 Task: Find connections with filter location Maurepas with filter topic #socialmediawith filter profile language Spanish with filter current company HGS - Hinduja Global Solutions with filter school The NorthCap University with filter industry Facilities Services with filter service category Team Building with filter keywords title CEO
Action: Mouse moved to (577, 104)
Screenshot: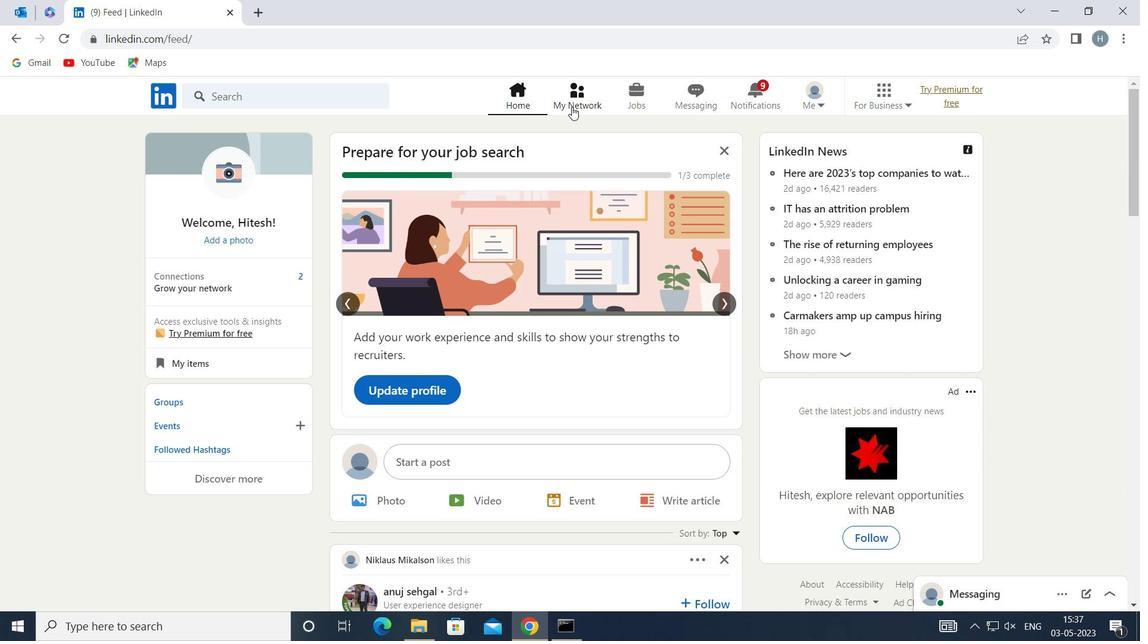 
Action: Mouse pressed left at (577, 104)
Screenshot: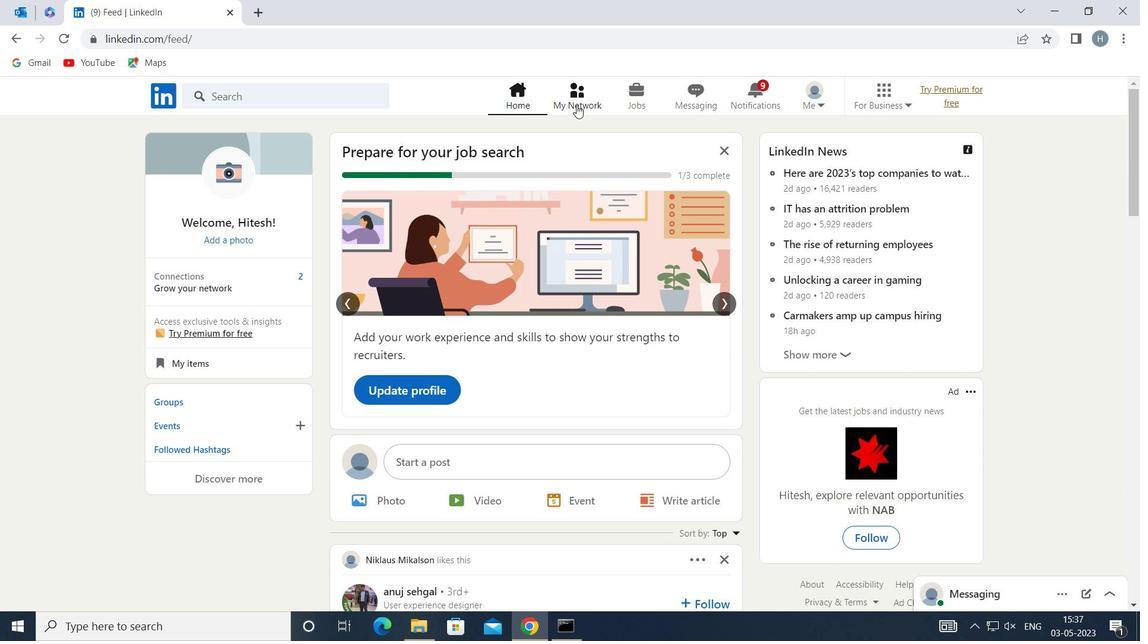 
Action: Mouse moved to (339, 178)
Screenshot: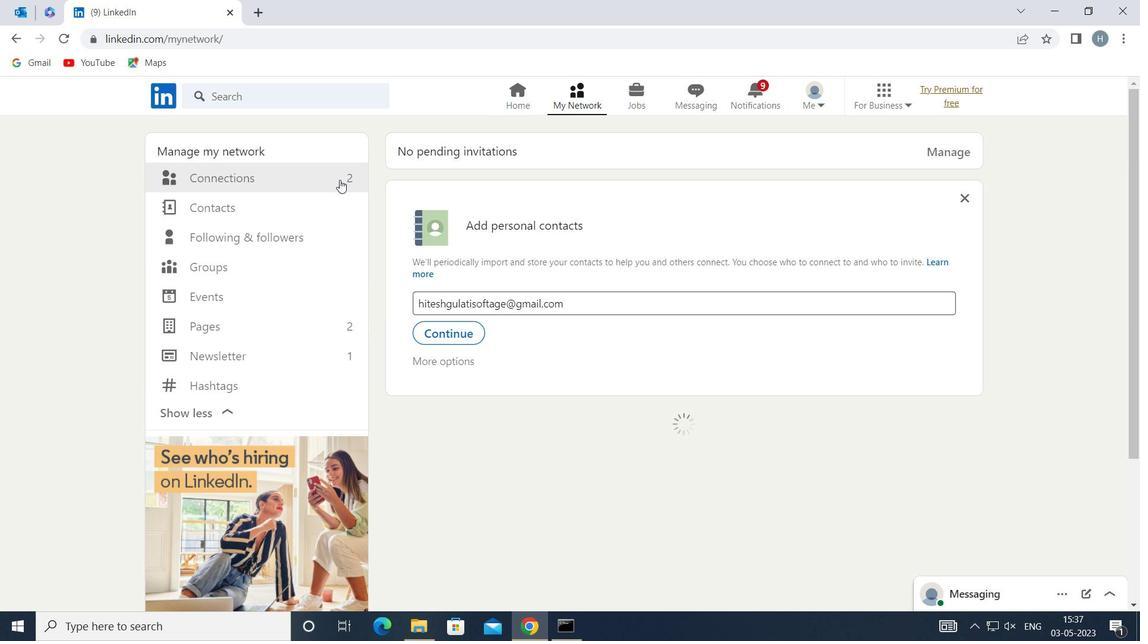 
Action: Mouse pressed left at (339, 178)
Screenshot: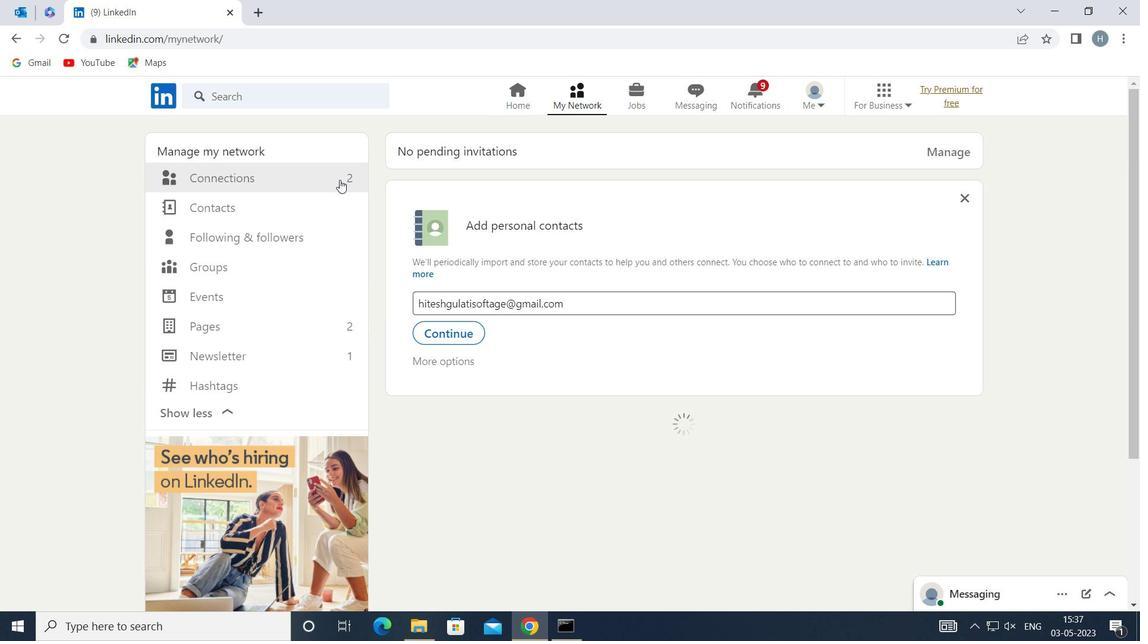
Action: Mouse moved to (691, 180)
Screenshot: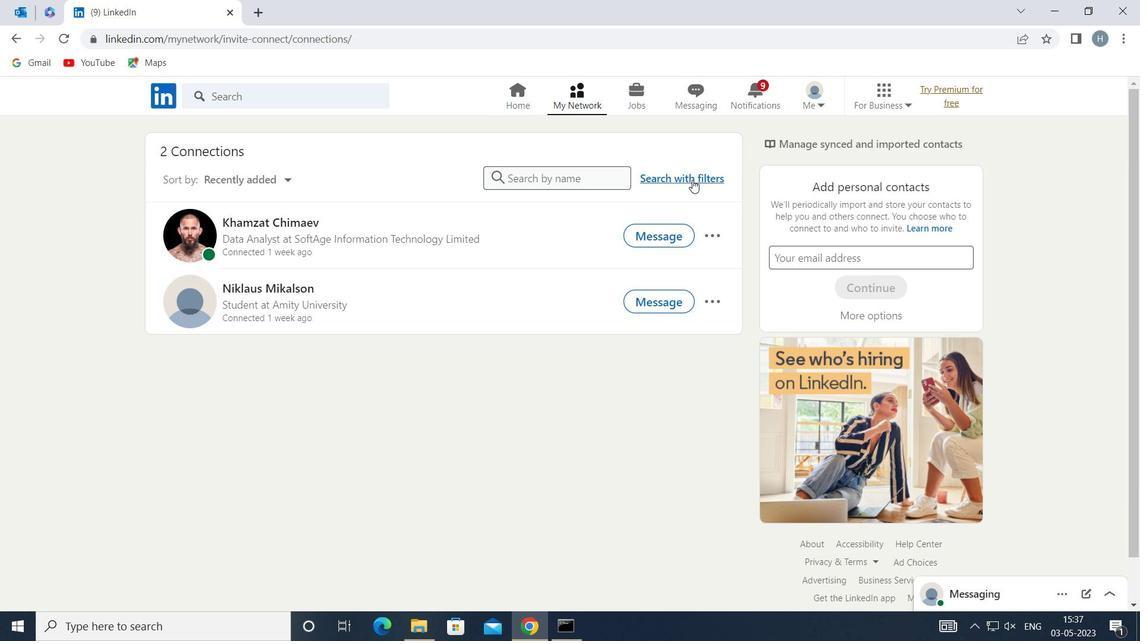 
Action: Mouse pressed left at (691, 180)
Screenshot: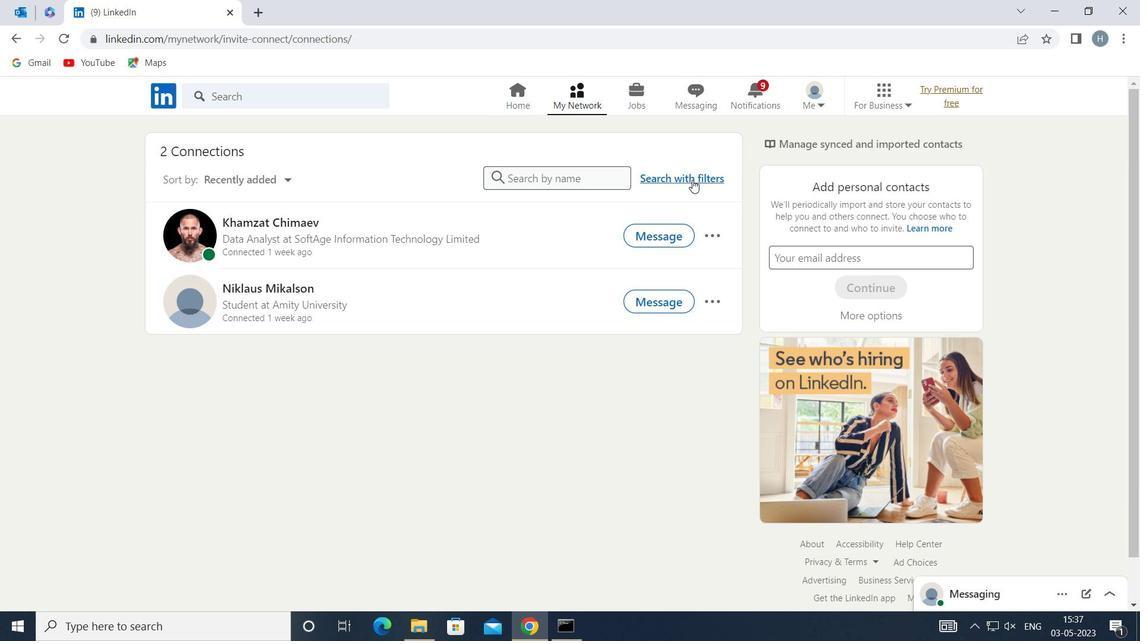 
Action: Mouse moved to (617, 139)
Screenshot: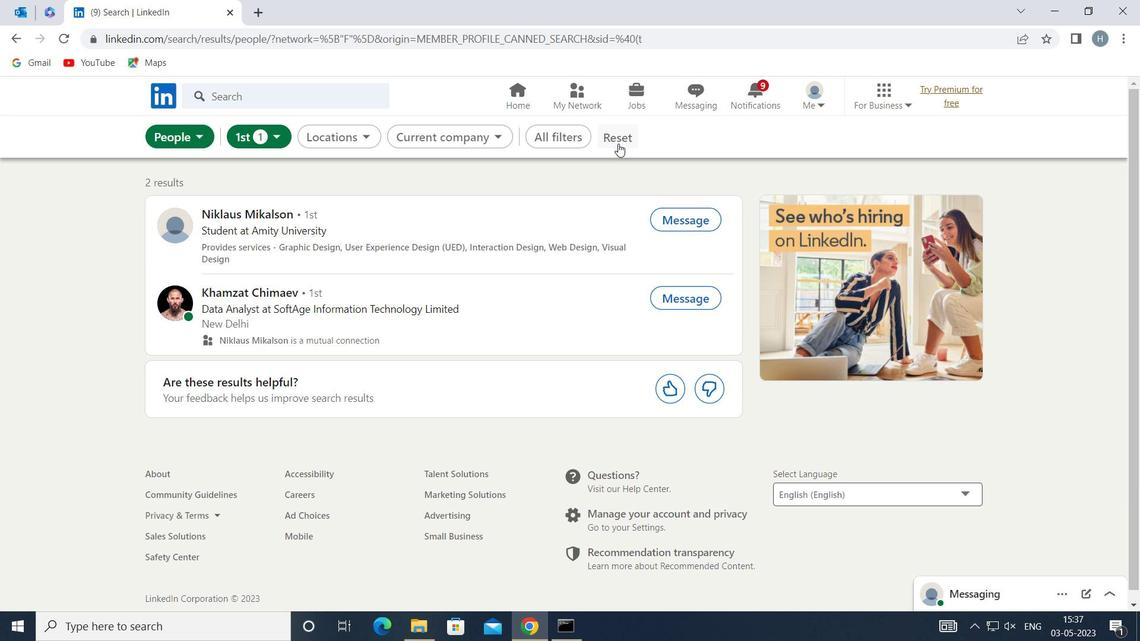
Action: Mouse pressed left at (617, 139)
Screenshot: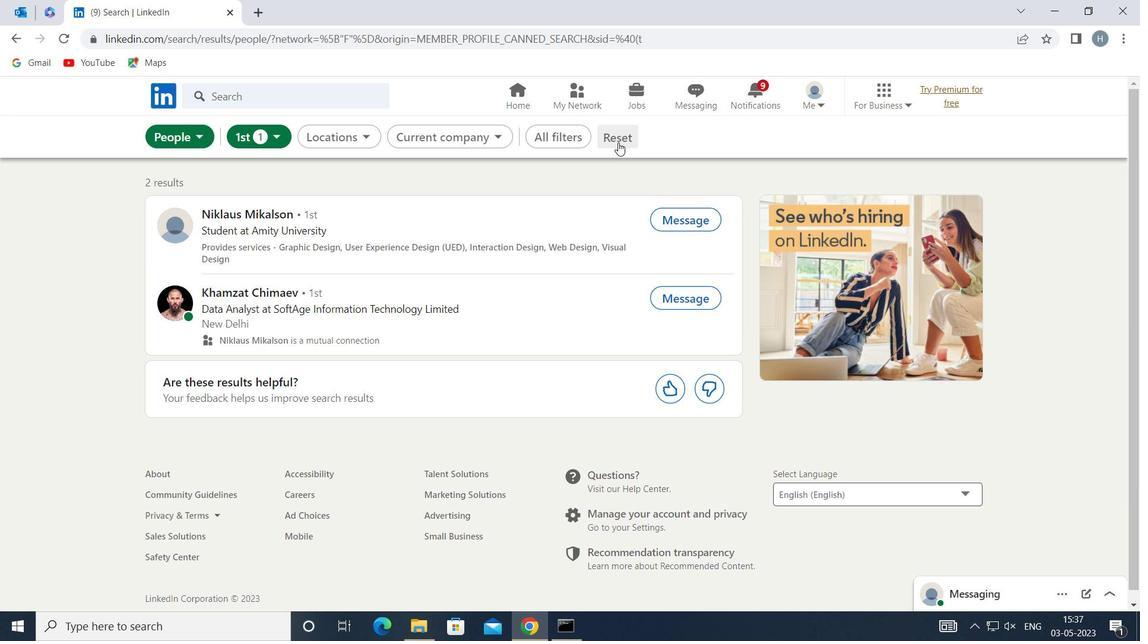 
Action: Mouse moved to (588, 138)
Screenshot: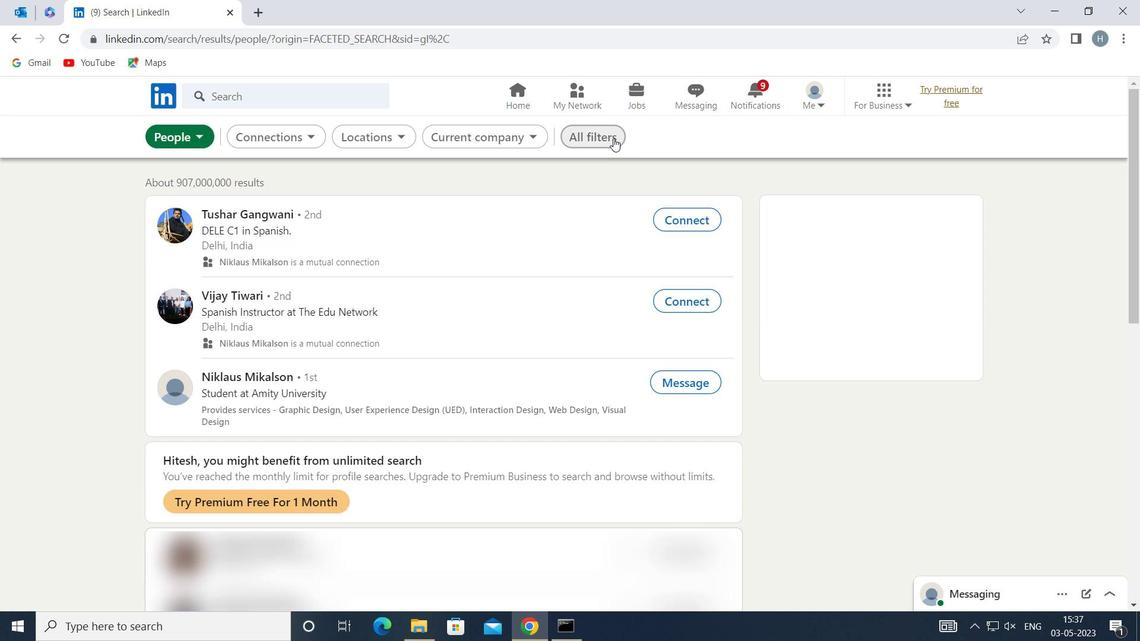 
Action: Mouse pressed left at (588, 138)
Screenshot: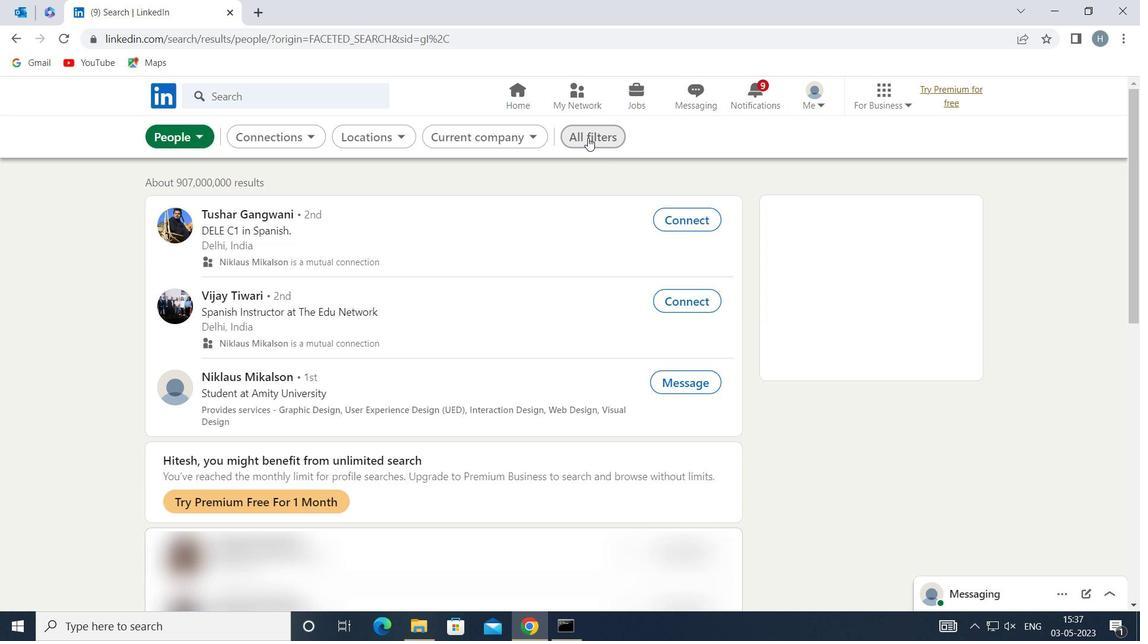 
Action: Mouse moved to (807, 317)
Screenshot: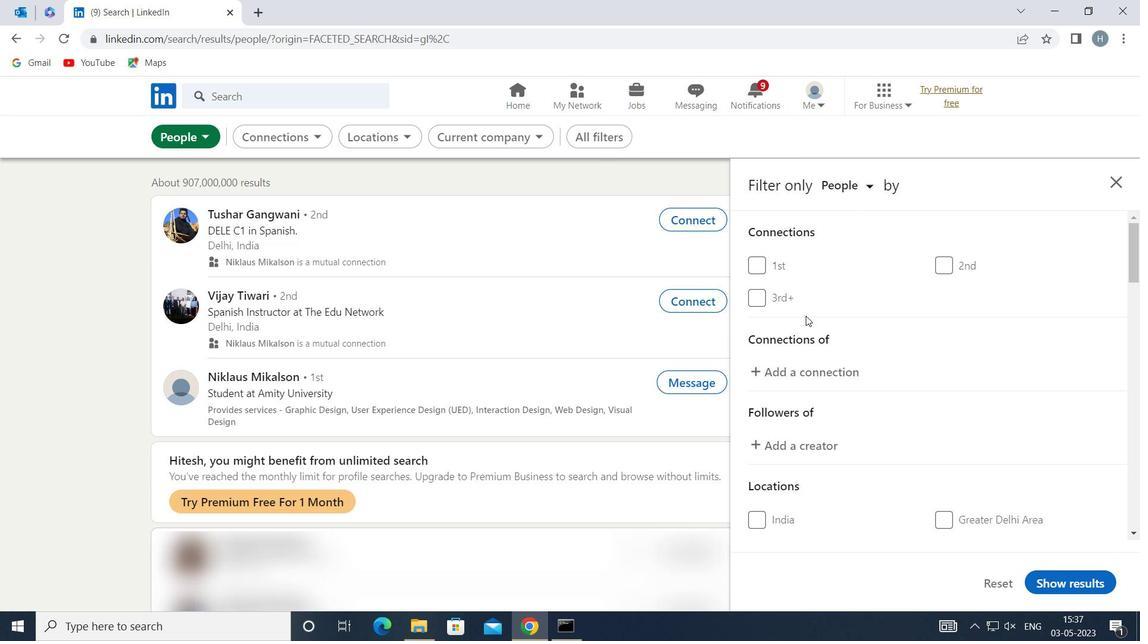
Action: Mouse scrolled (807, 317) with delta (0, 0)
Screenshot: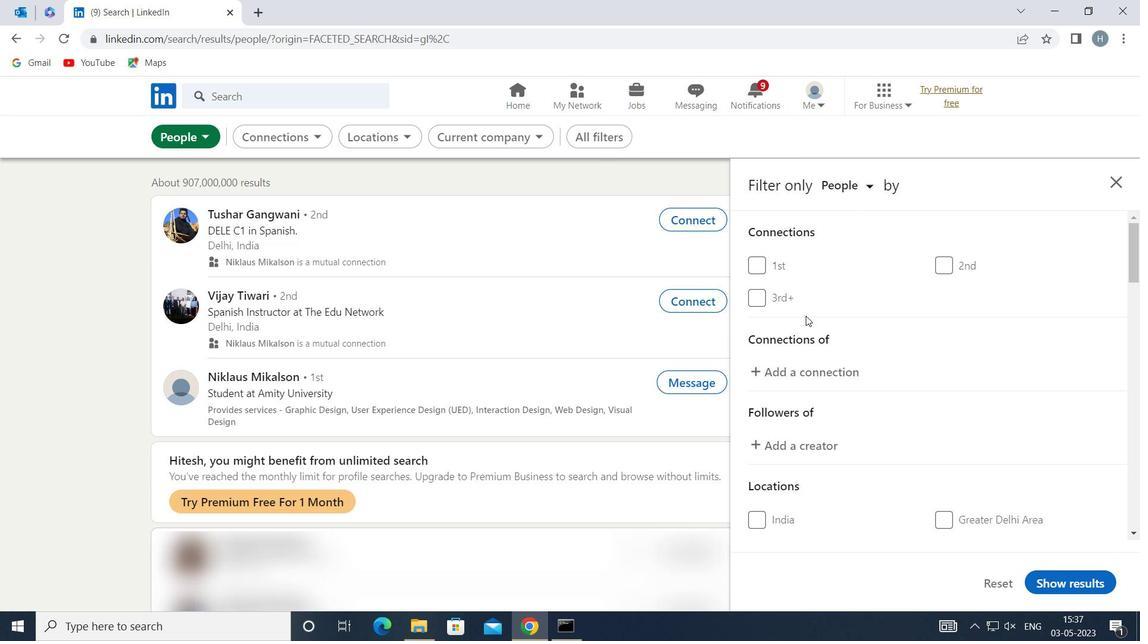 
Action: Mouse moved to (809, 321)
Screenshot: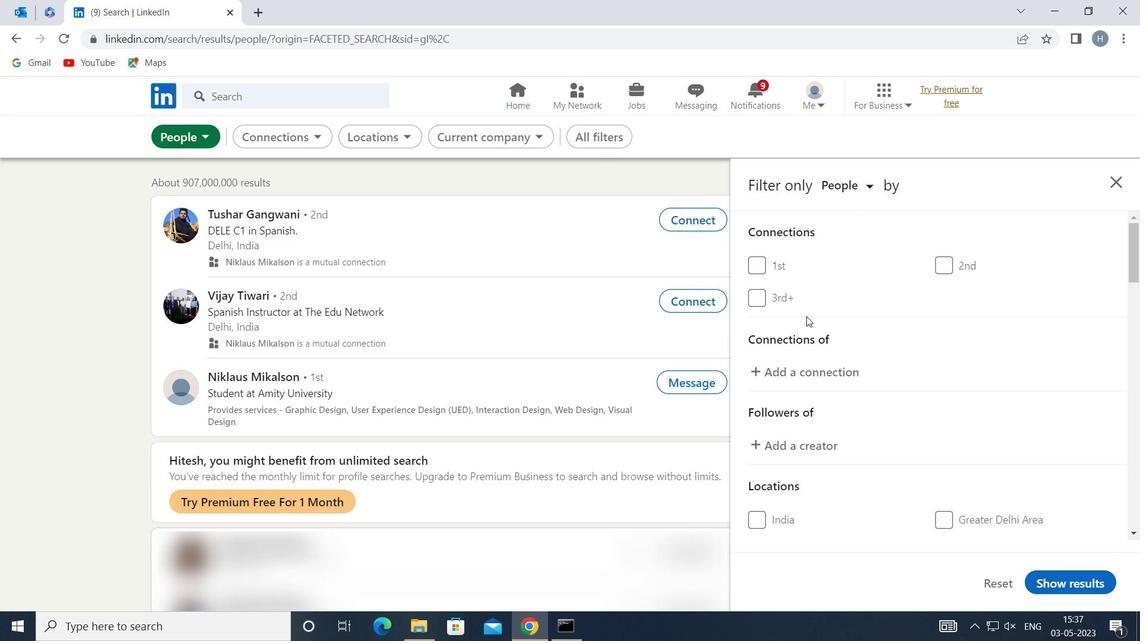 
Action: Mouse scrolled (809, 320) with delta (0, 0)
Screenshot: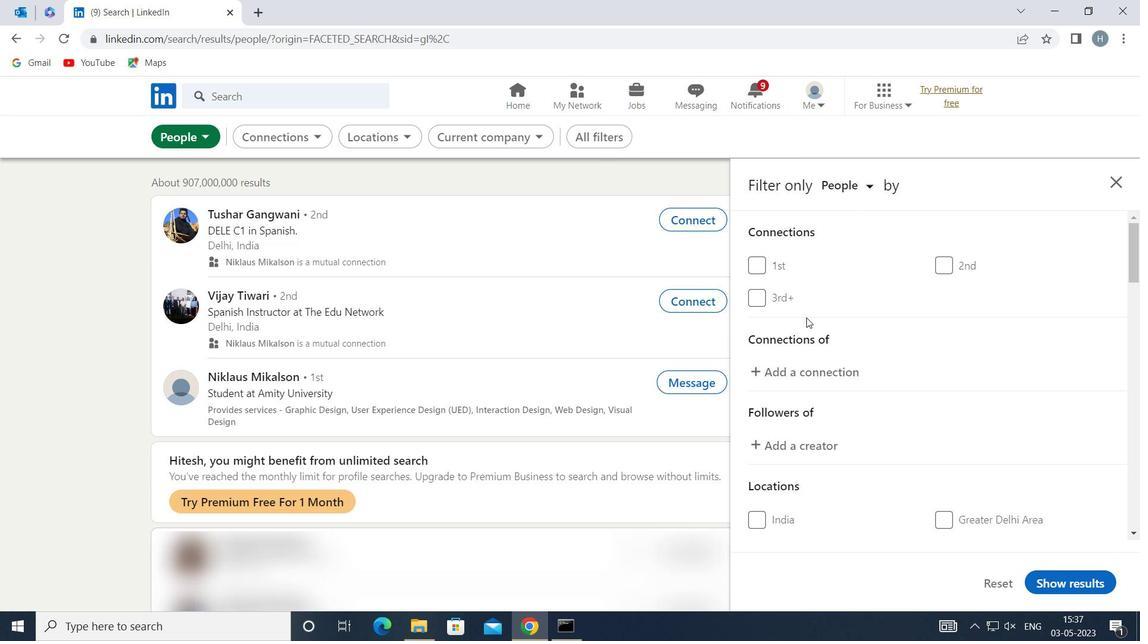 
Action: Mouse moved to (810, 323)
Screenshot: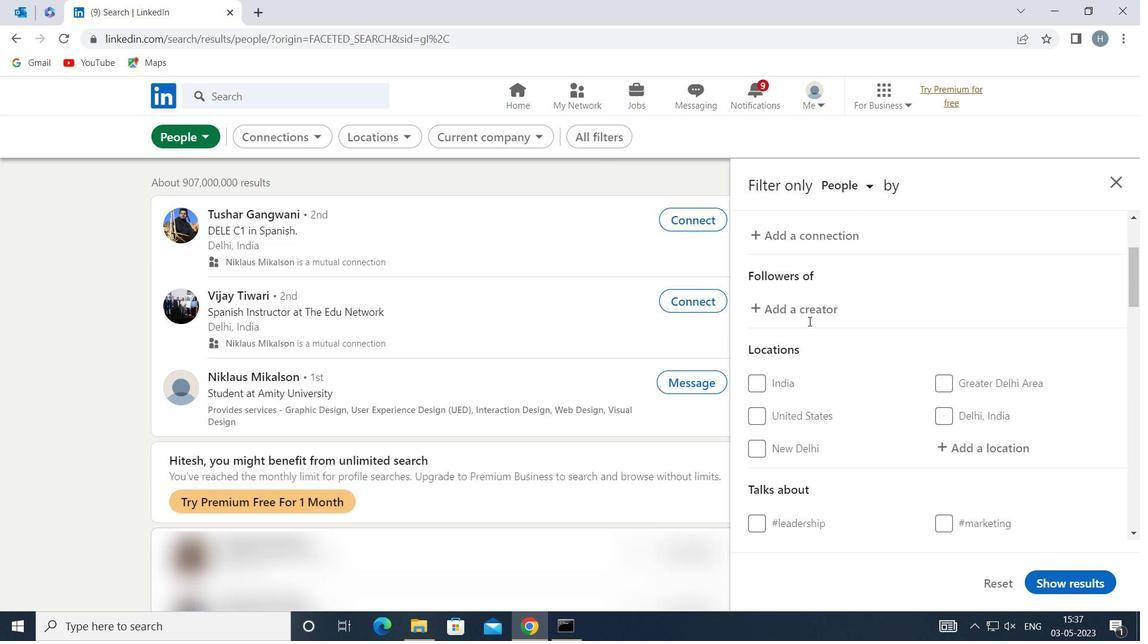 
Action: Mouse scrolled (810, 322) with delta (0, 0)
Screenshot: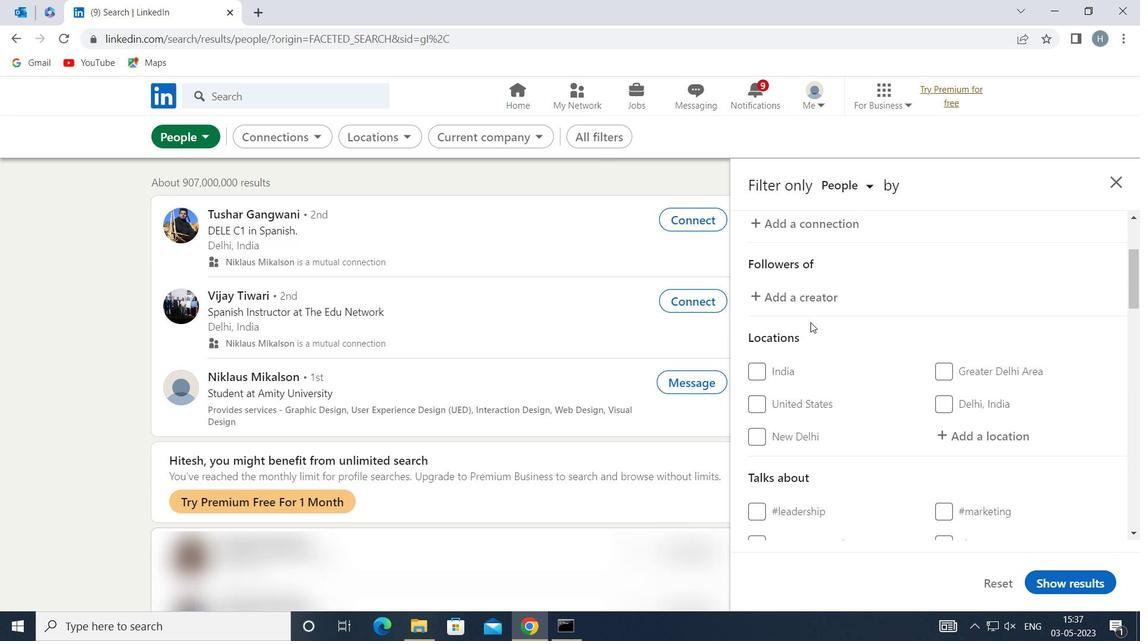 
Action: Mouse moved to (970, 355)
Screenshot: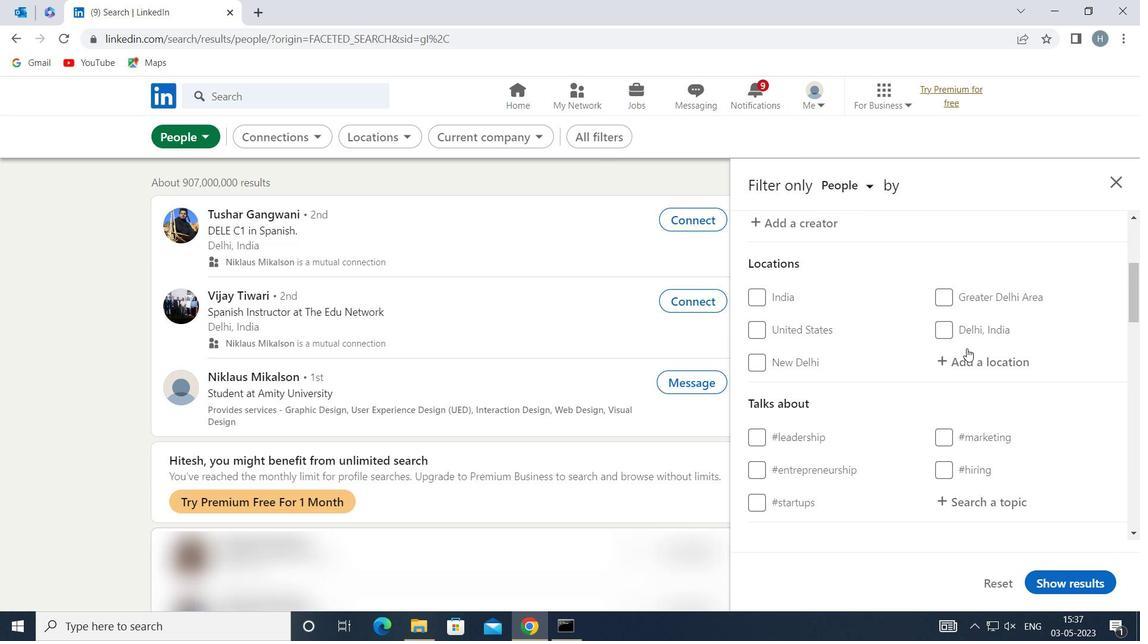 
Action: Mouse pressed left at (970, 355)
Screenshot: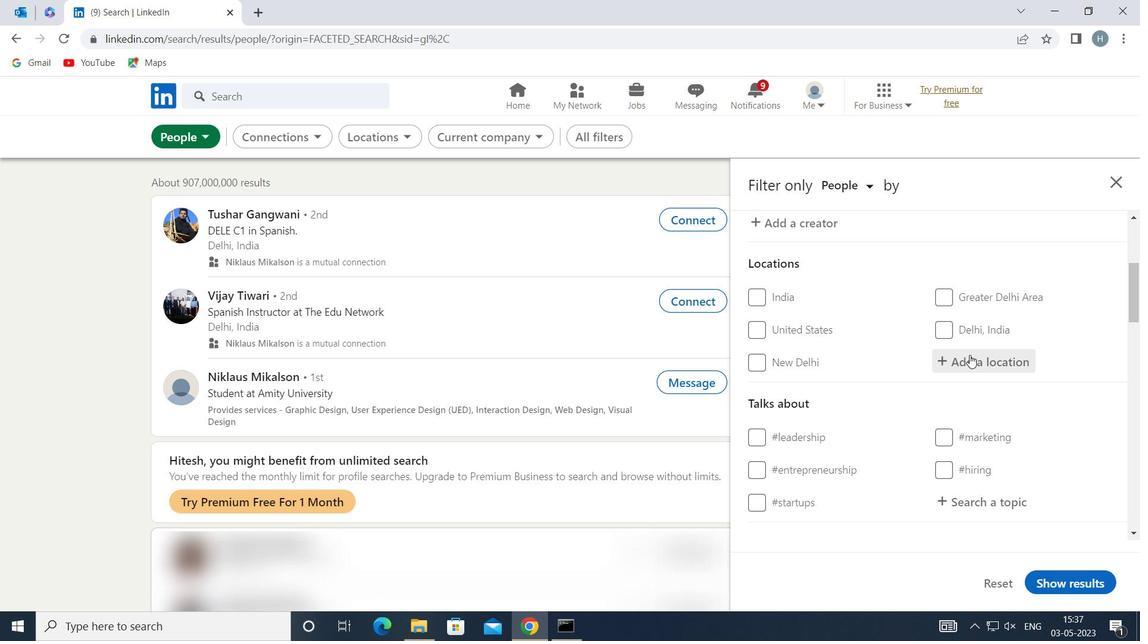 
Action: Mouse moved to (970, 358)
Screenshot: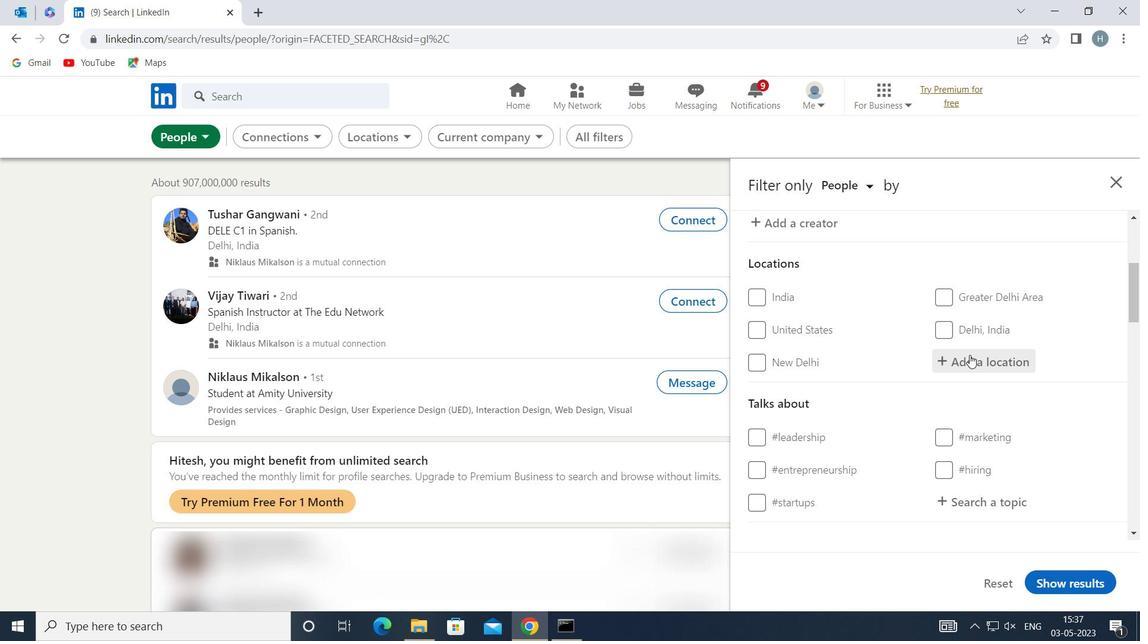 
Action: Key pressed <Key.shift>MAUREPAS
Screenshot: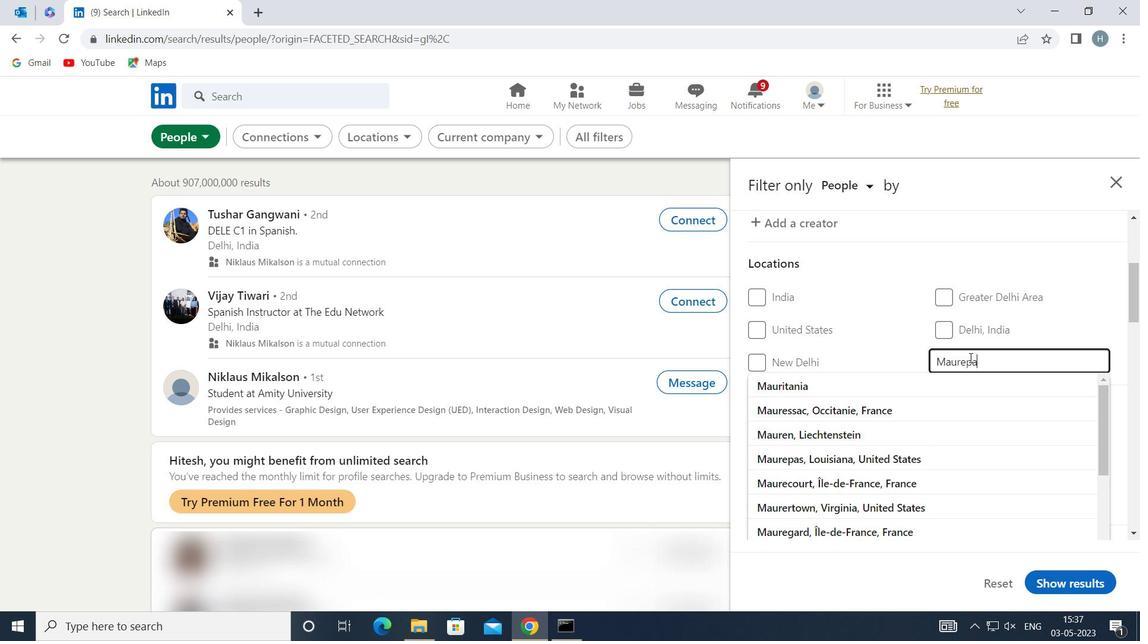 
Action: Mouse moved to (958, 391)
Screenshot: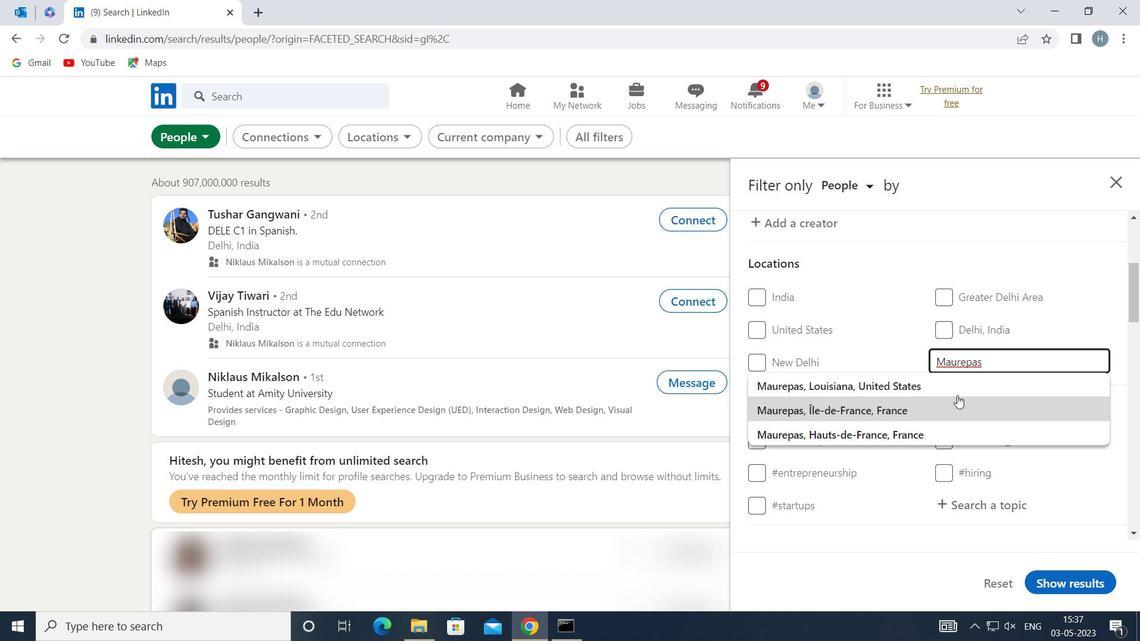 
Action: Mouse pressed left at (958, 391)
Screenshot: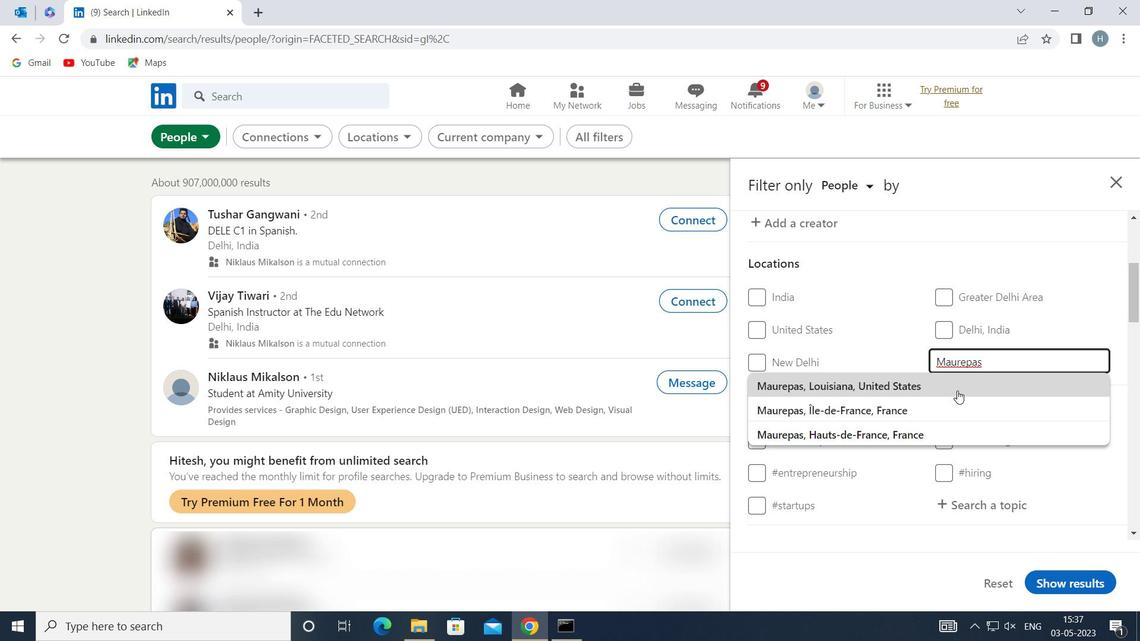 
Action: Mouse moved to (939, 401)
Screenshot: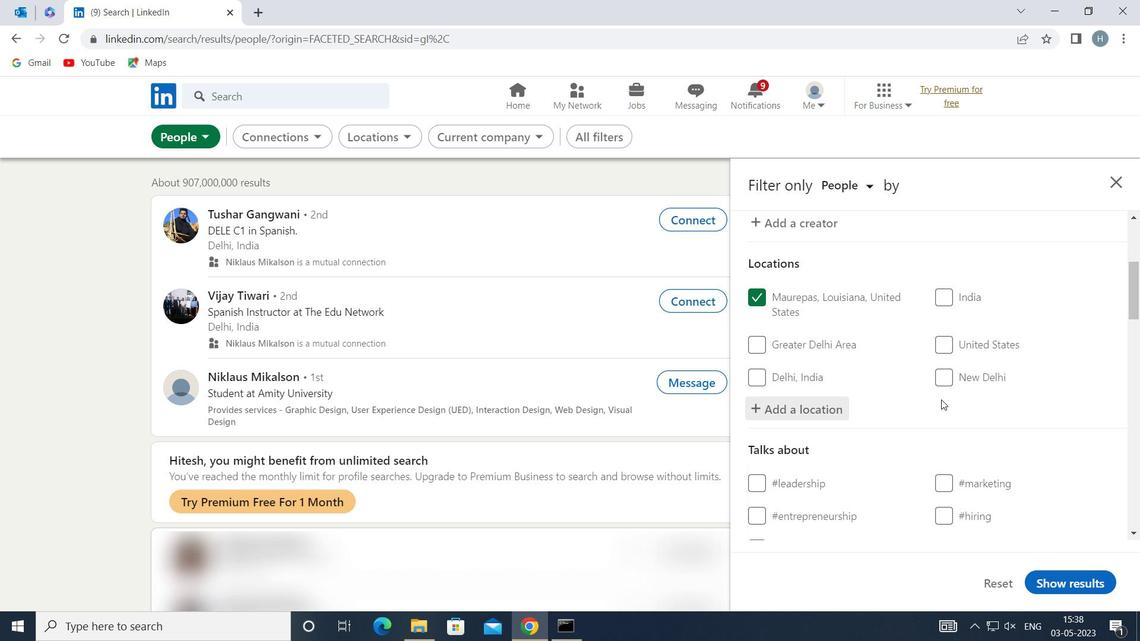 
Action: Mouse scrolled (939, 400) with delta (0, 0)
Screenshot: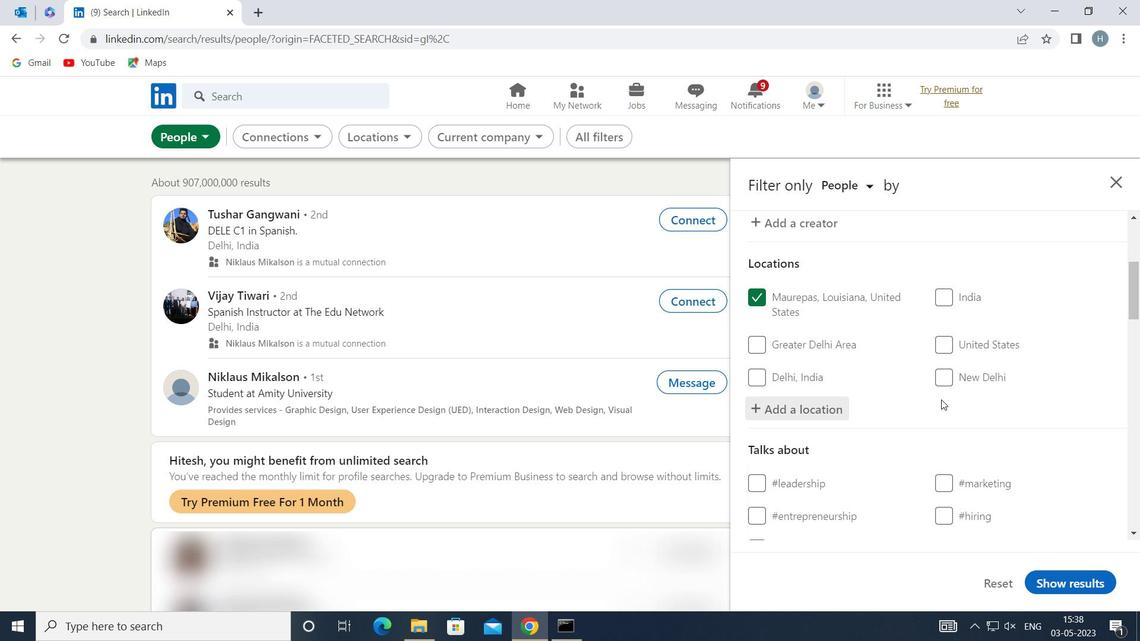 
Action: Mouse moved to (939, 402)
Screenshot: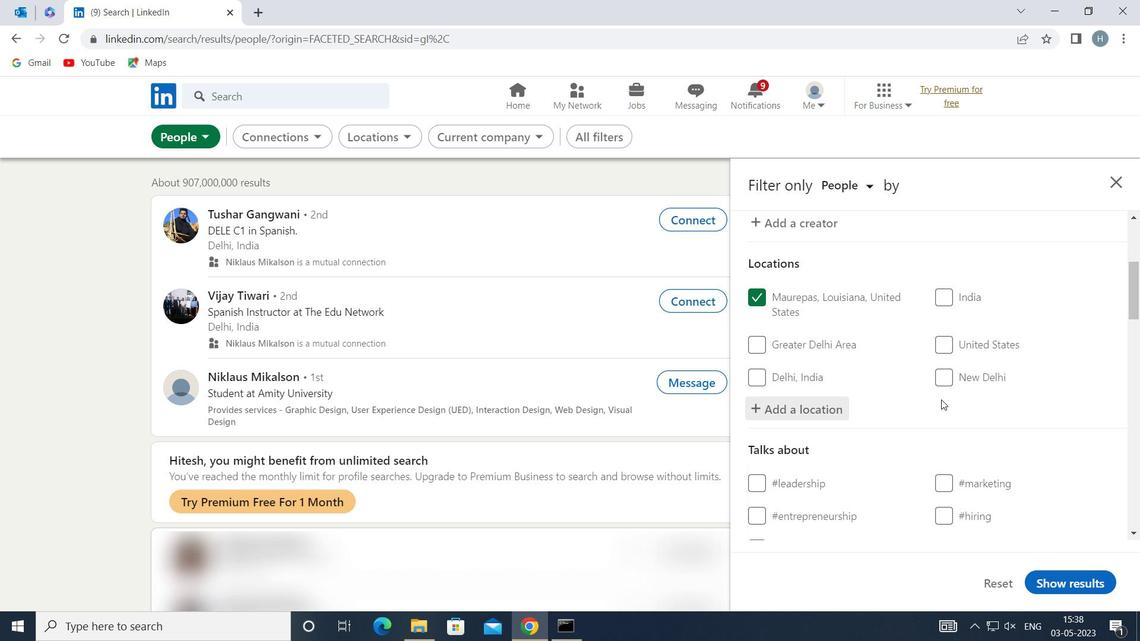 
Action: Mouse scrolled (939, 401) with delta (0, 0)
Screenshot: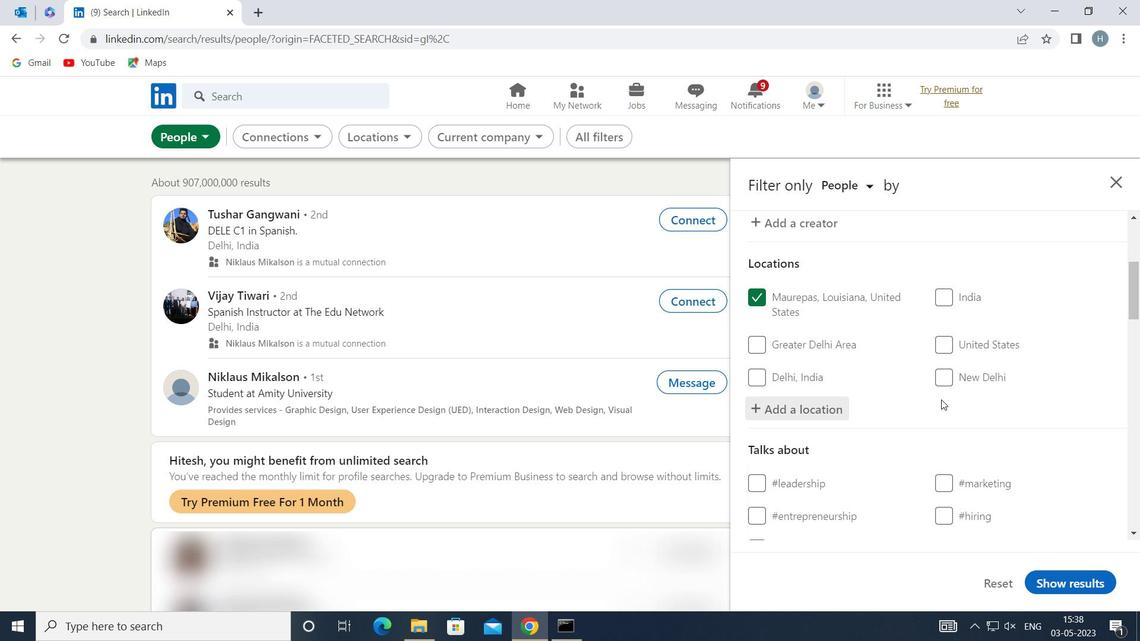 
Action: Mouse moved to (953, 402)
Screenshot: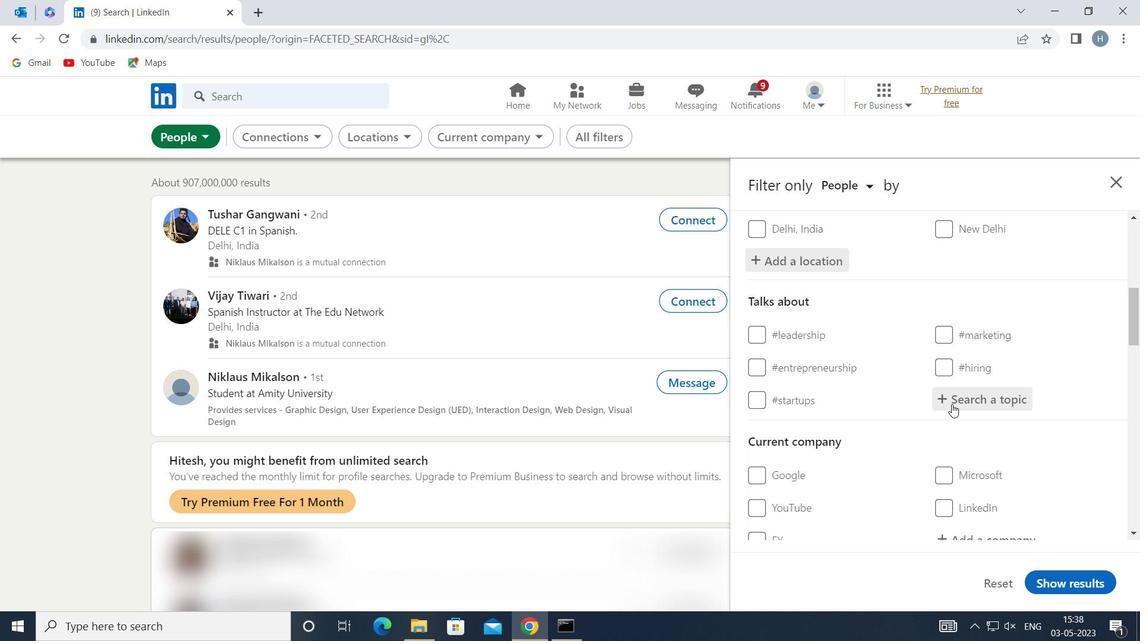 
Action: Mouse pressed left at (953, 402)
Screenshot: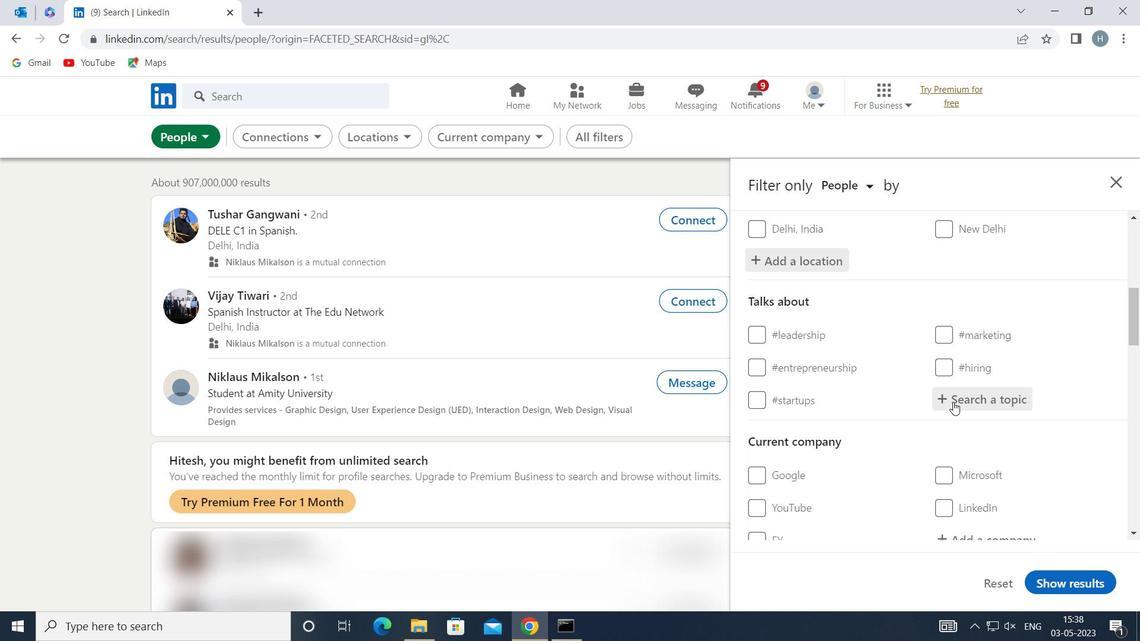 
Action: Key pressed SOCIALMEDIA
Screenshot: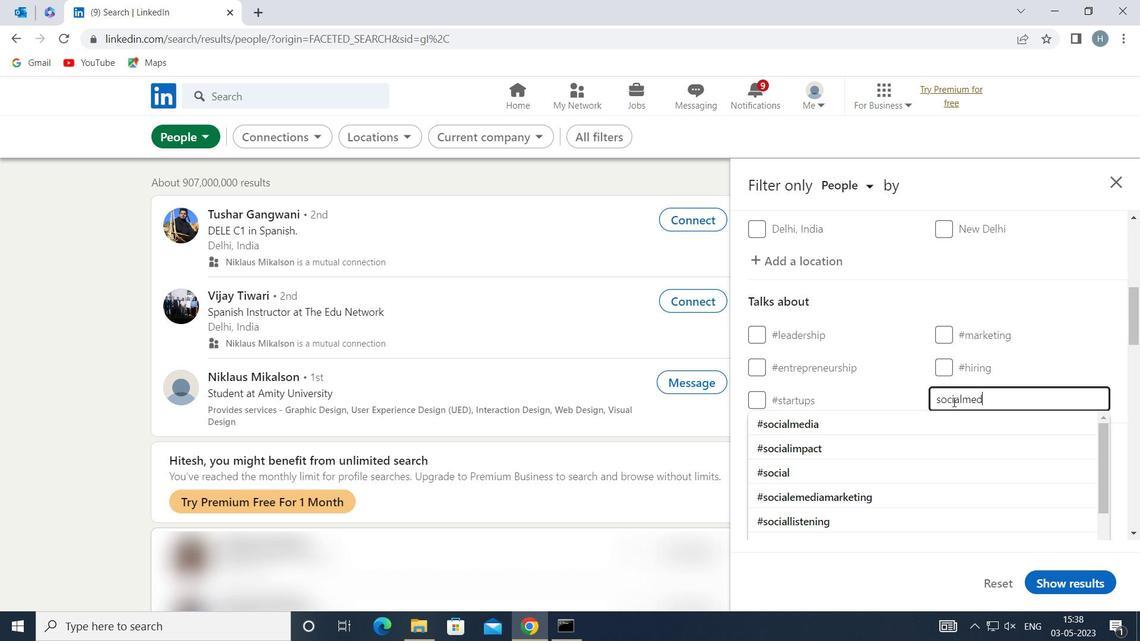 
Action: Mouse moved to (933, 428)
Screenshot: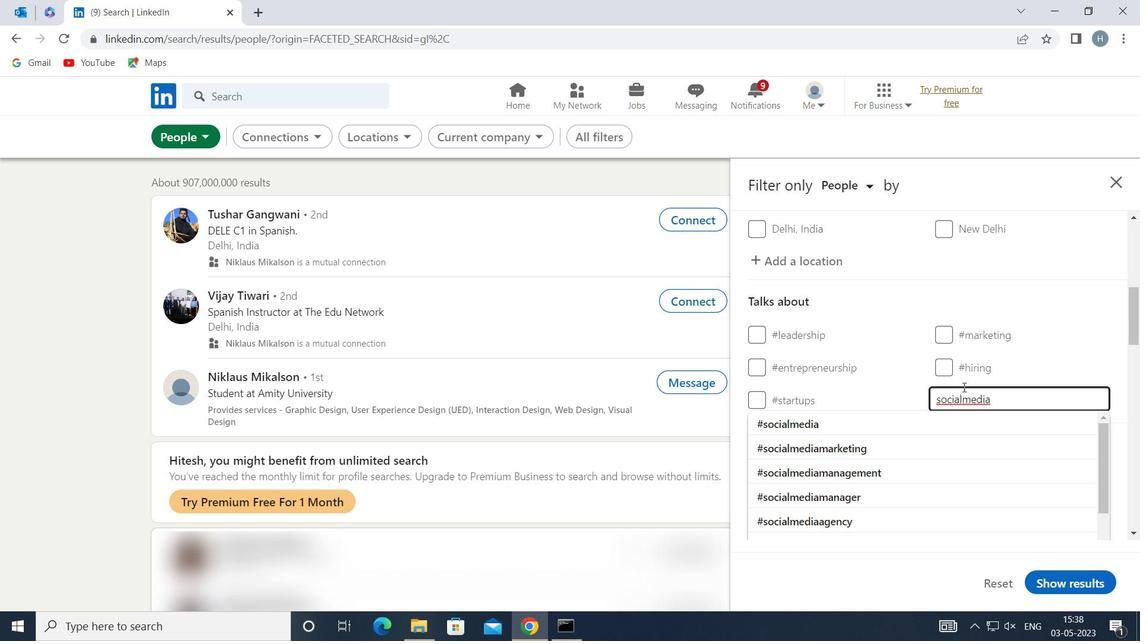 
Action: Mouse pressed left at (933, 428)
Screenshot: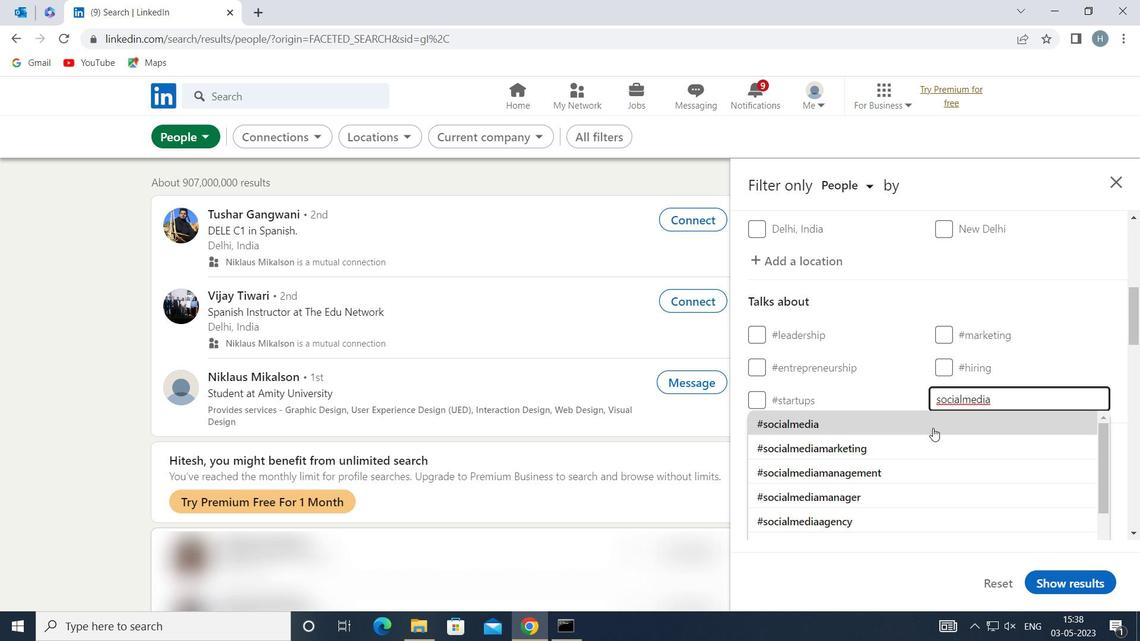 
Action: Mouse moved to (907, 427)
Screenshot: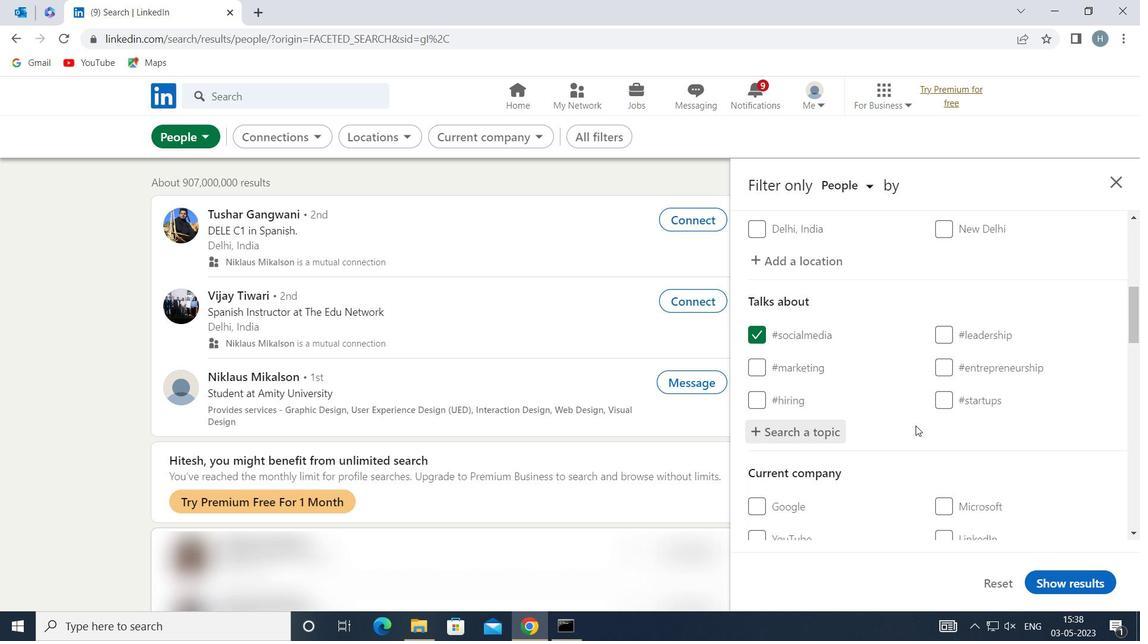 
Action: Mouse scrolled (907, 426) with delta (0, 0)
Screenshot: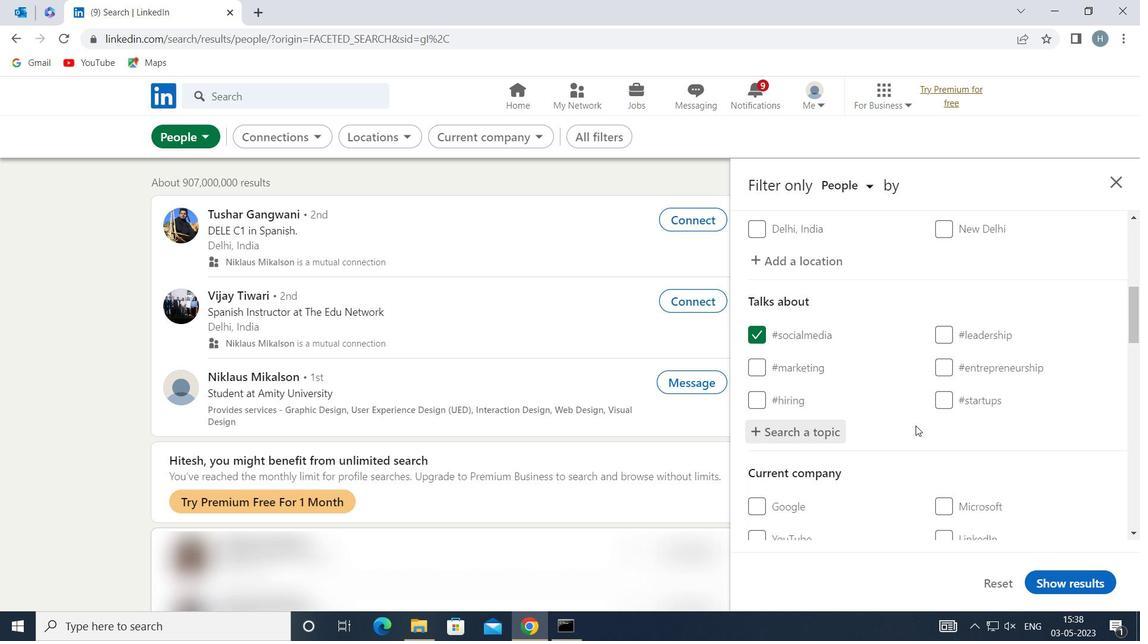 
Action: Mouse scrolled (907, 426) with delta (0, 0)
Screenshot: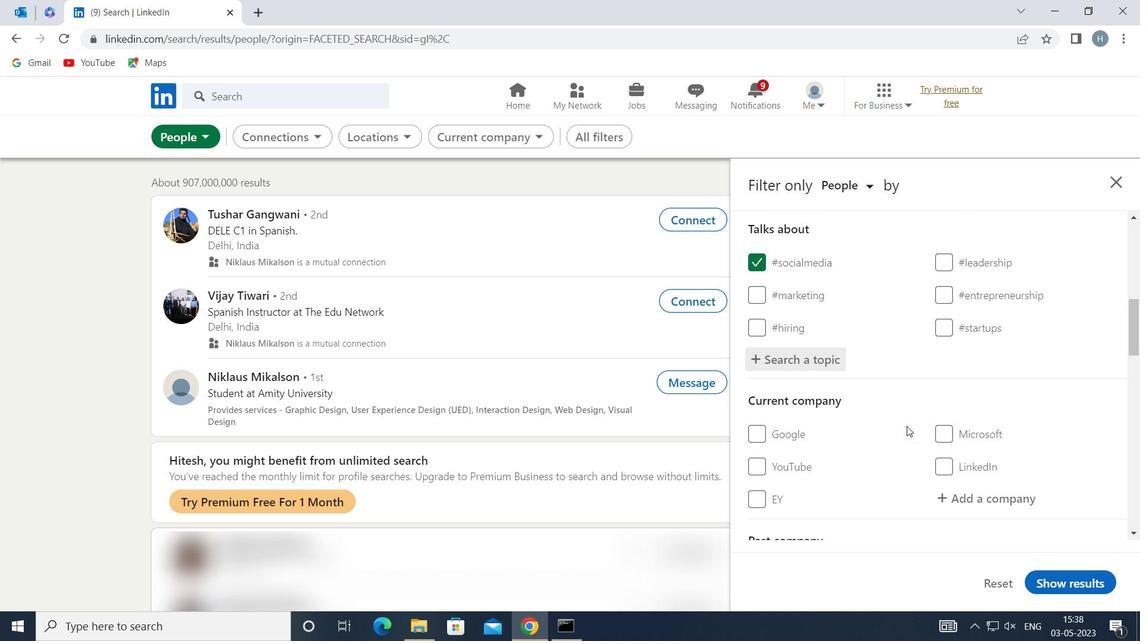 
Action: Mouse scrolled (907, 426) with delta (0, 0)
Screenshot: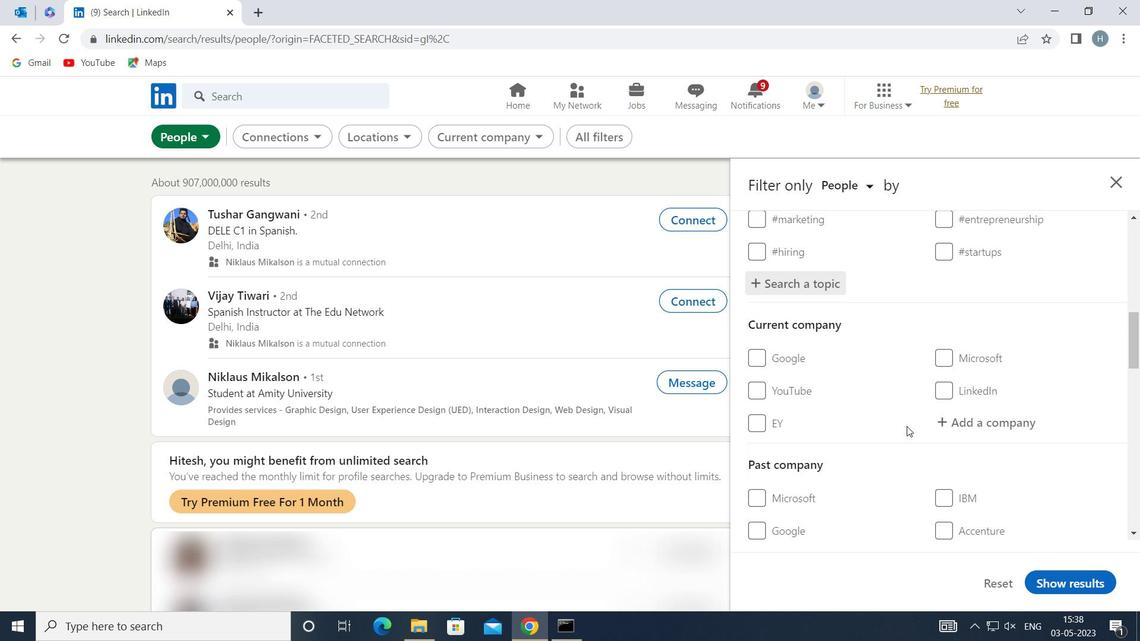 
Action: Mouse moved to (905, 426)
Screenshot: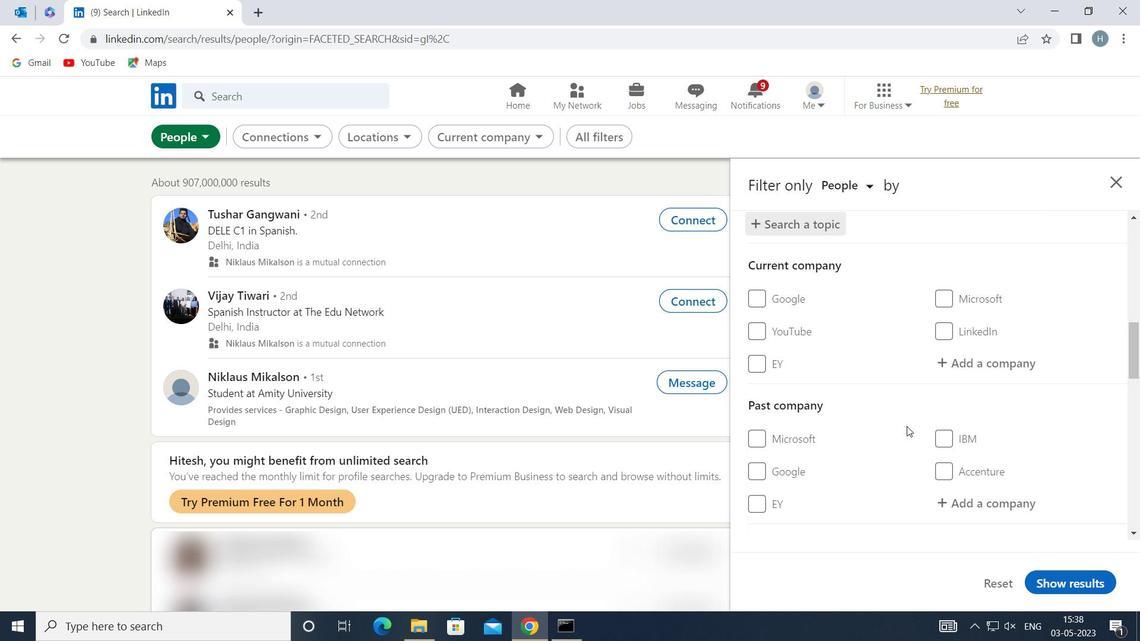 
Action: Mouse scrolled (905, 425) with delta (0, 0)
Screenshot: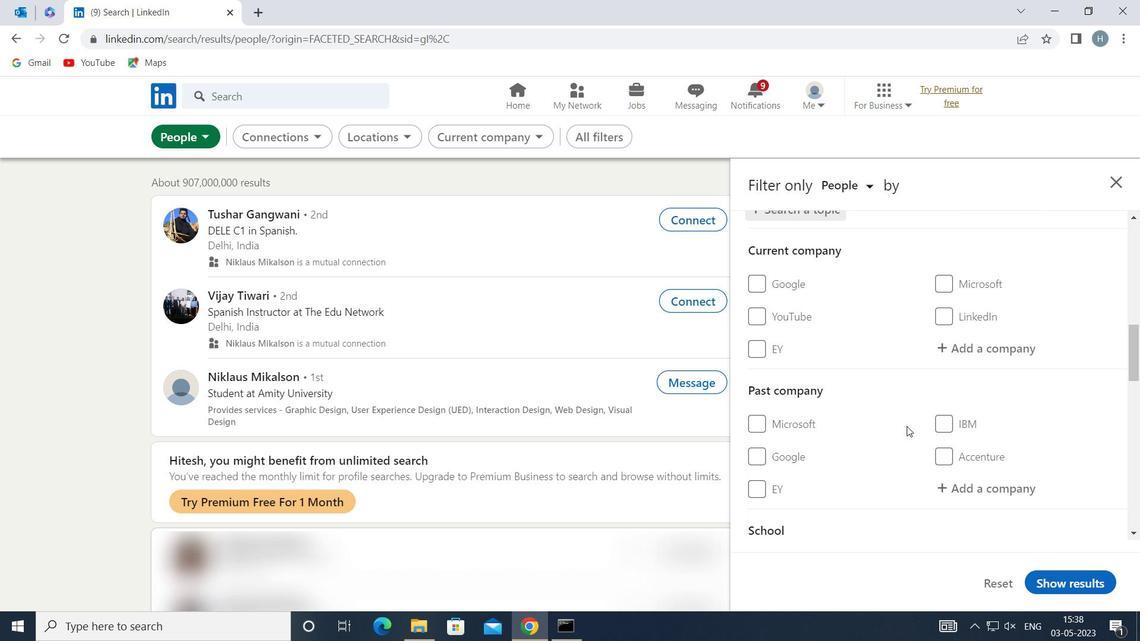 
Action: Mouse scrolled (905, 425) with delta (0, 0)
Screenshot: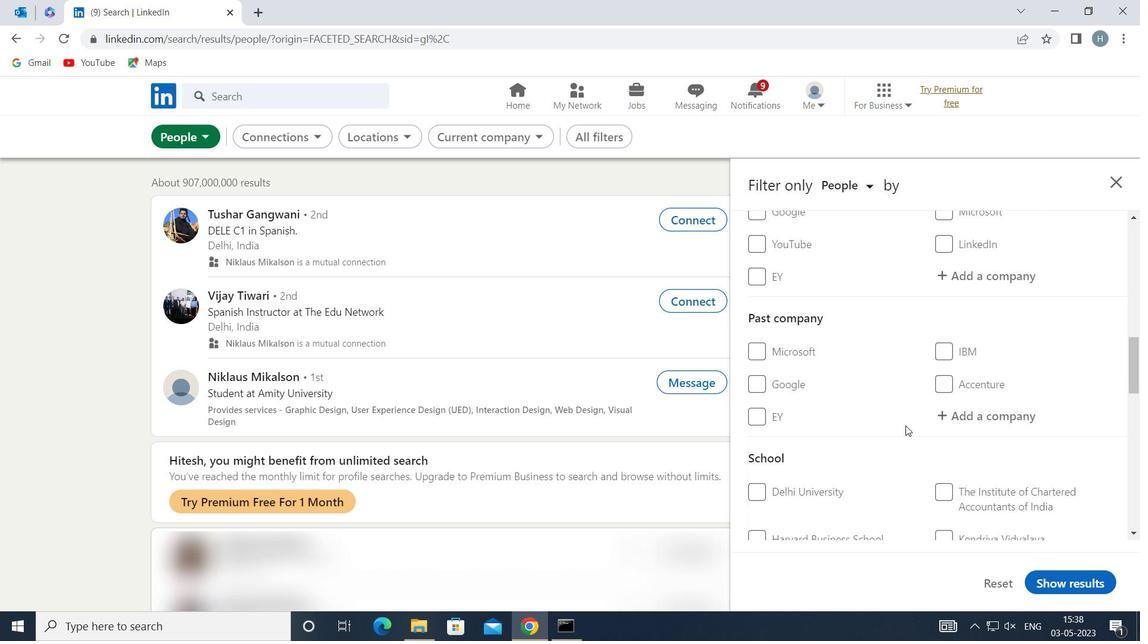 
Action: Mouse scrolled (905, 425) with delta (0, 0)
Screenshot: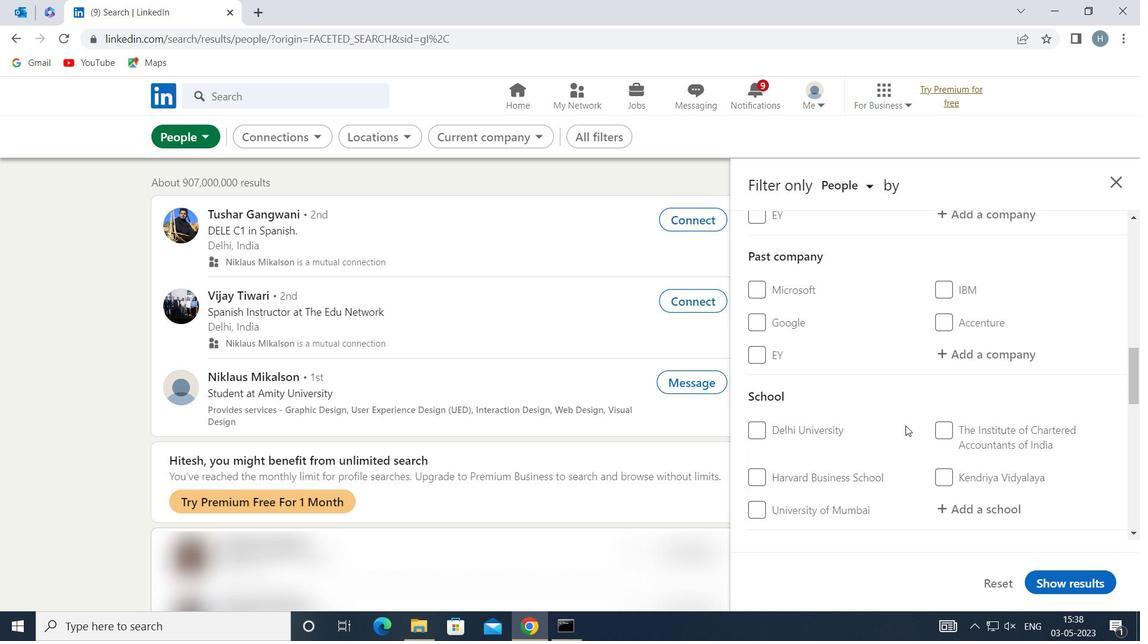 
Action: Mouse scrolled (905, 425) with delta (0, 0)
Screenshot: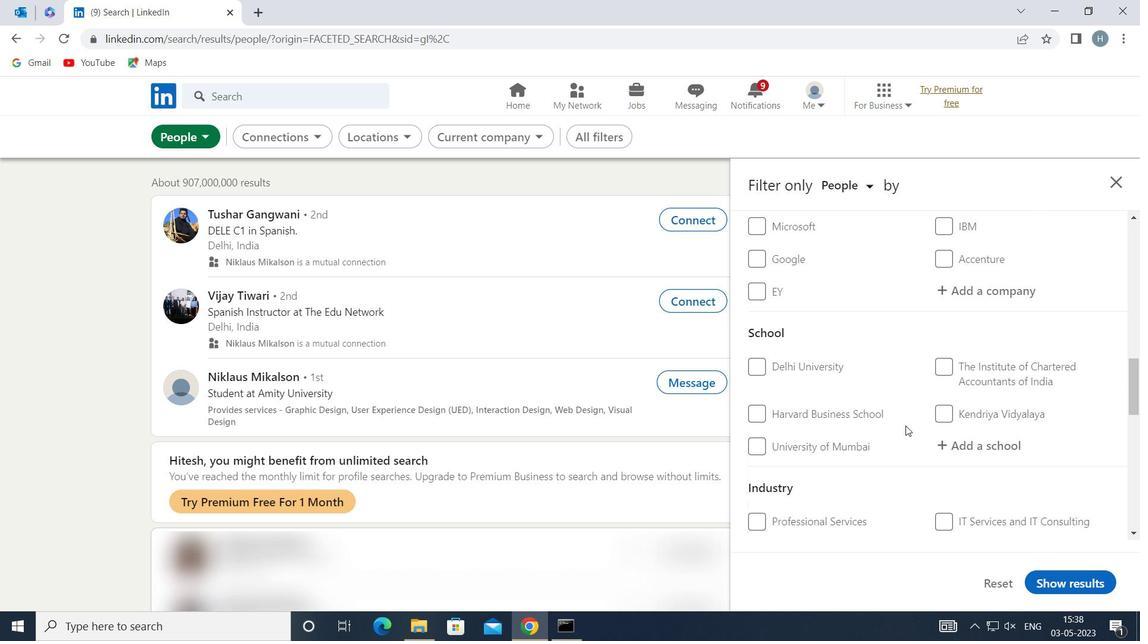 
Action: Mouse scrolled (905, 425) with delta (0, 0)
Screenshot: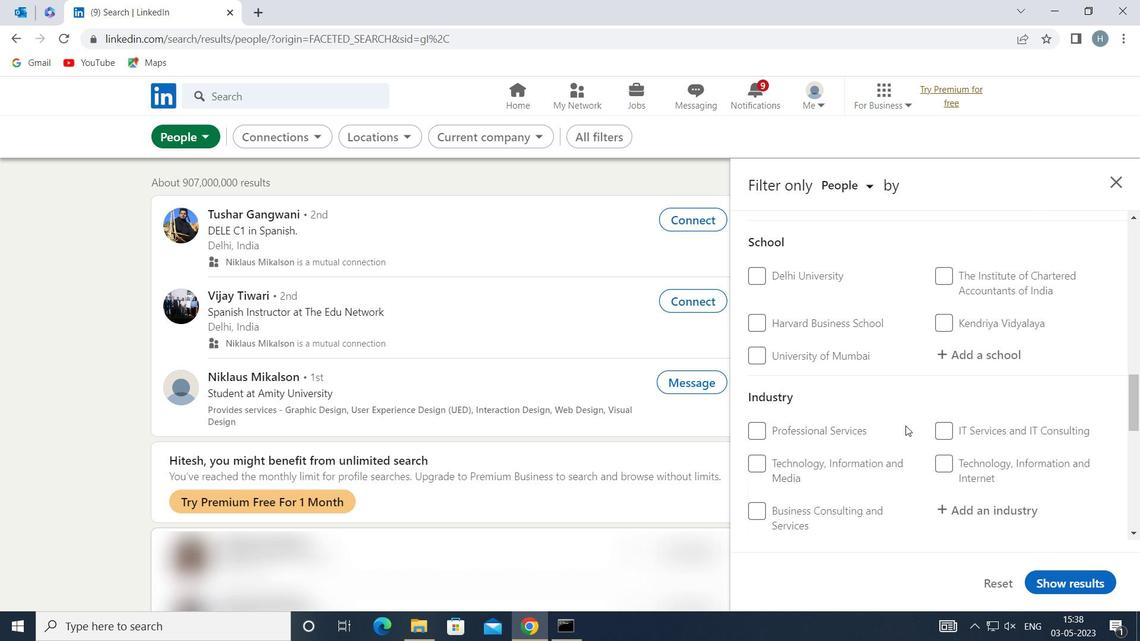 
Action: Mouse scrolled (905, 425) with delta (0, 0)
Screenshot: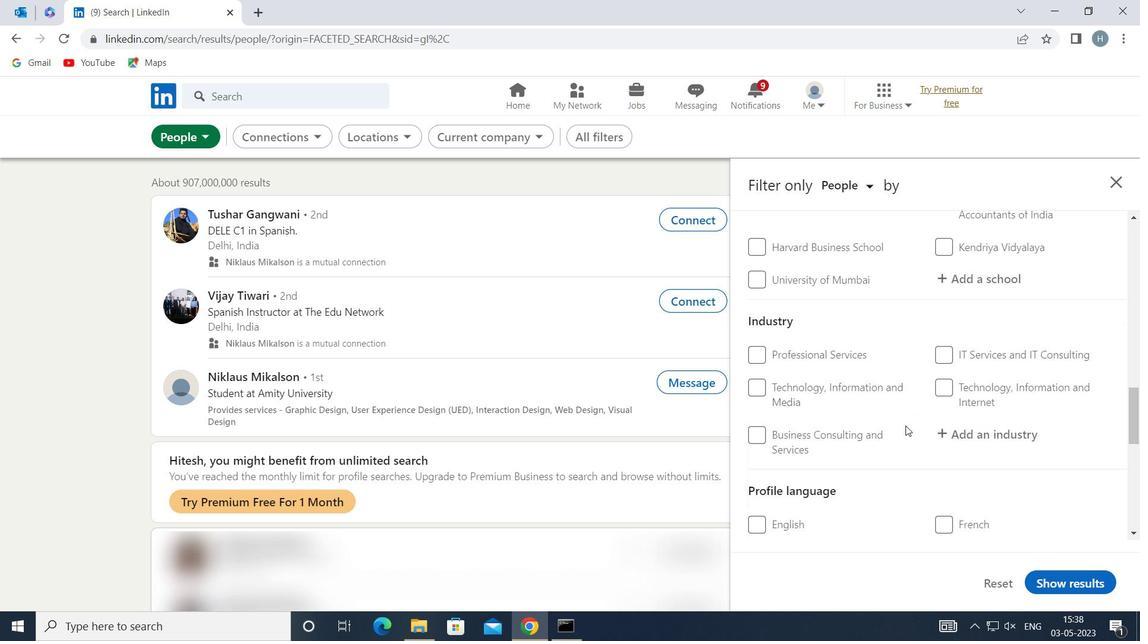 
Action: Mouse moved to (781, 479)
Screenshot: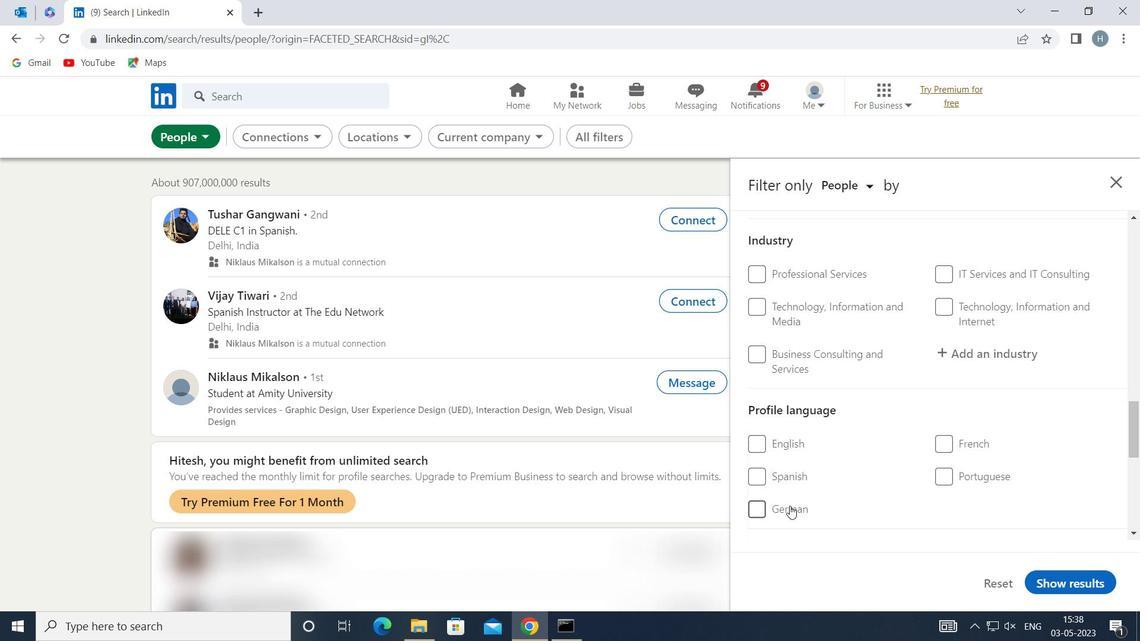 
Action: Mouse pressed left at (781, 479)
Screenshot: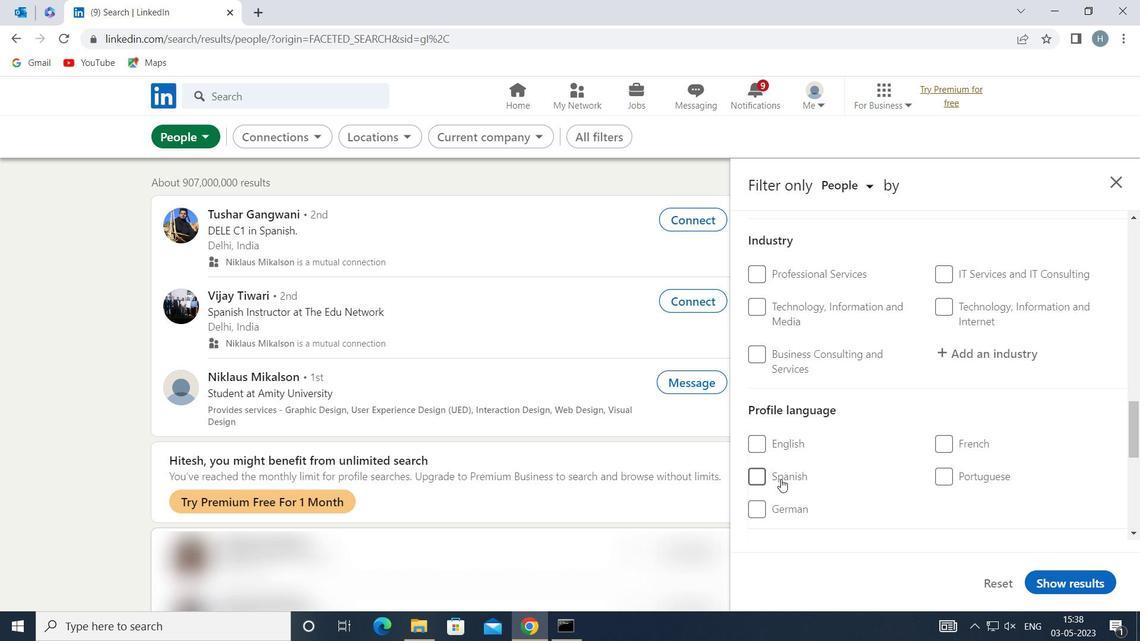 
Action: Mouse moved to (853, 465)
Screenshot: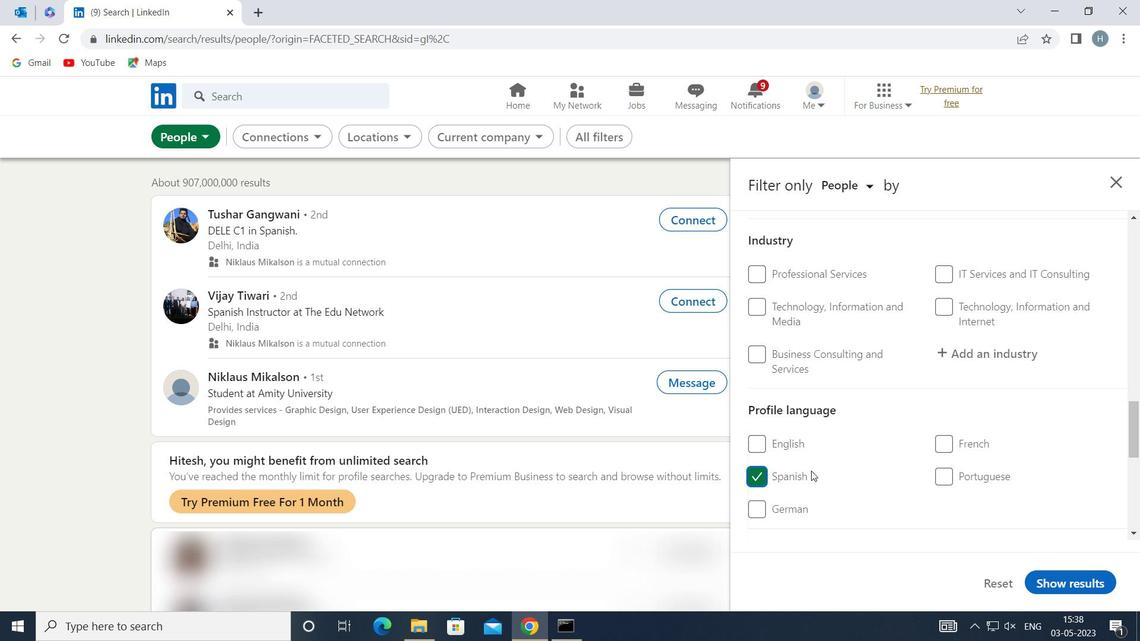 
Action: Mouse scrolled (853, 466) with delta (0, 0)
Screenshot: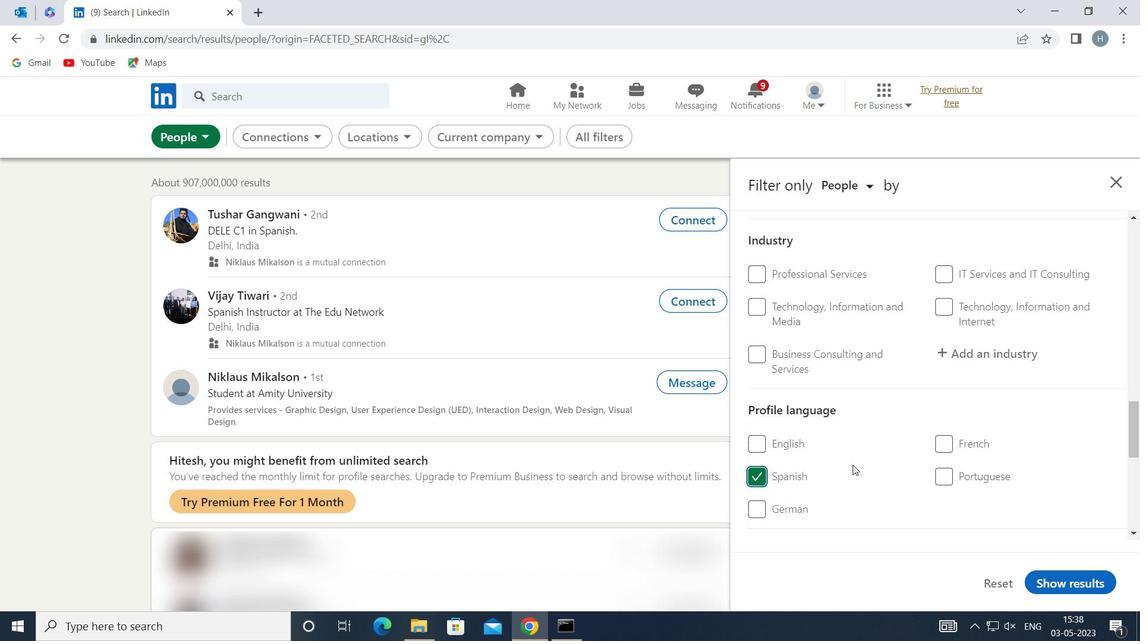 
Action: Mouse scrolled (853, 466) with delta (0, 0)
Screenshot: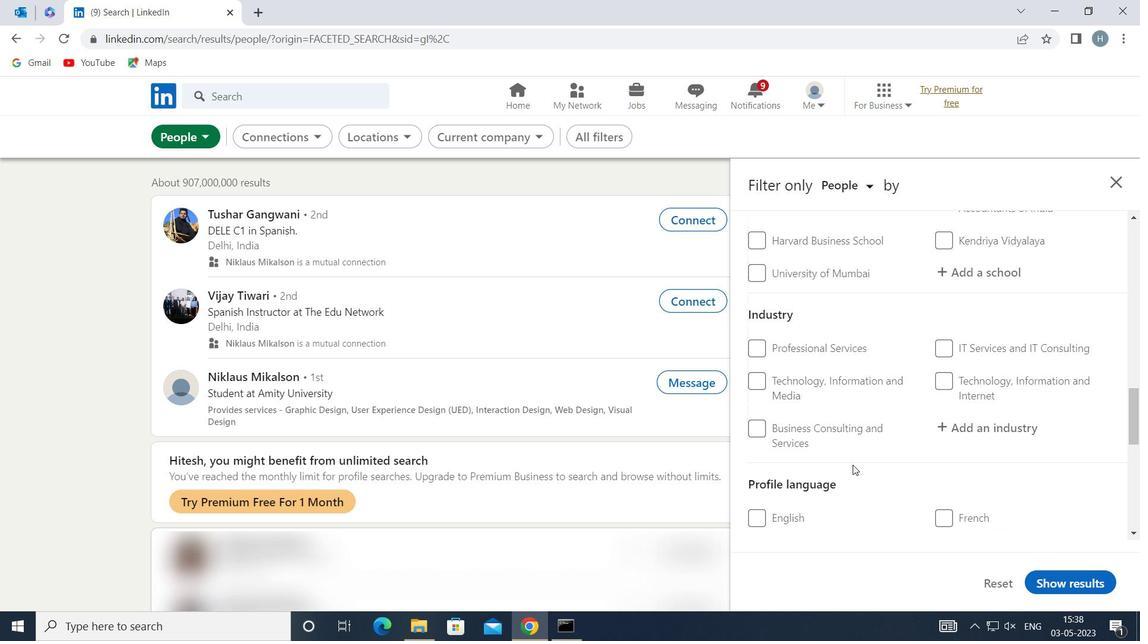 
Action: Mouse scrolled (853, 466) with delta (0, 0)
Screenshot: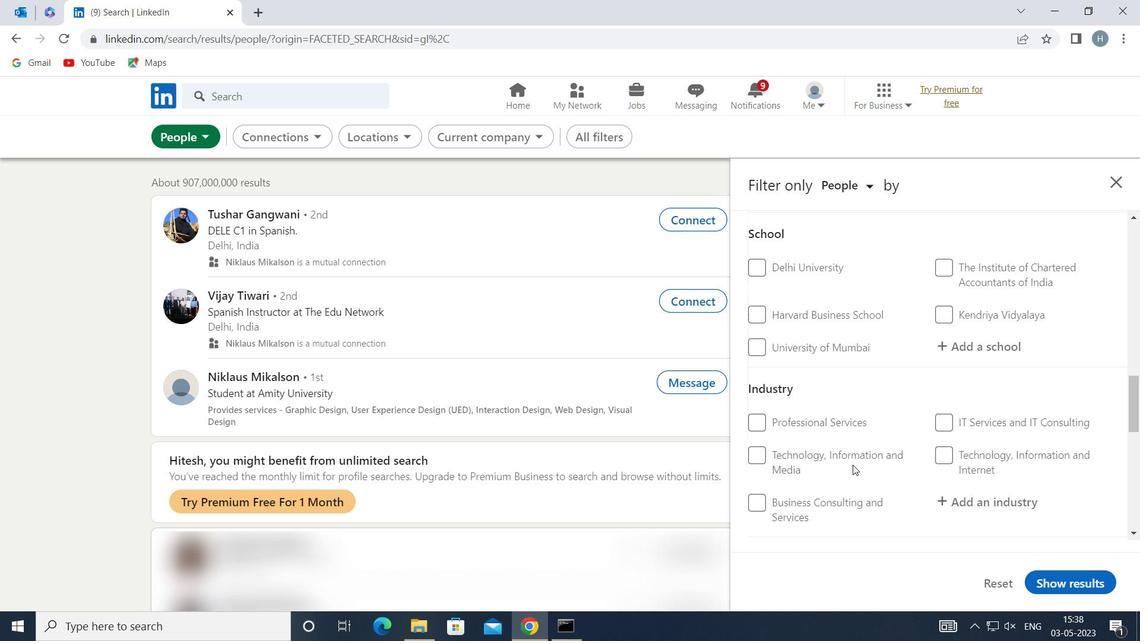 
Action: Mouse scrolled (853, 466) with delta (0, 0)
Screenshot: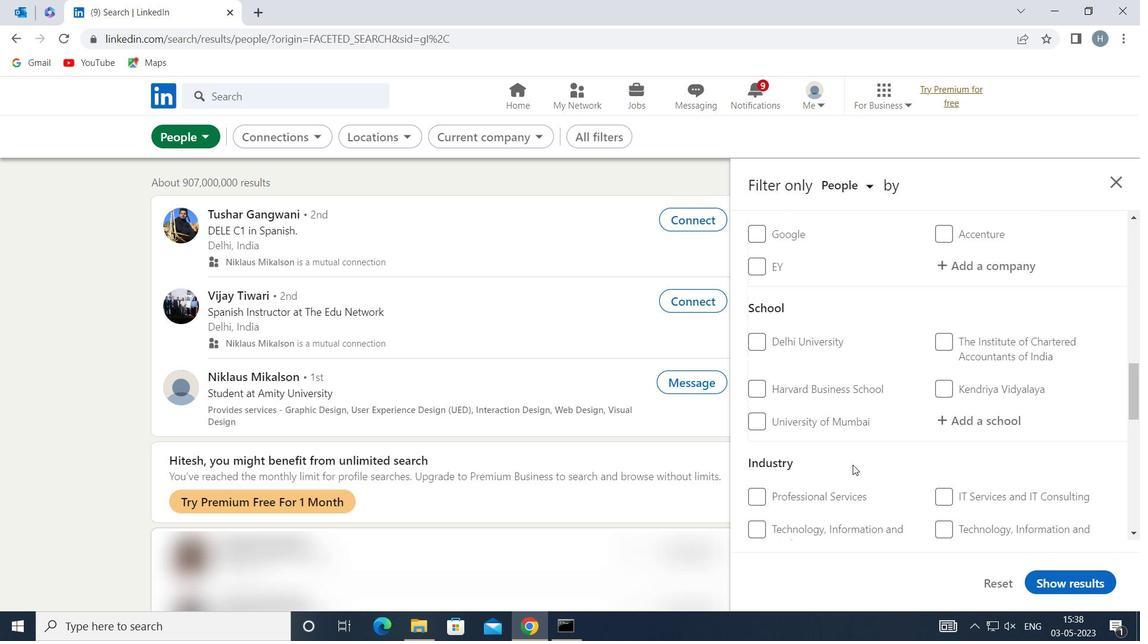 
Action: Mouse scrolled (853, 466) with delta (0, 0)
Screenshot: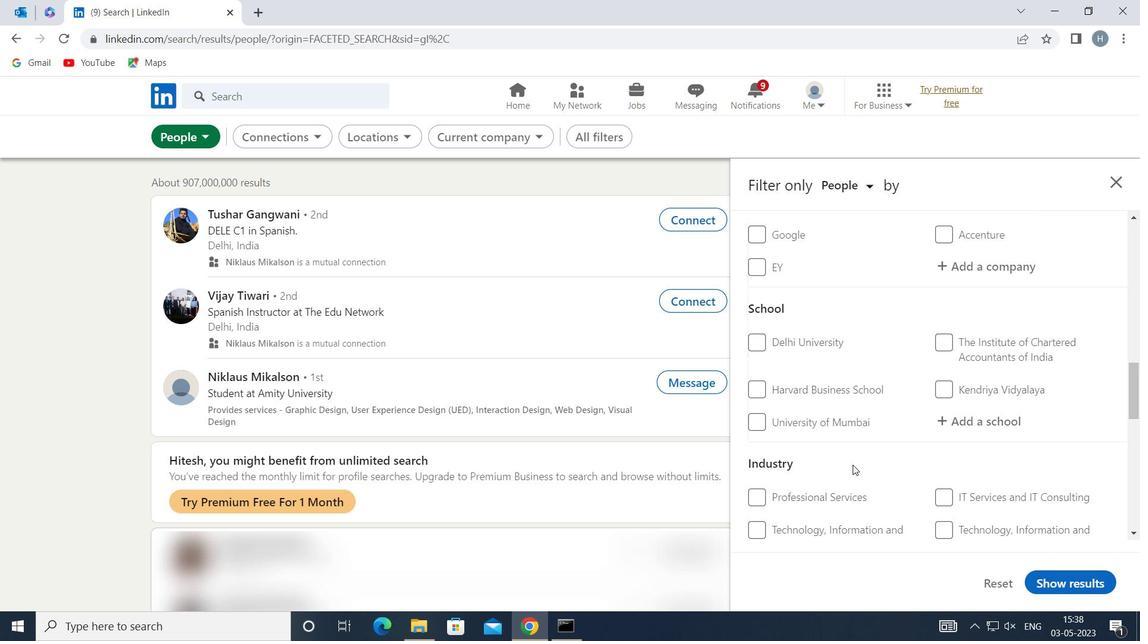 
Action: Mouse scrolled (853, 466) with delta (0, 0)
Screenshot: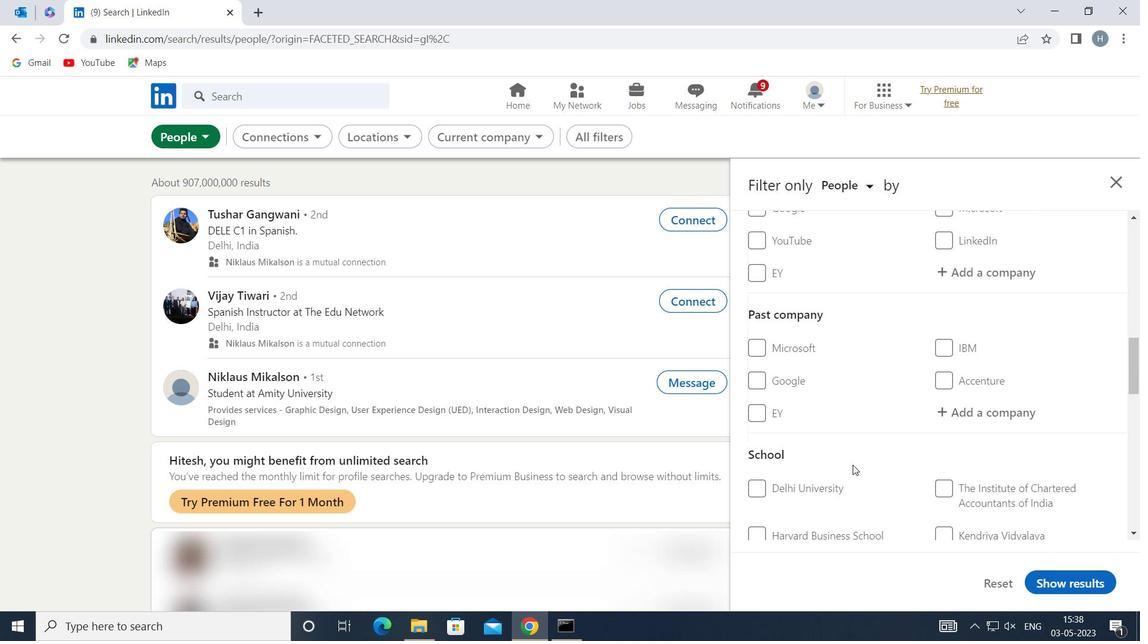 
Action: Mouse scrolled (853, 466) with delta (0, 0)
Screenshot: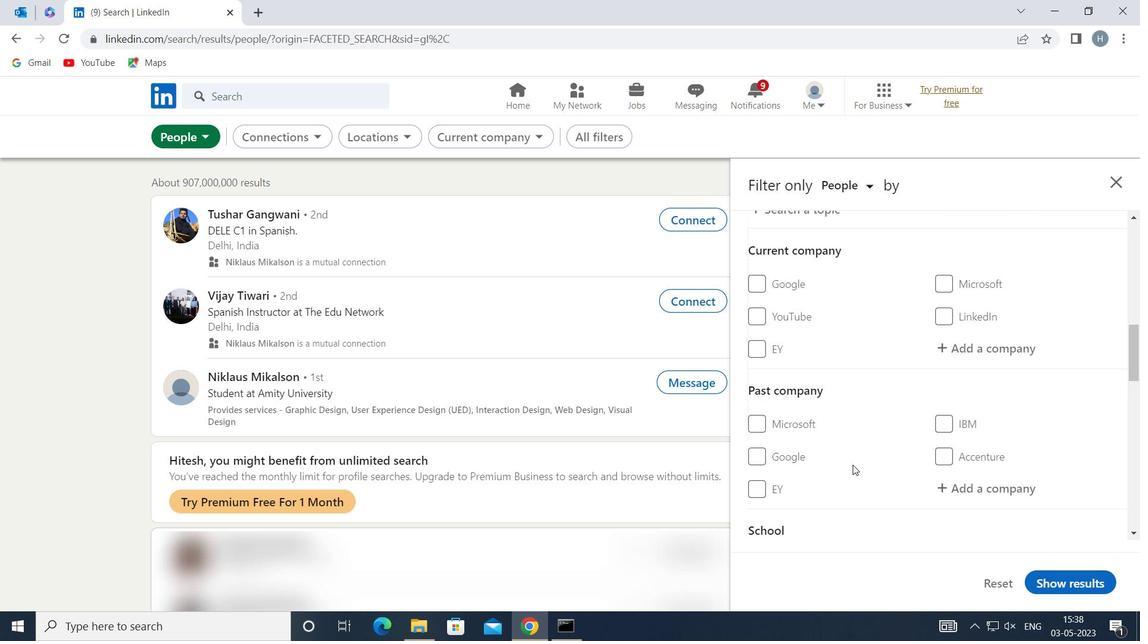
Action: Mouse moved to (977, 424)
Screenshot: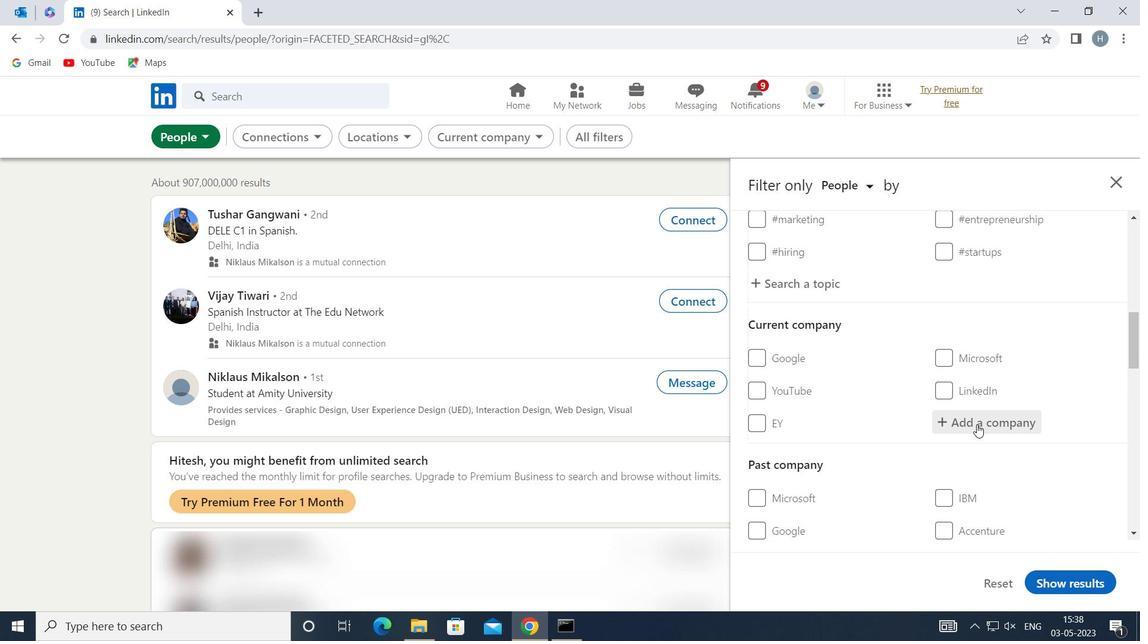 
Action: Mouse pressed left at (977, 424)
Screenshot: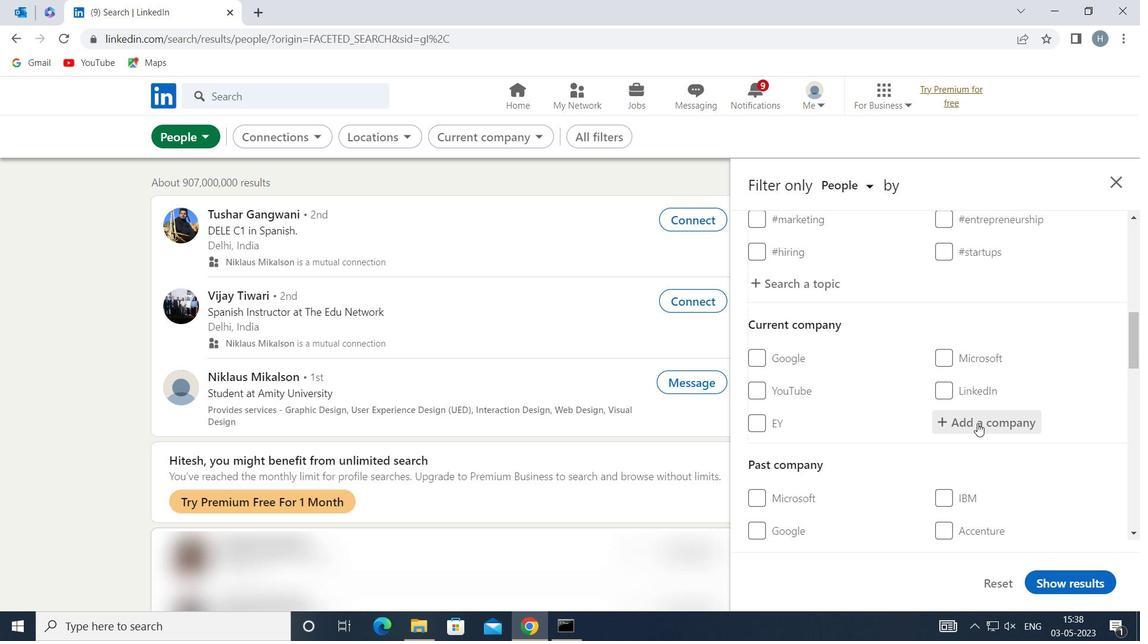 
Action: Key pressed <Key.shift>HGS<Key.space><Key.shift>HINDUJA
Screenshot: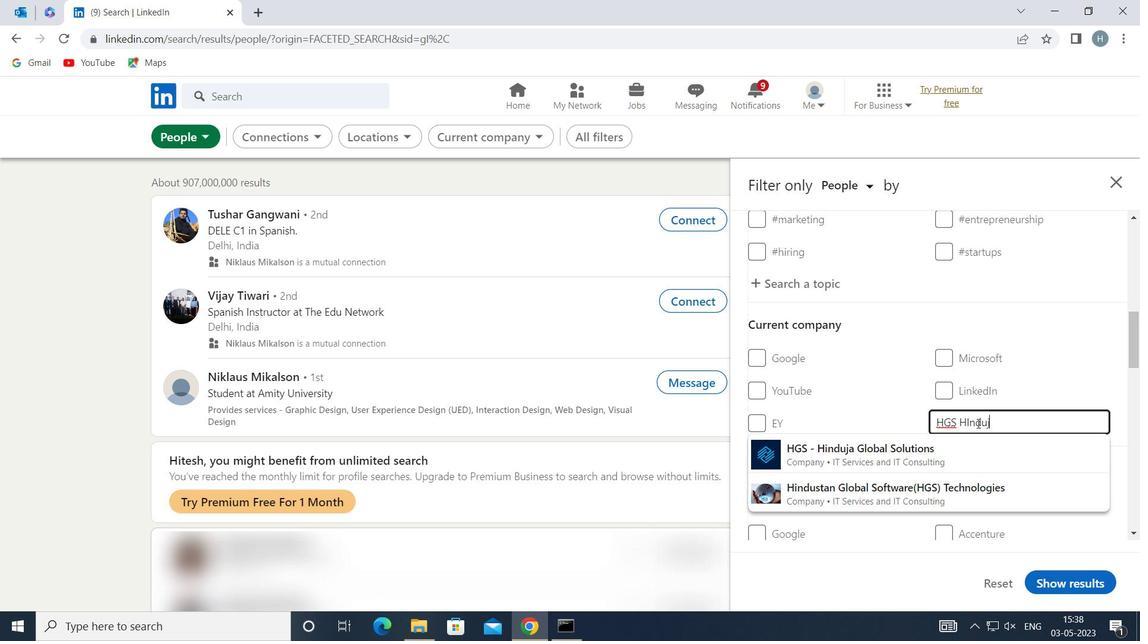 
Action: Mouse moved to (951, 453)
Screenshot: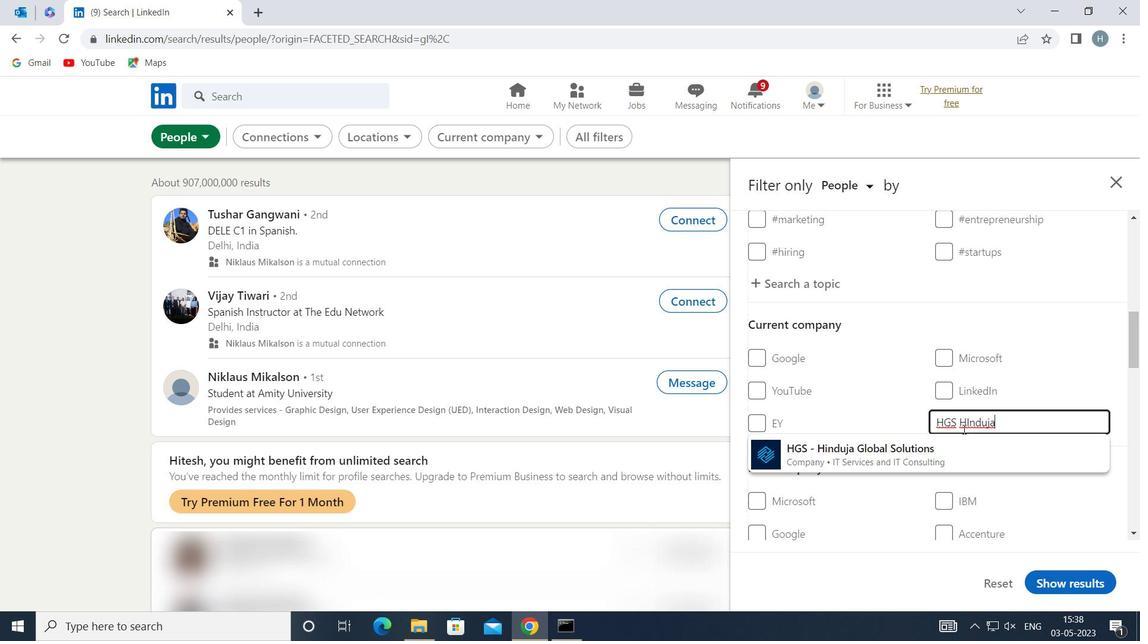 
Action: Mouse pressed left at (951, 453)
Screenshot: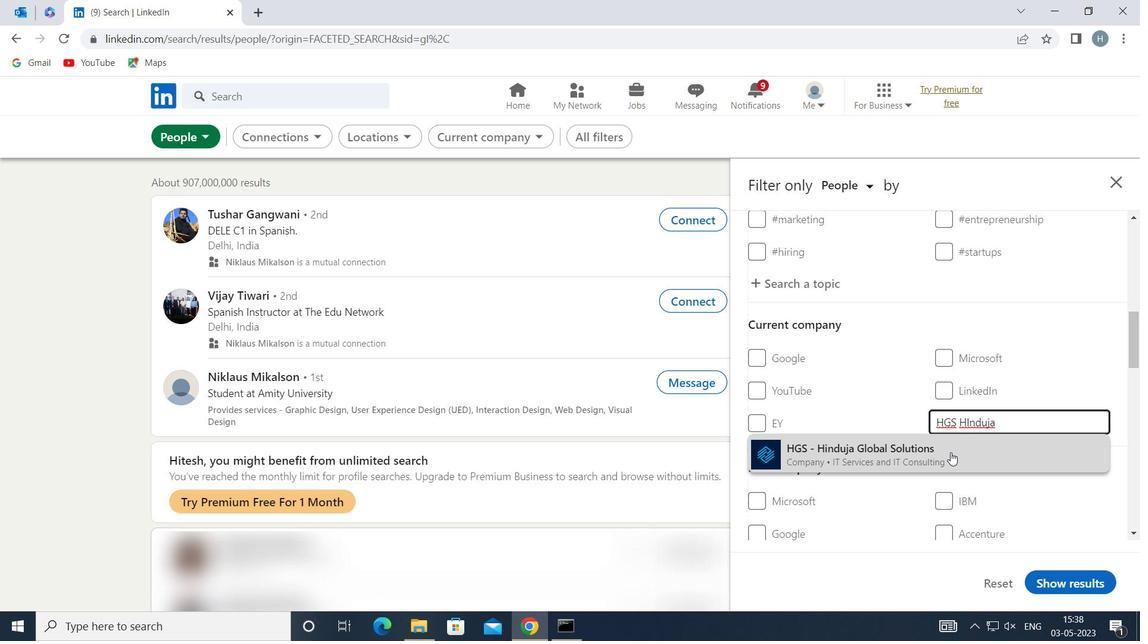 
Action: Mouse moved to (887, 439)
Screenshot: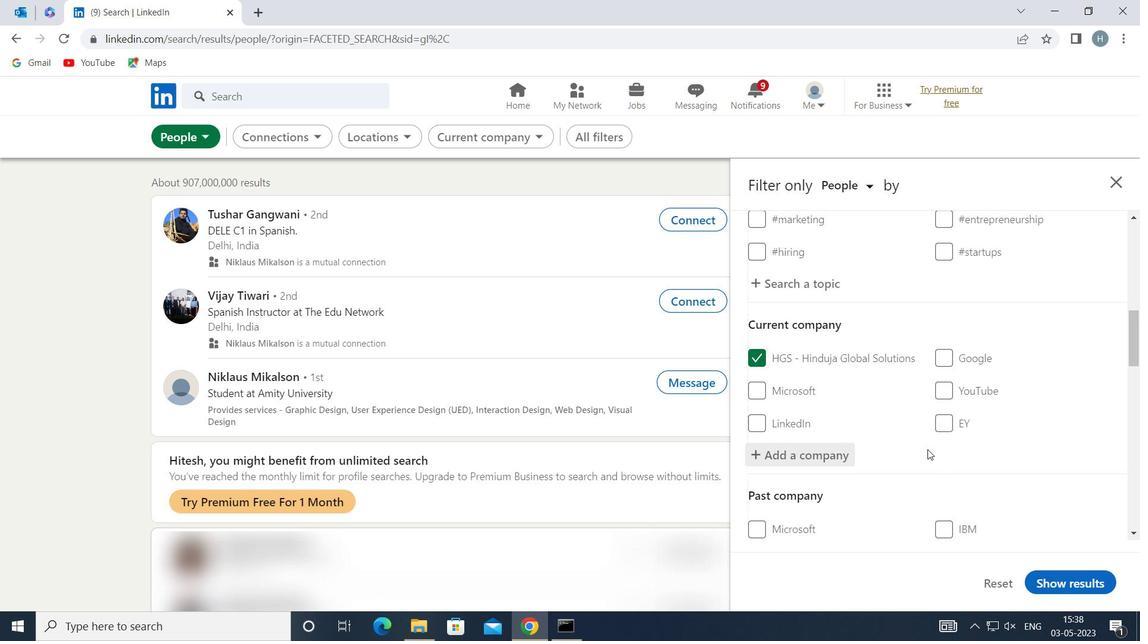 
Action: Mouse scrolled (887, 438) with delta (0, 0)
Screenshot: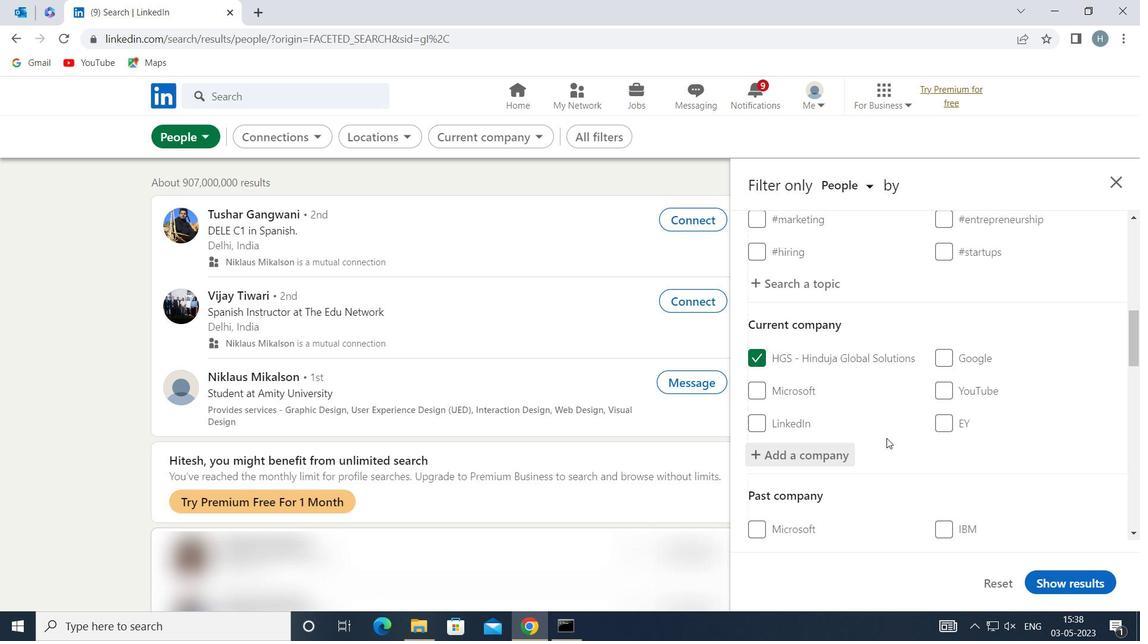 
Action: Mouse scrolled (887, 438) with delta (0, 0)
Screenshot: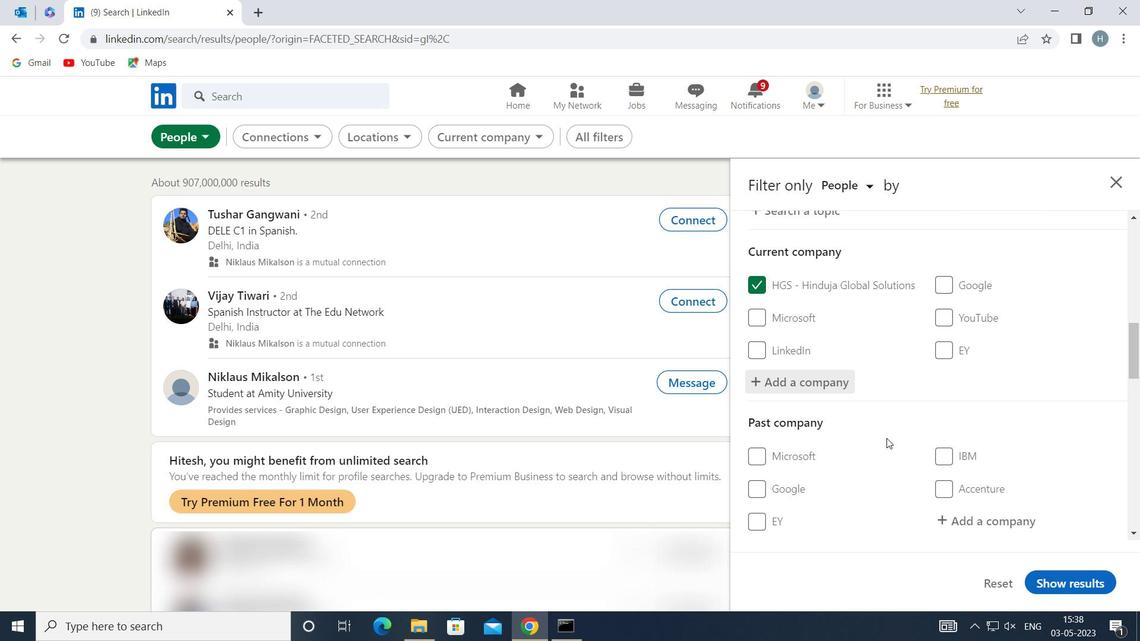 
Action: Mouse scrolled (887, 438) with delta (0, 0)
Screenshot: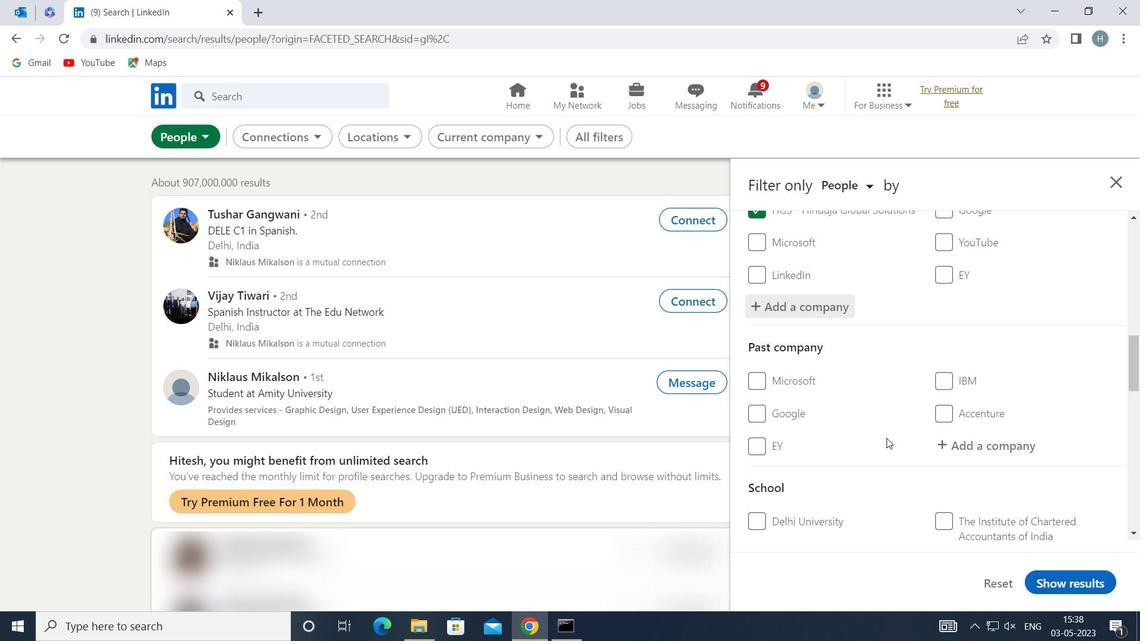
Action: Mouse scrolled (887, 438) with delta (0, 0)
Screenshot: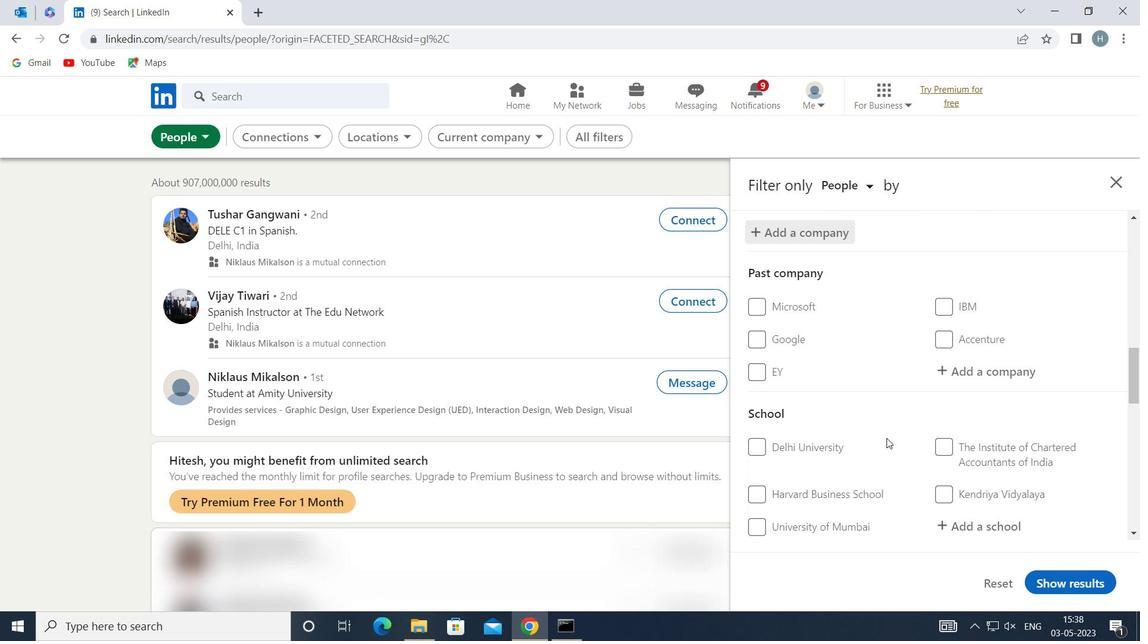 
Action: Mouse moved to (964, 443)
Screenshot: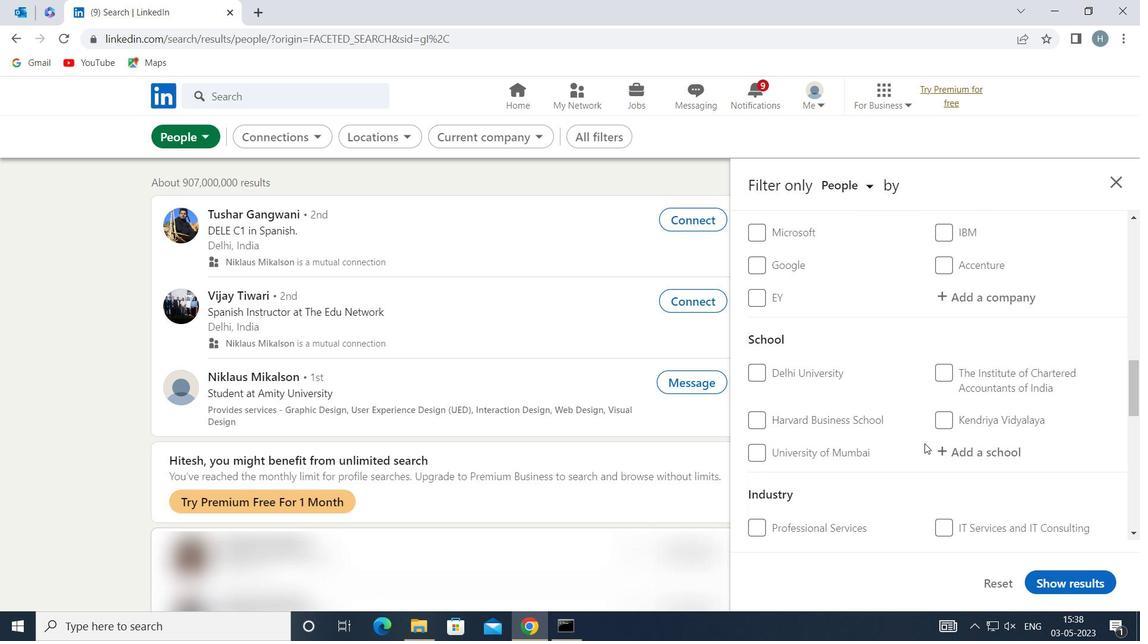 
Action: Mouse pressed left at (964, 443)
Screenshot: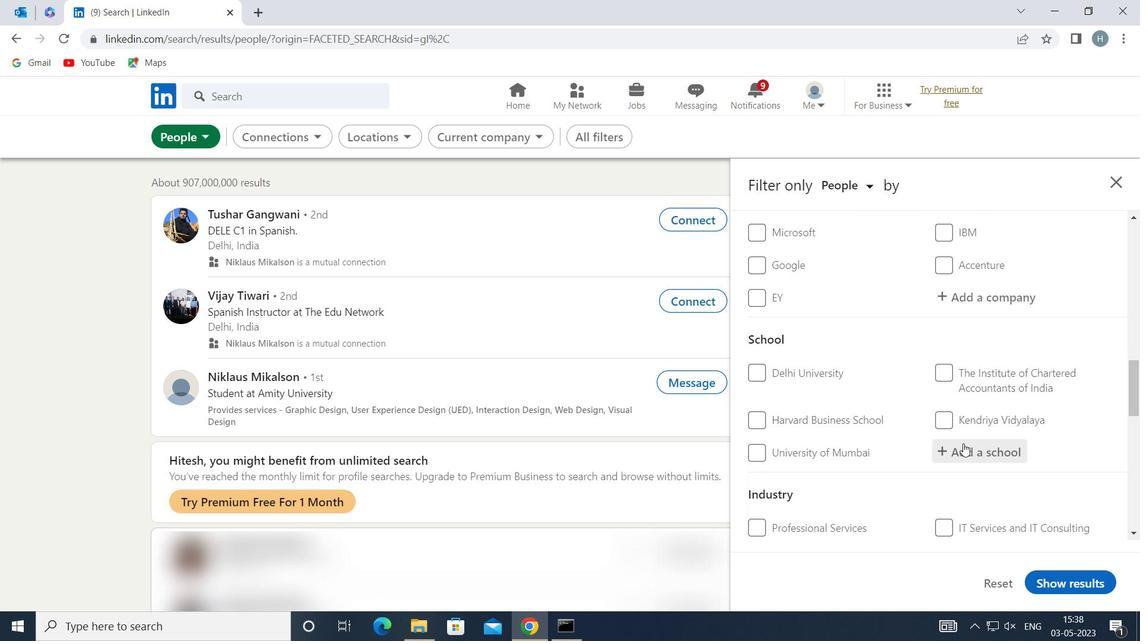 
Action: Key pressed <Key.shift>THE<Key.space><Key.shift>NORTH<Key.shift>CAP<Key.space><Key.shift>UNIVERSITY
Screenshot: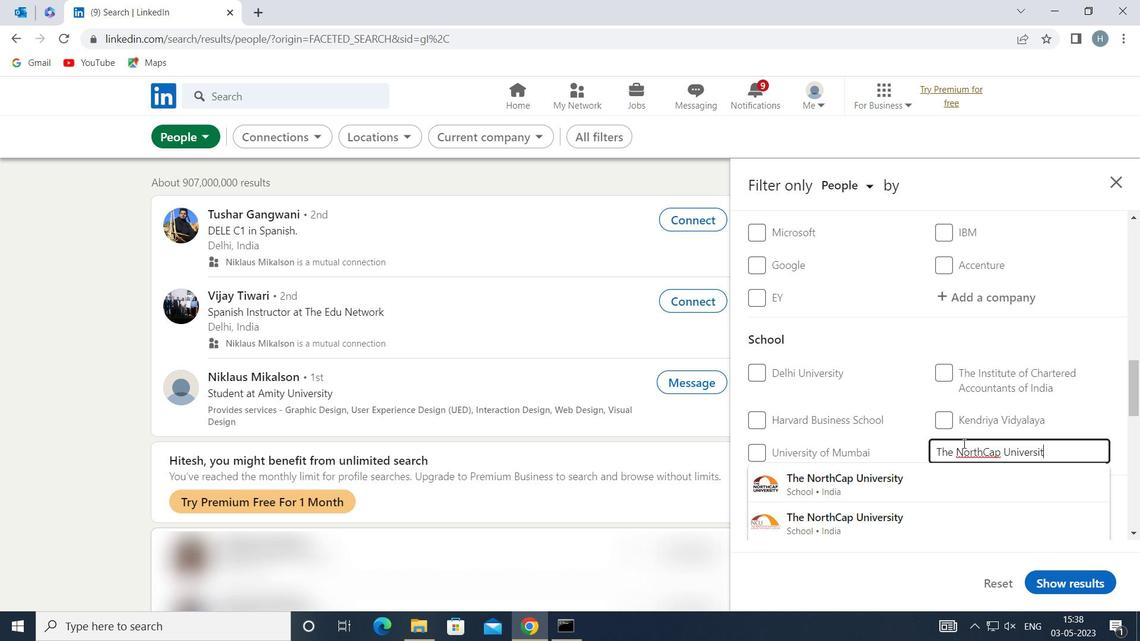 
Action: Mouse moved to (936, 472)
Screenshot: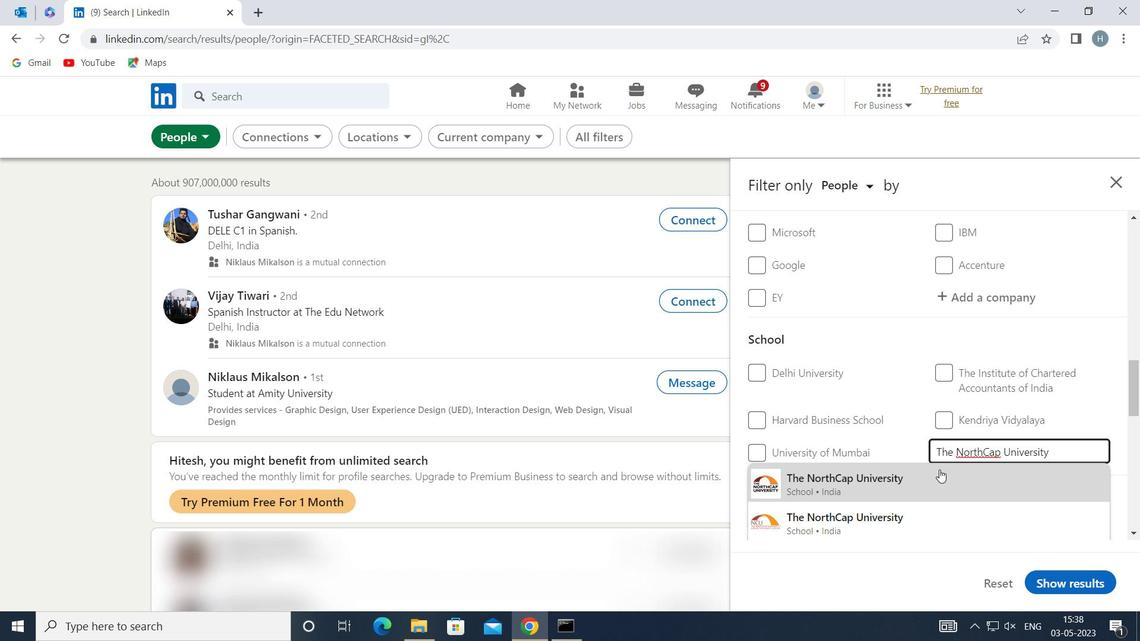 
Action: Mouse pressed left at (936, 472)
Screenshot: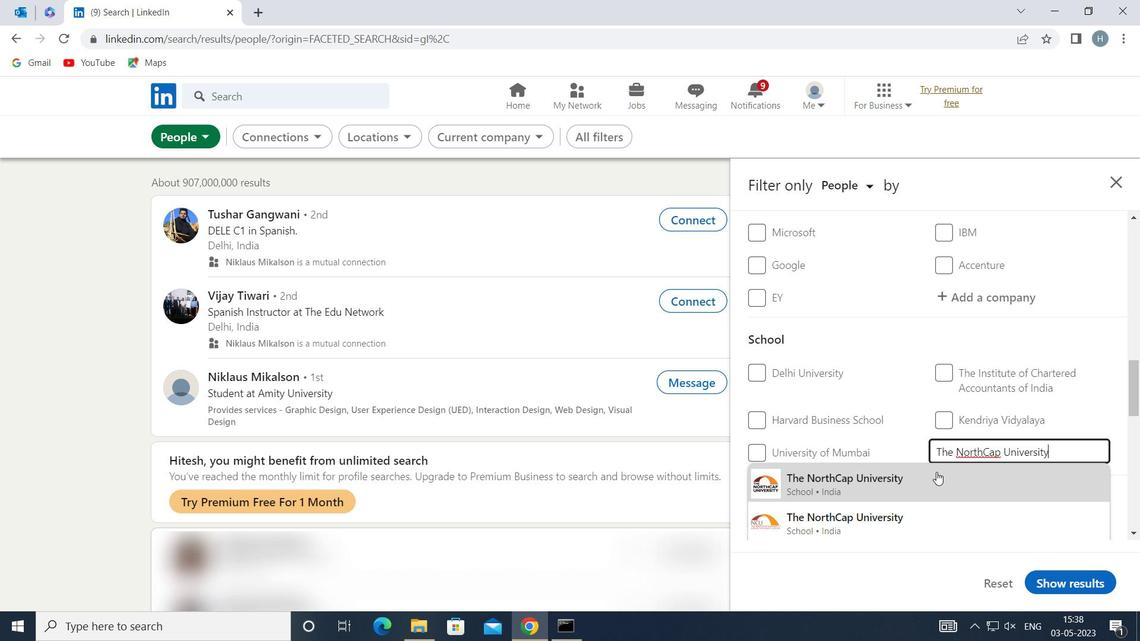 
Action: Mouse moved to (894, 453)
Screenshot: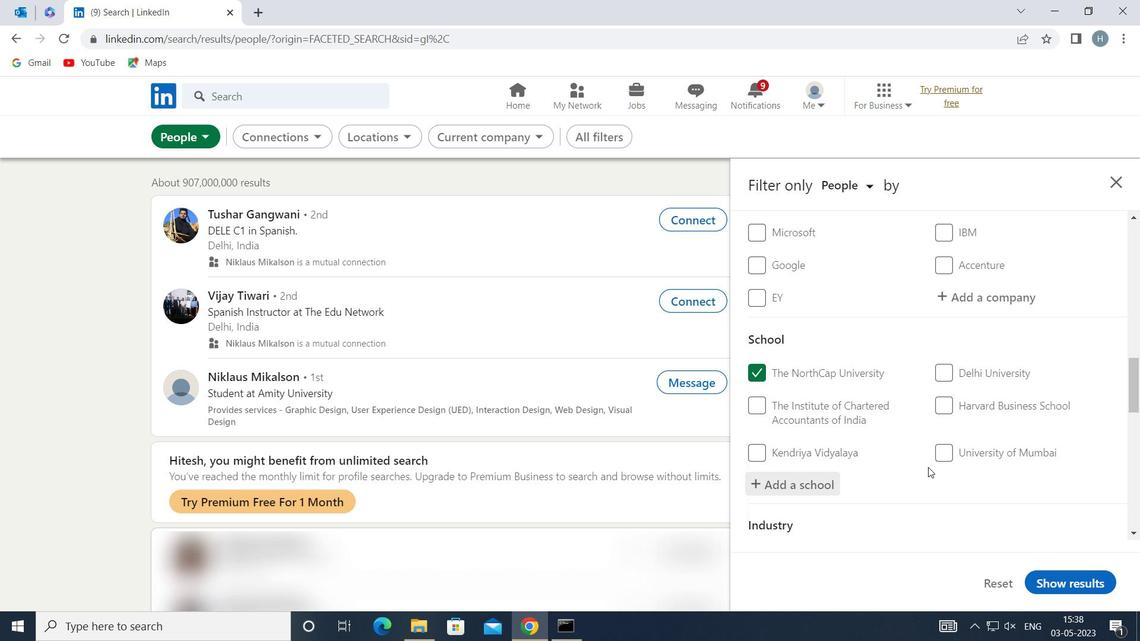 
Action: Mouse scrolled (894, 453) with delta (0, 0)
Screenshot: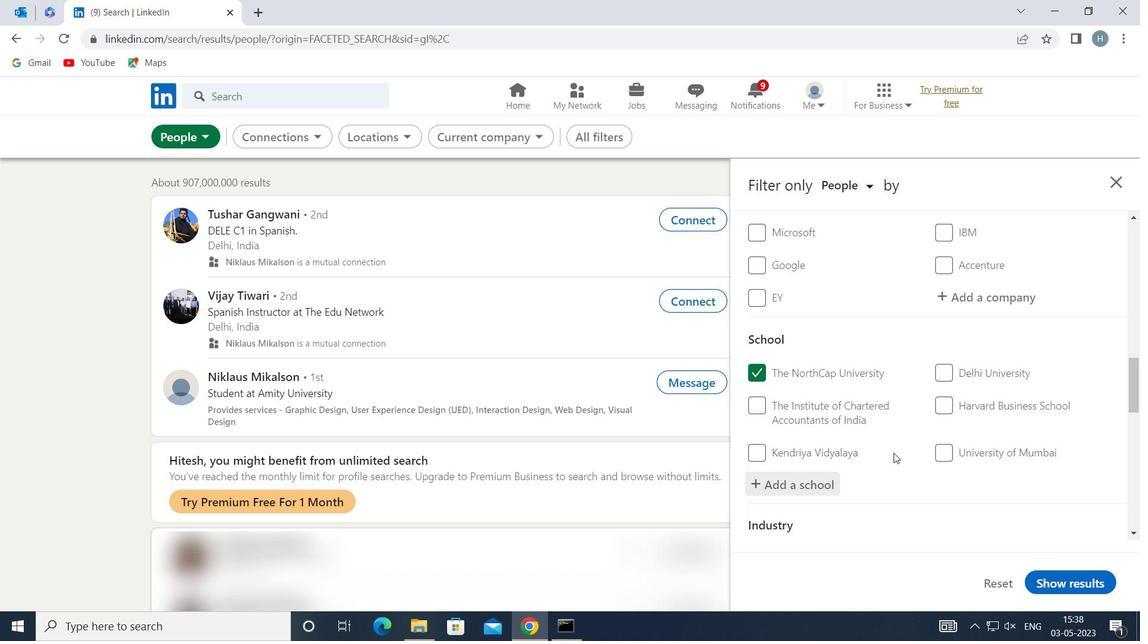 
Action: Mouse scrolled (894, 453) with delta (0, 0)
Screenshot: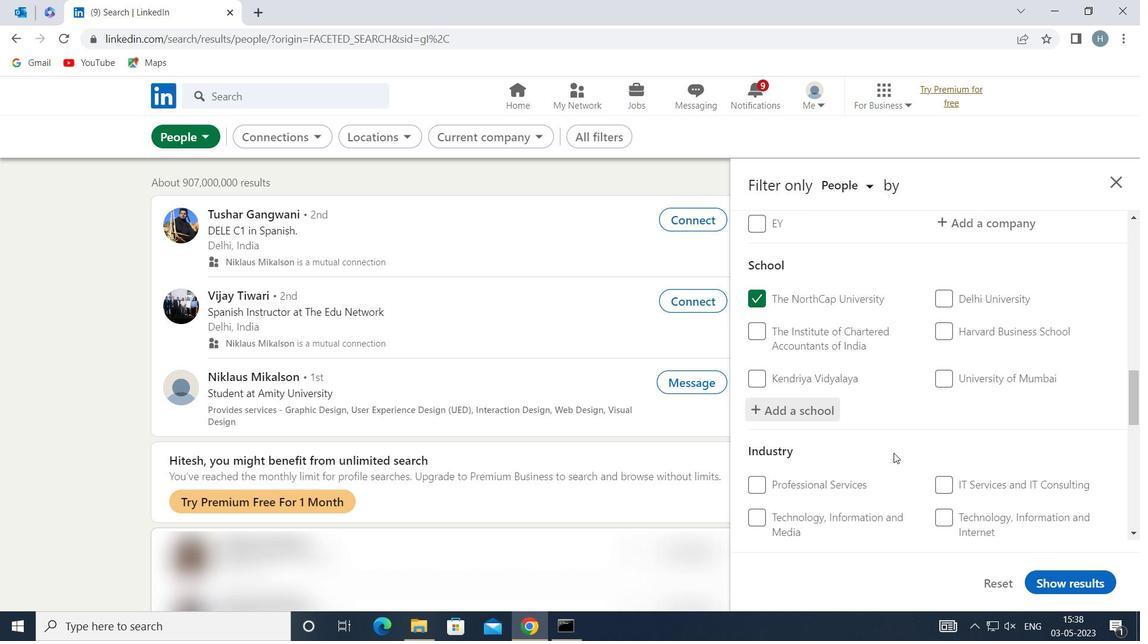 
Action: Mouse moved to (894, 453)
Screenshot: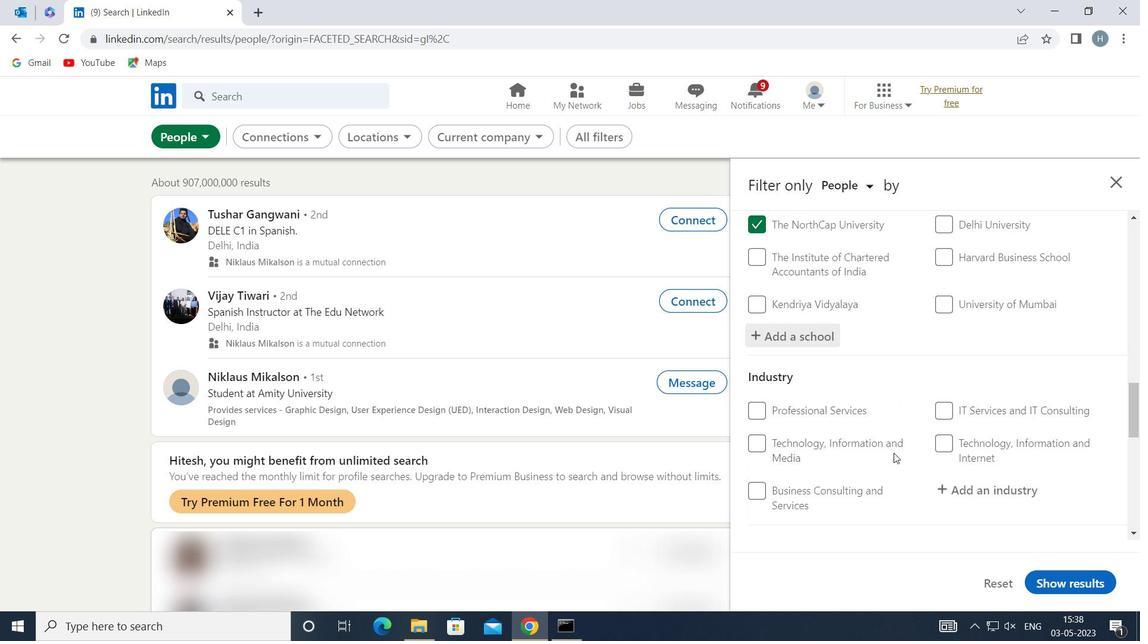 
Action: Mouse scrolled (894, 452) with delta (0, 0)
Screenshot: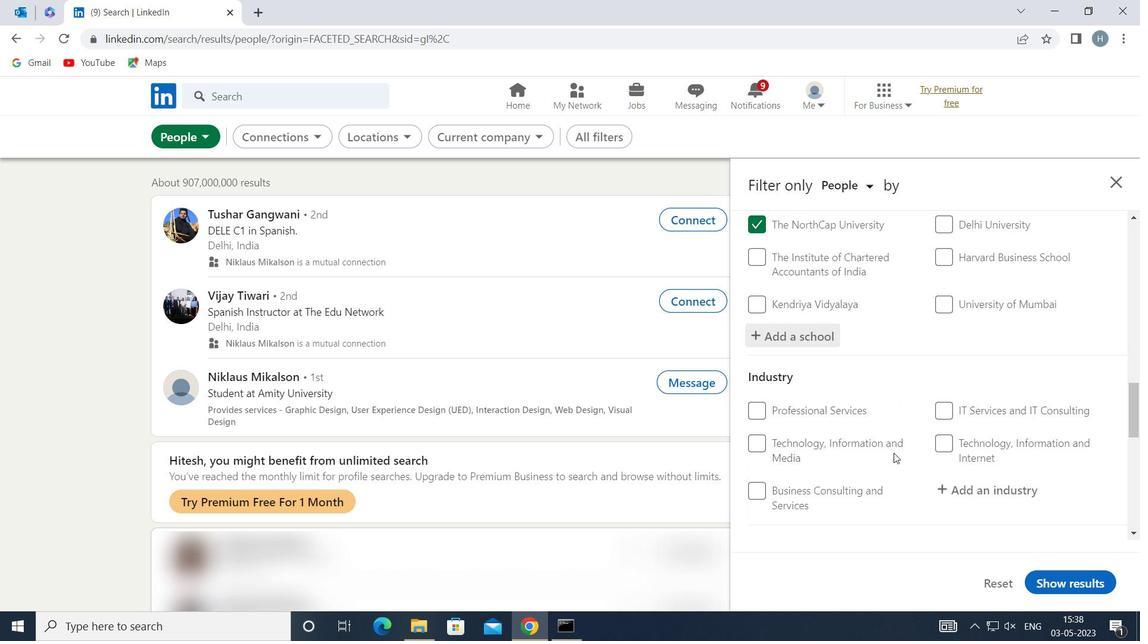 
Action: Mouse moved to (983, 421)
Screenshot: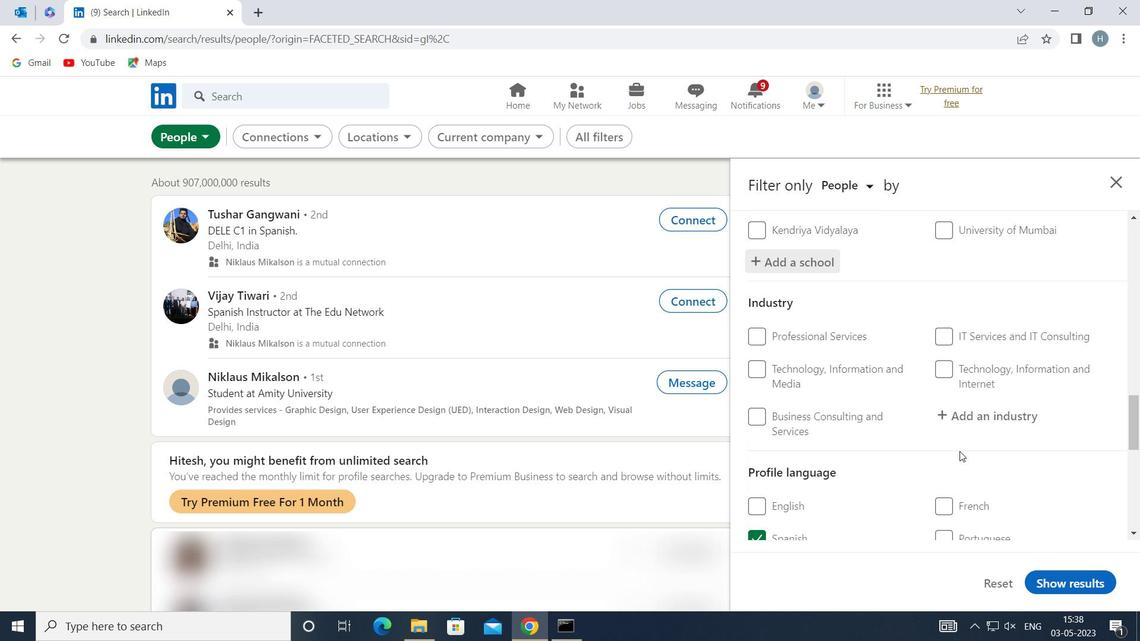 
Action: Mouse pressed left at (983, 421)
Screenshot: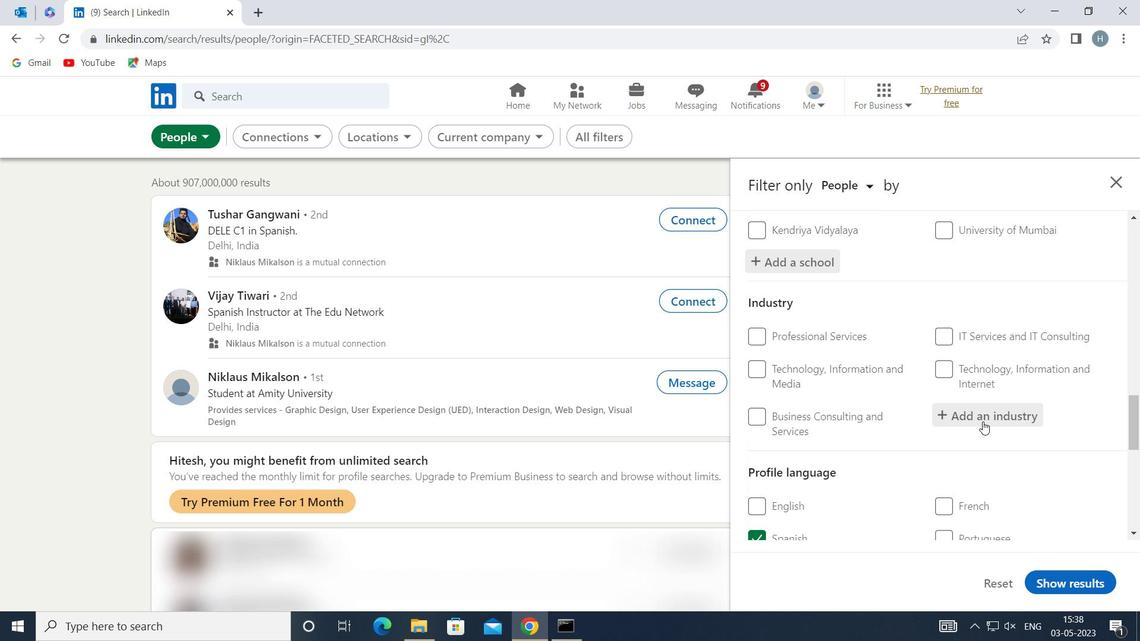 
Action: Mouse moved to (983, 420)
Screenshot: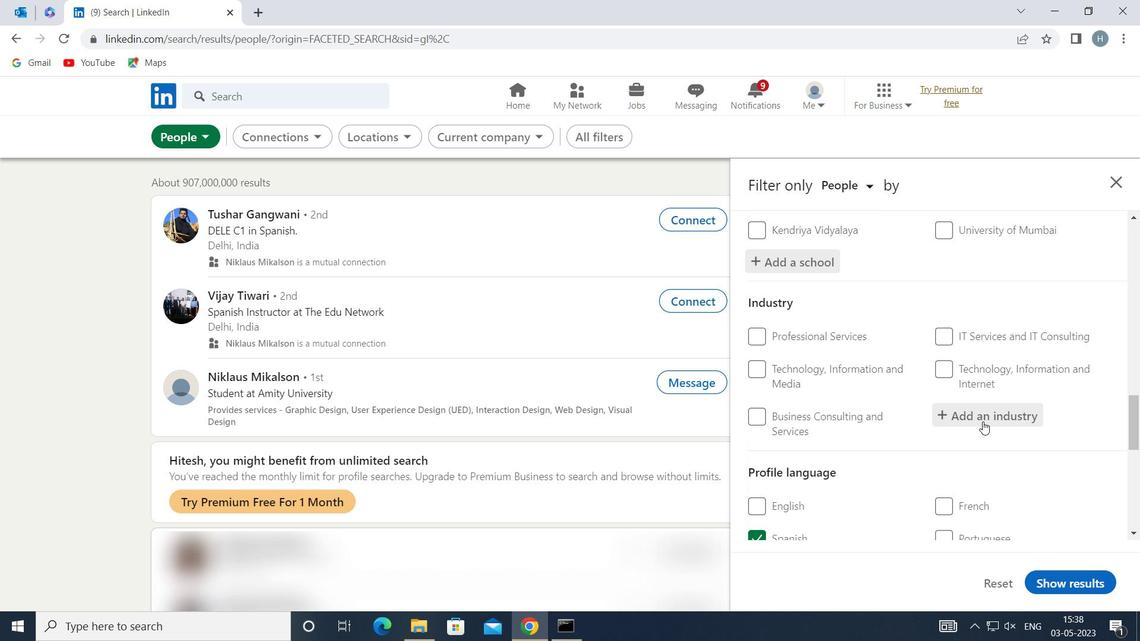 
Action: Key pressed <Key.shift>FACILITU<Key.backspace>IES
Screenshot: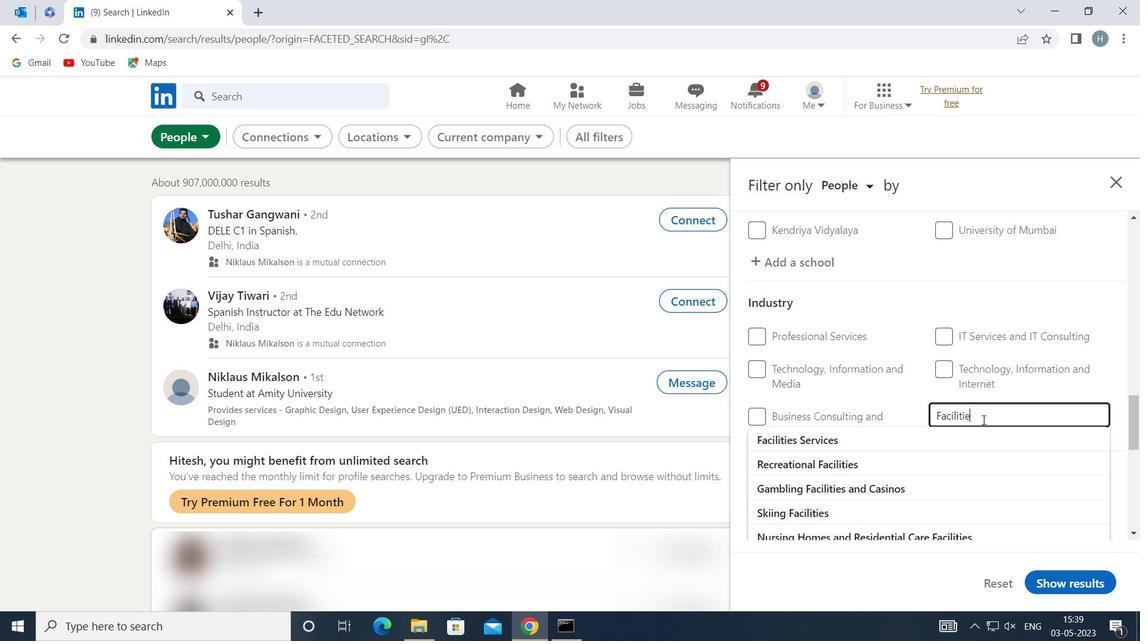 
Action: Mouse moved to (979, 421)
Screenshot: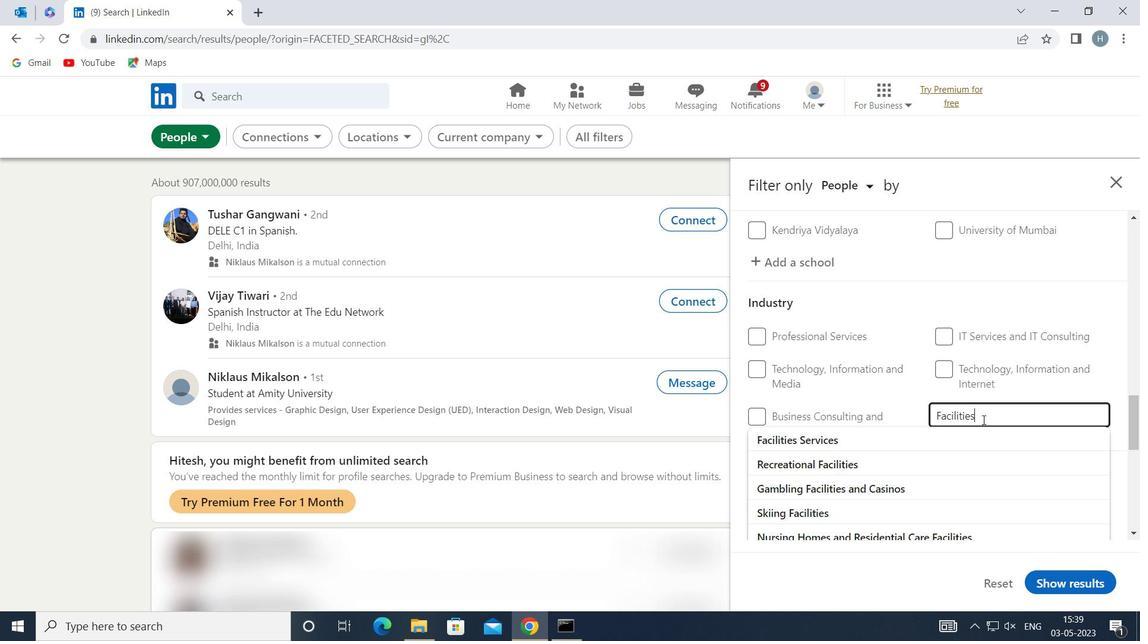 
Action: Key pressed <Key.space><Key.shift>SERVICES
Screenshot: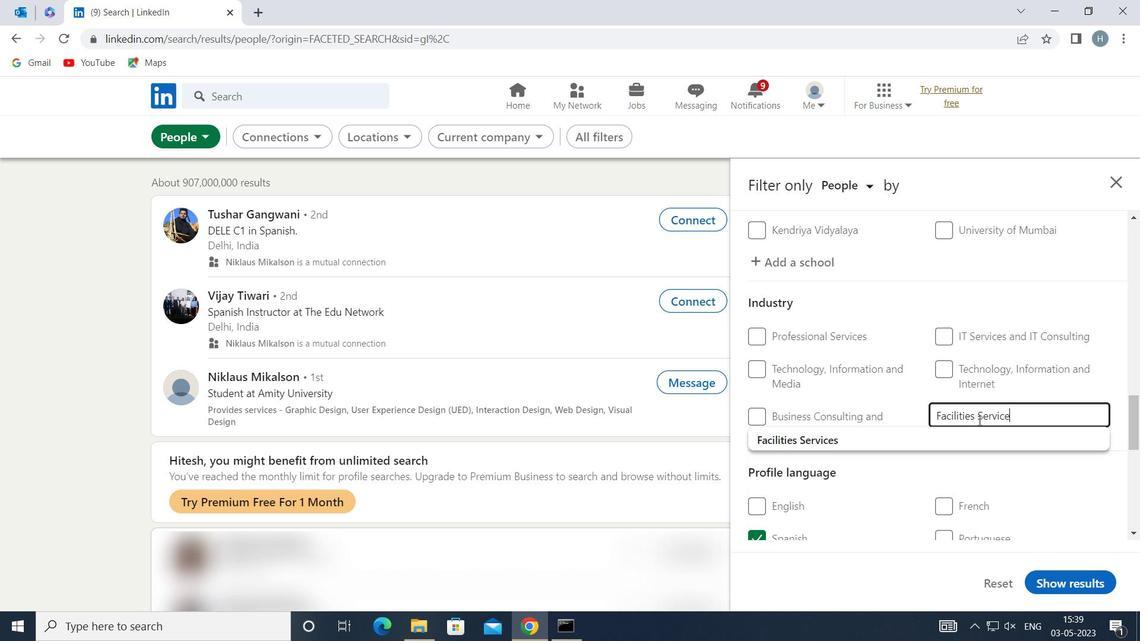 
Action: Mouse moved to (919, 443)
Screenshot: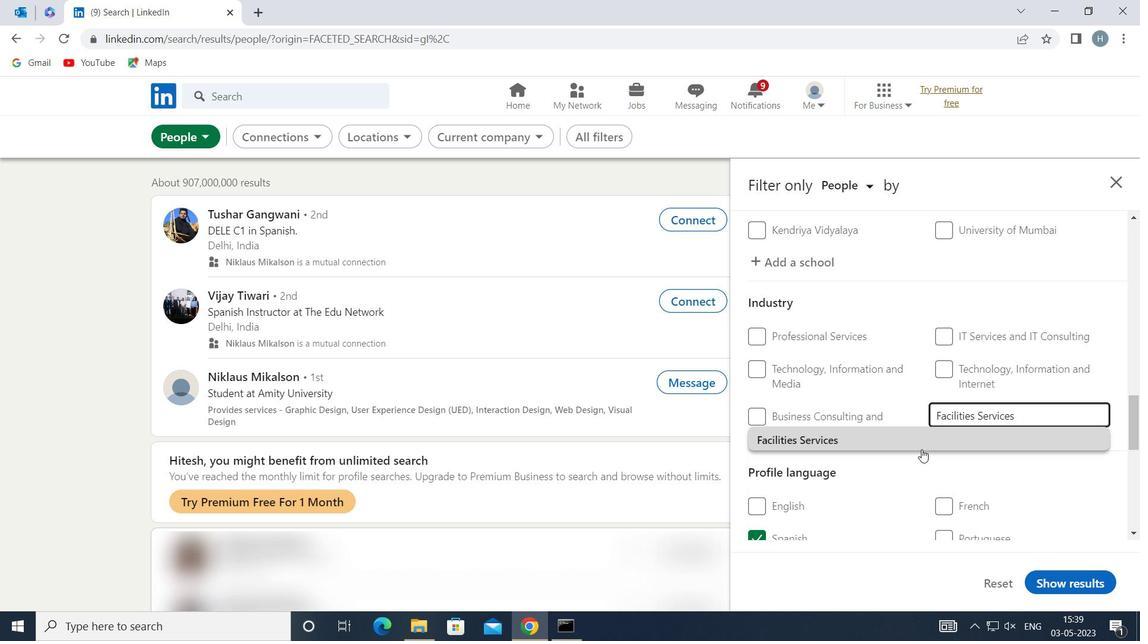 
Action: Mouse pressed left at (919, 443)
Screenshot: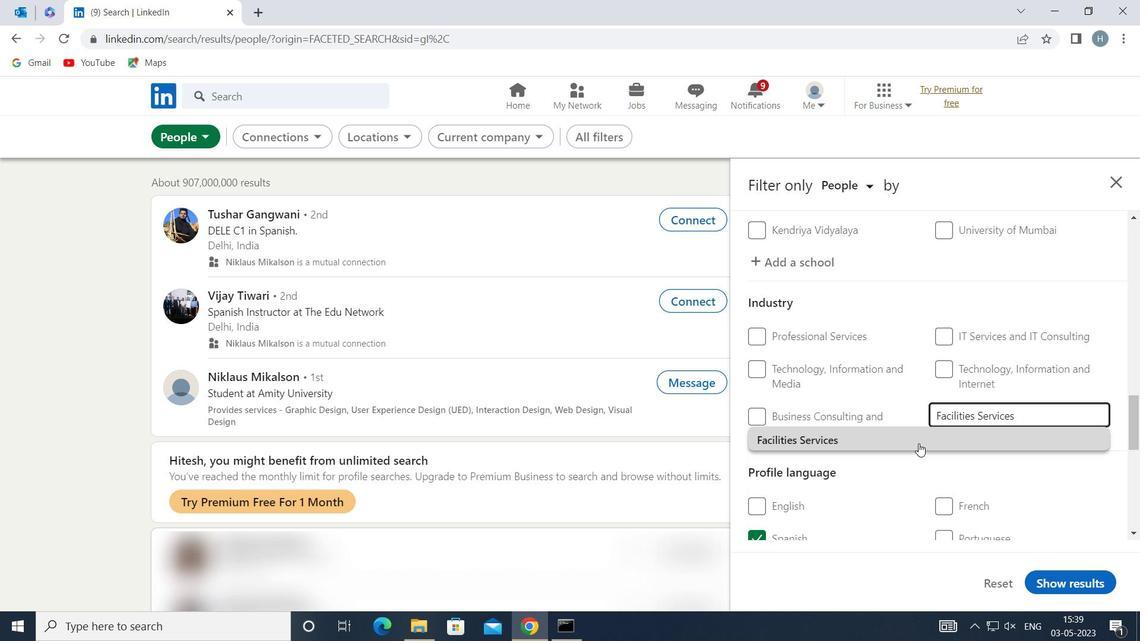
Action: Mouse moved to (886, 436)
Screenshot: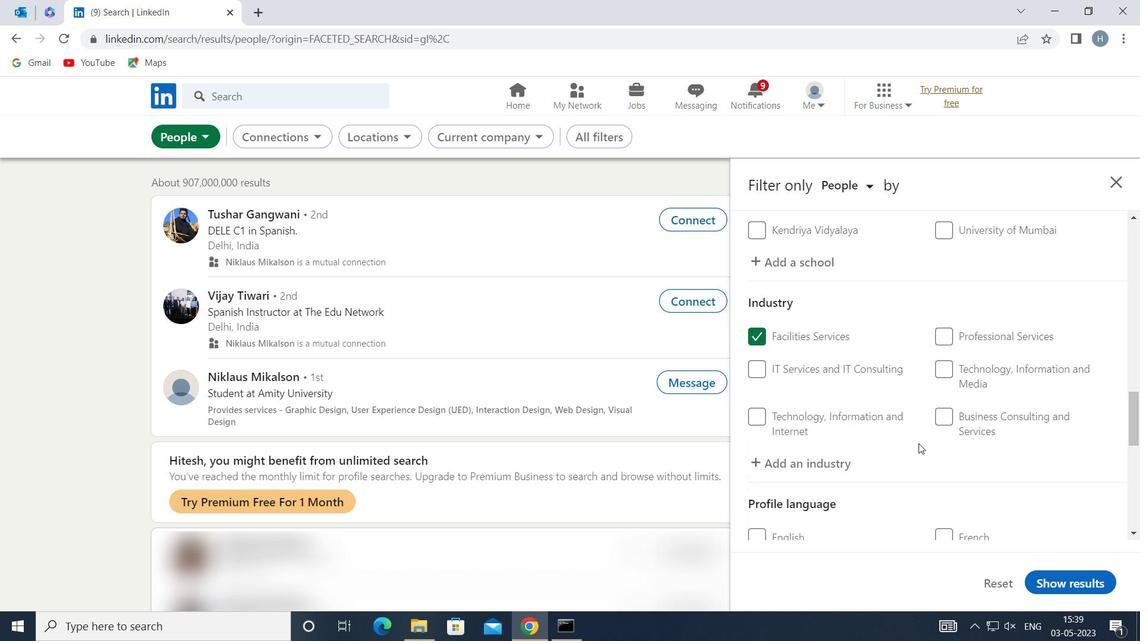 
Action: Mouse scrolled (886, 436) with delta (0, 0)
Screenshot: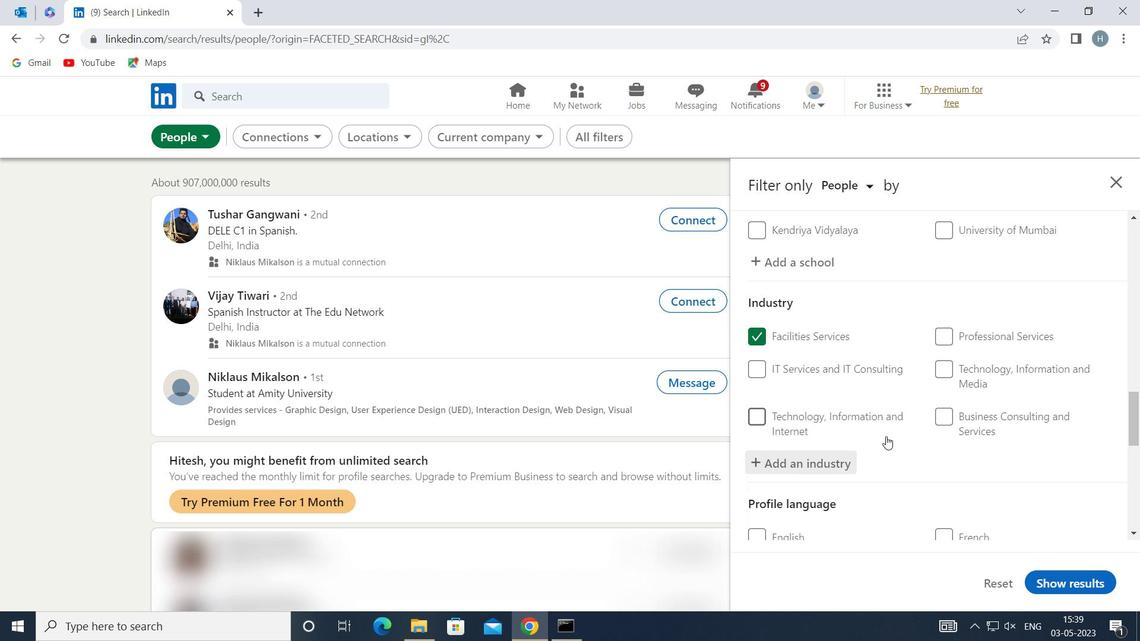 
Action: Mouse scrolled (886, 436) with delta (0, 0)
Screenshot: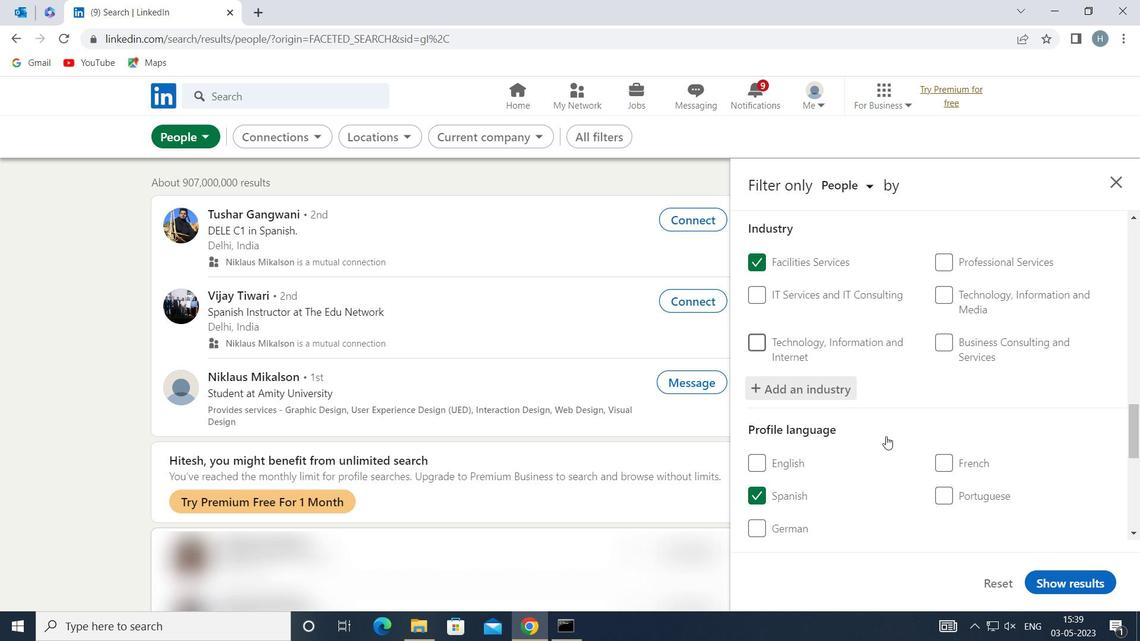 
Action: Mouse scrolled (886, 436) with delta (0, 0)
Screenshot: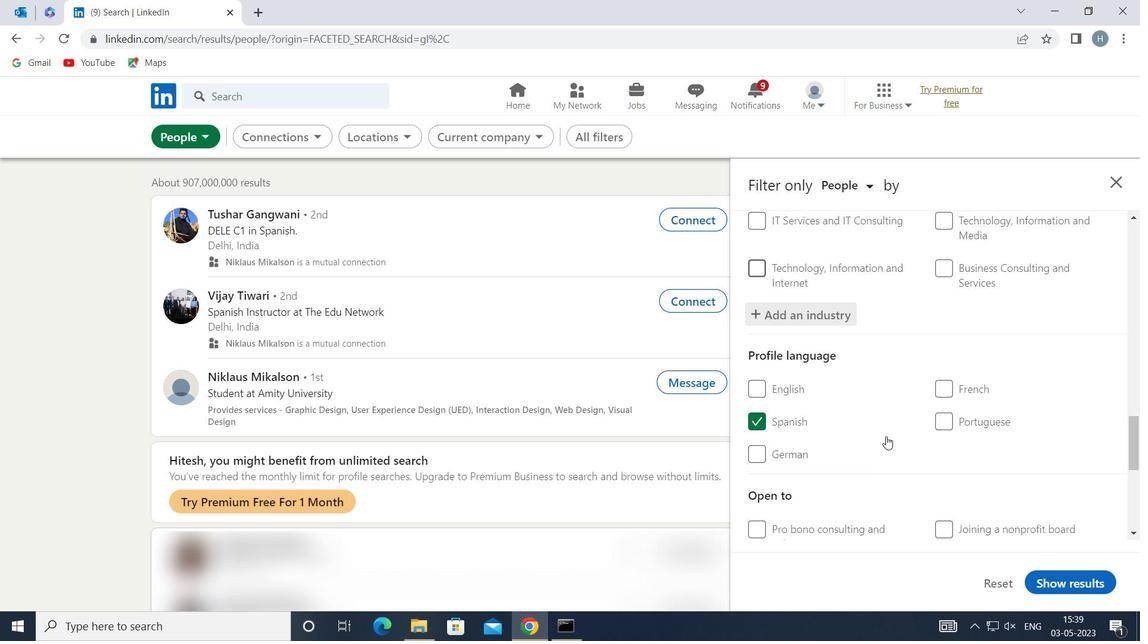 
Action: Mouse scrolled (886, 436) with delta (0, 0)
Screenshot: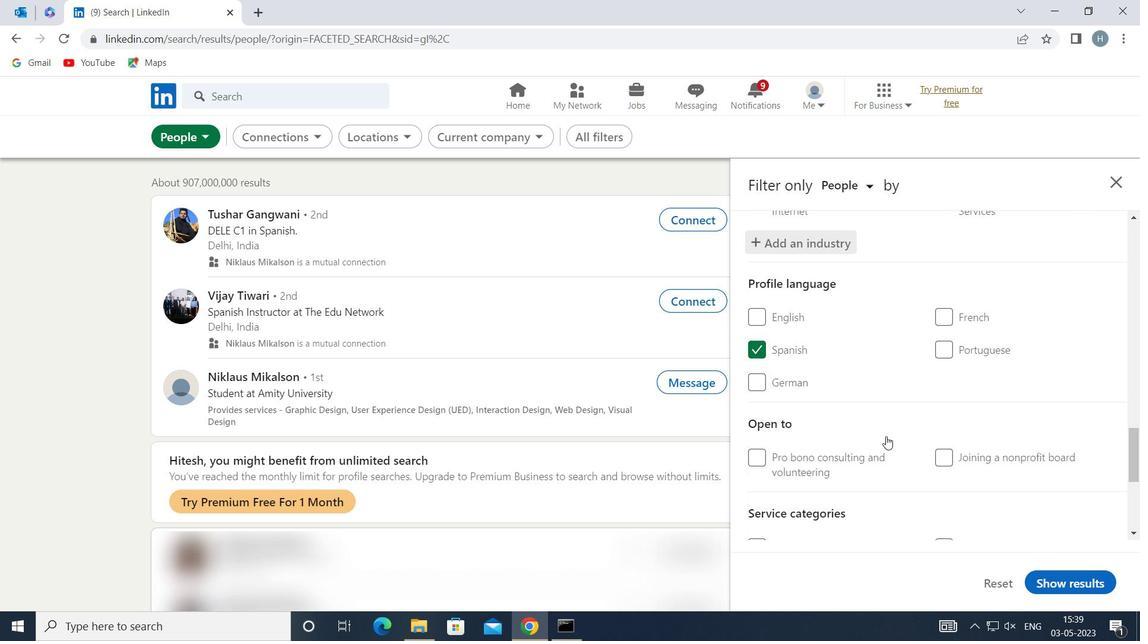 
Action: Mouse scrolled (886, 436) with delta (0, 0)
Screenshot: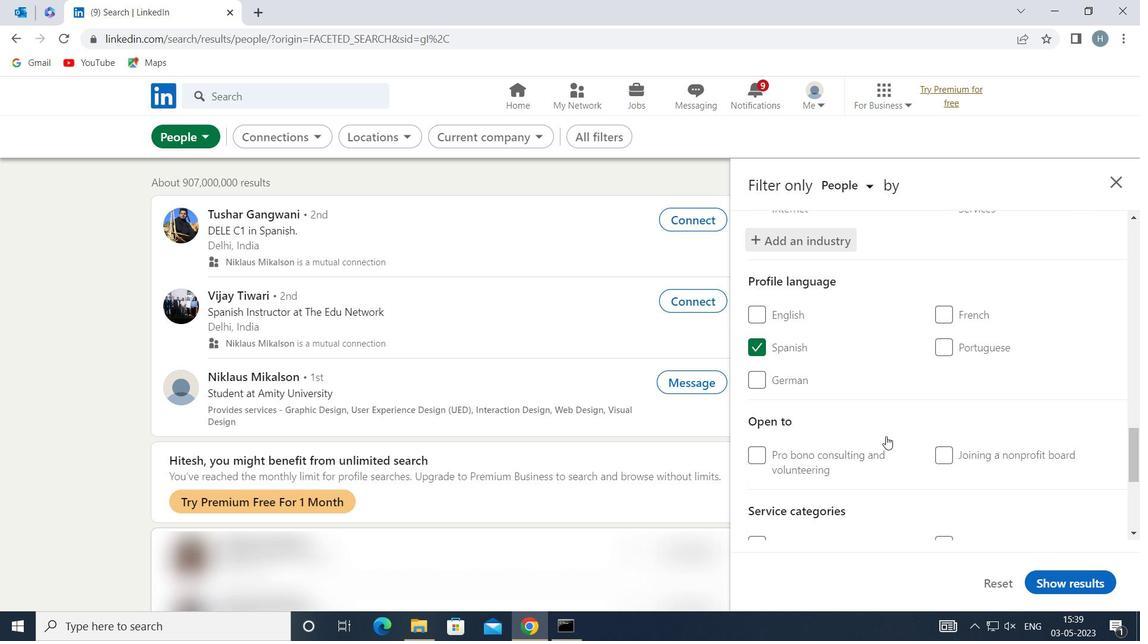 
Action: Mouse scrolled (886, 436) with delta (0, 0)
Screenshot: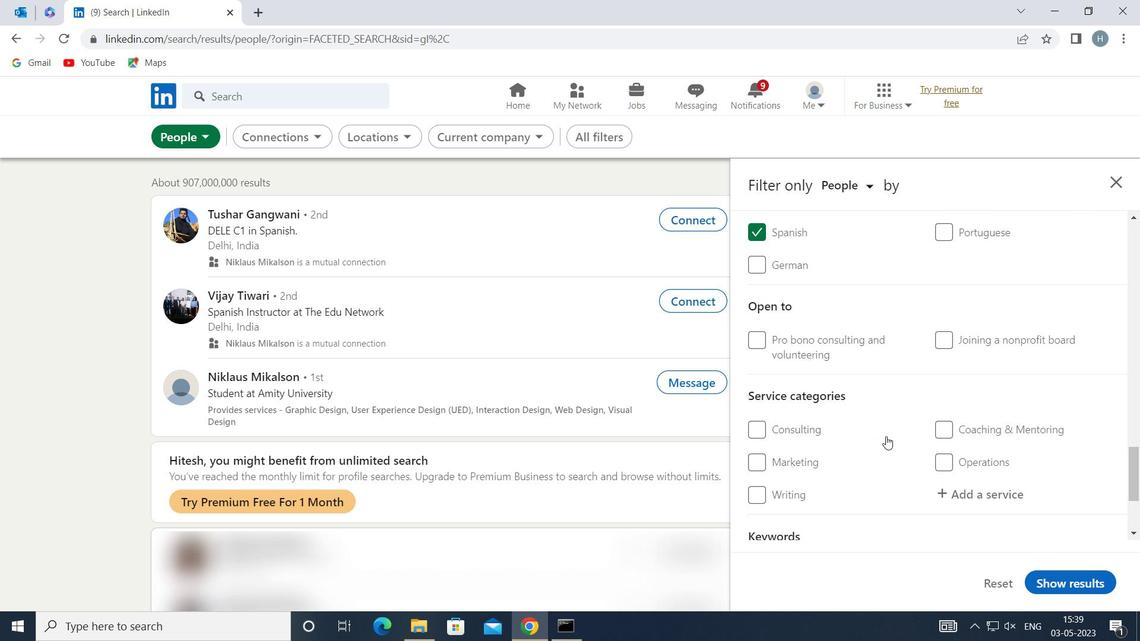 
Action: Mouse moved to (982, 395)
Screenshot: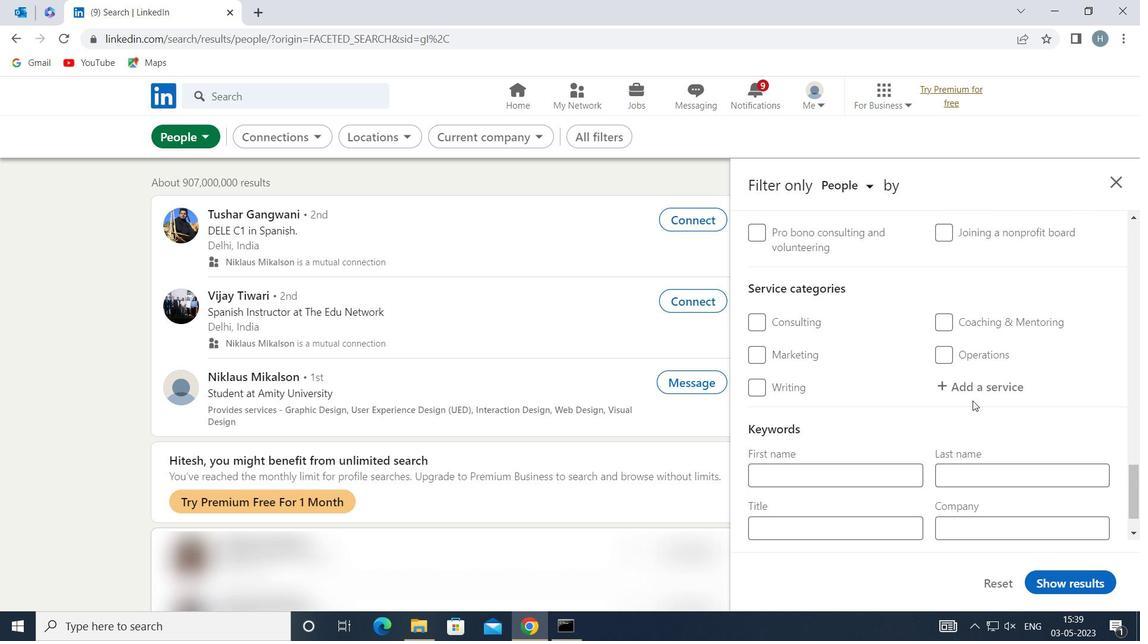 
Action: Mouse pressed left at (982, 395)
Screenshot: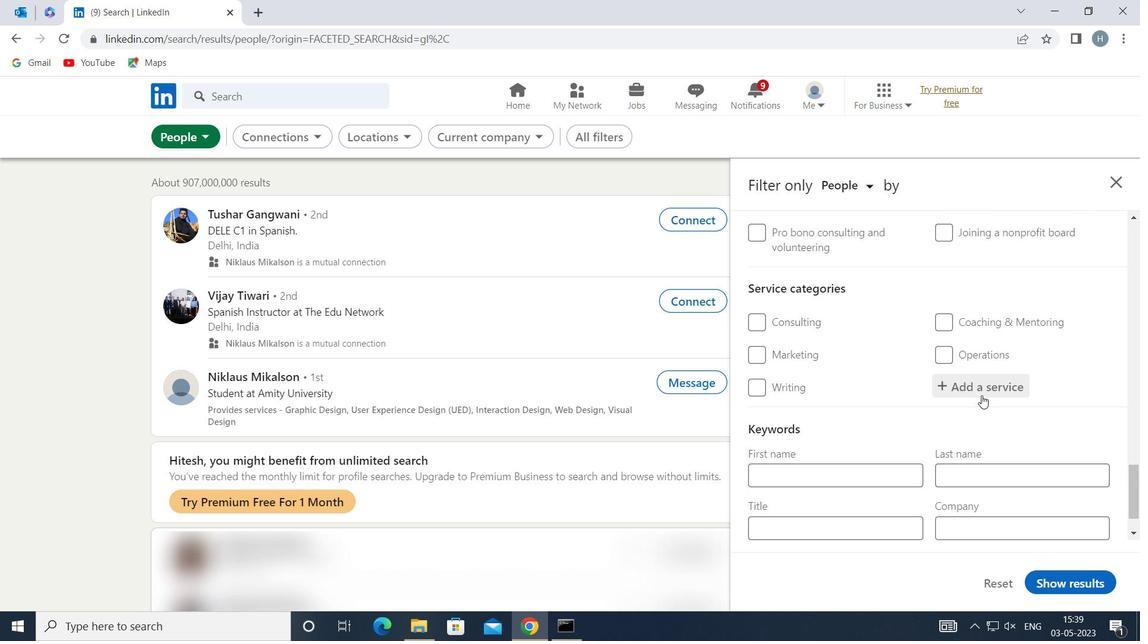 
Action: Key pressed <Key.shift>TEAM<Key.space><Key.shift>BUILDING
Screenshot: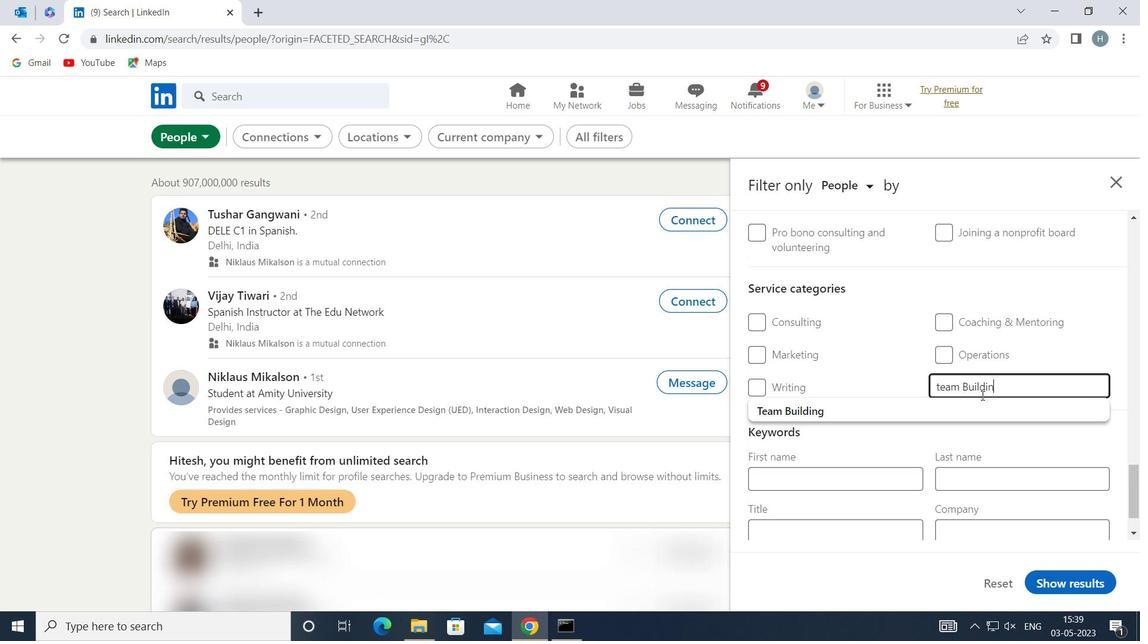 
Action: Mouse moved to (855, 416)
Screenshot: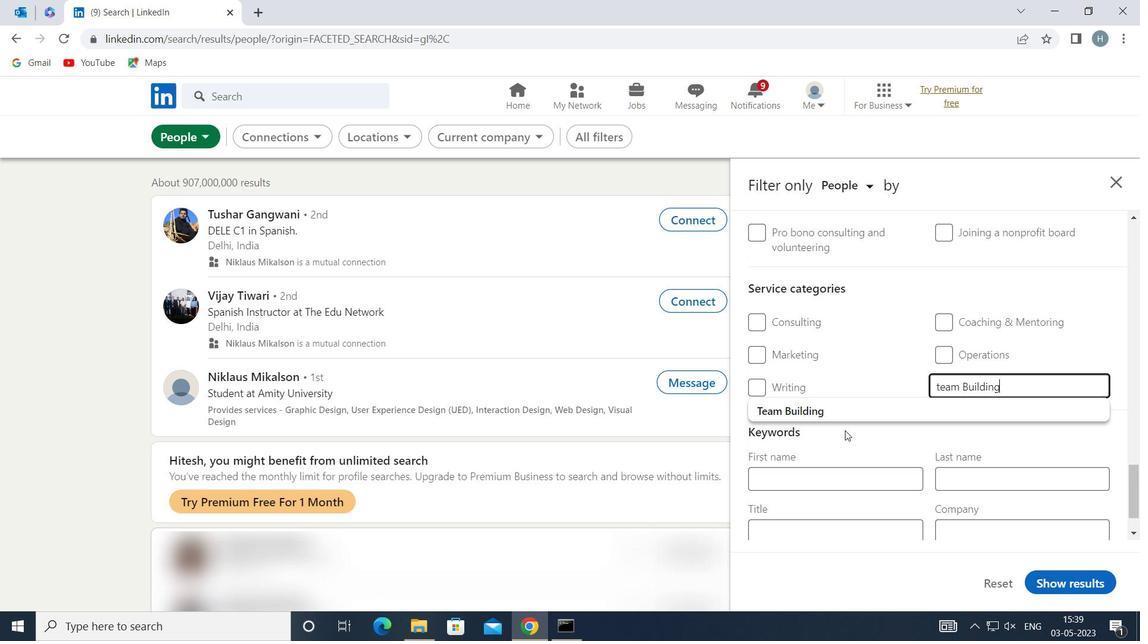 
Action: Mouse pressed left at (855, 416)
Screenshot: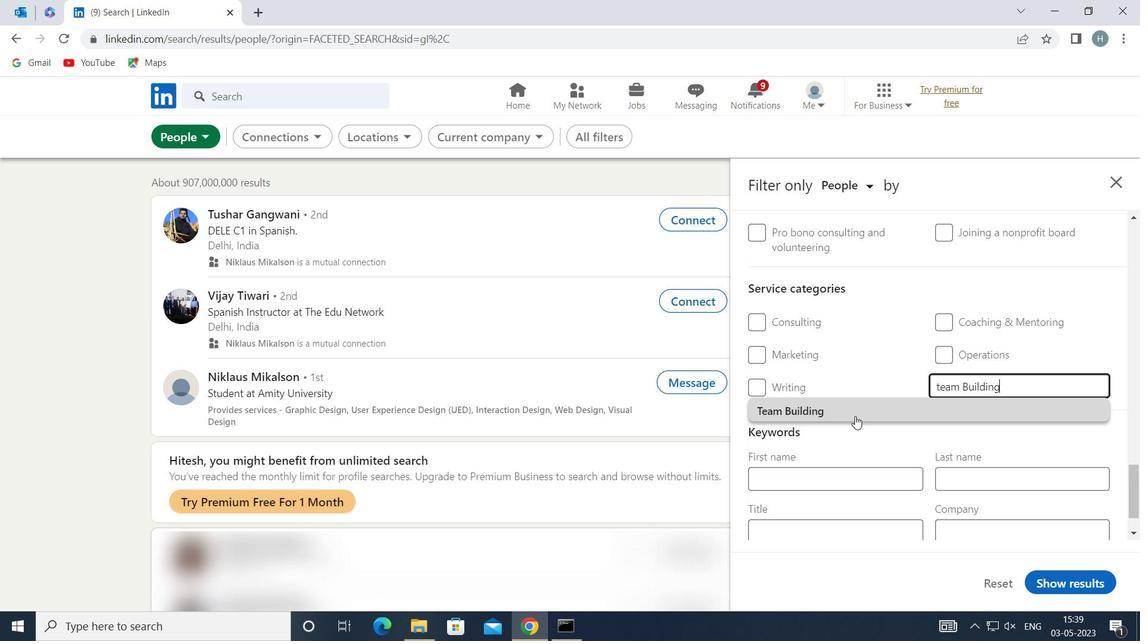 
Action: Mouse moved to (859, 427)
Screenshot: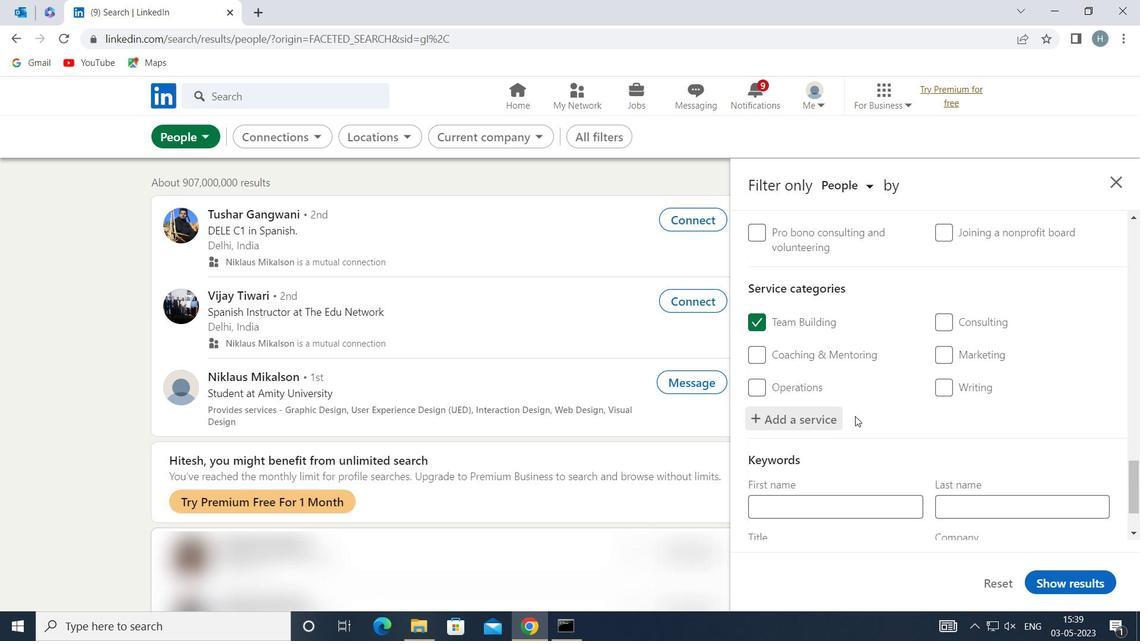 
Action: Mouse scrolled (859, 427) with delta (0, 0)
Screenshot: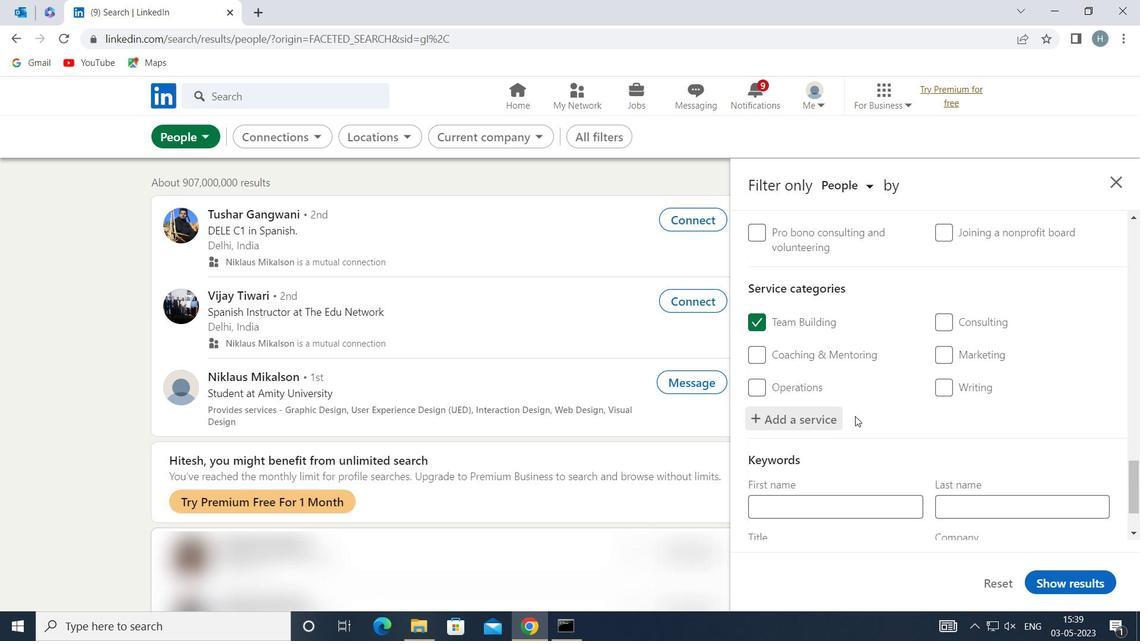 
Action: Mouse moved to (860, 431)
Screenshot: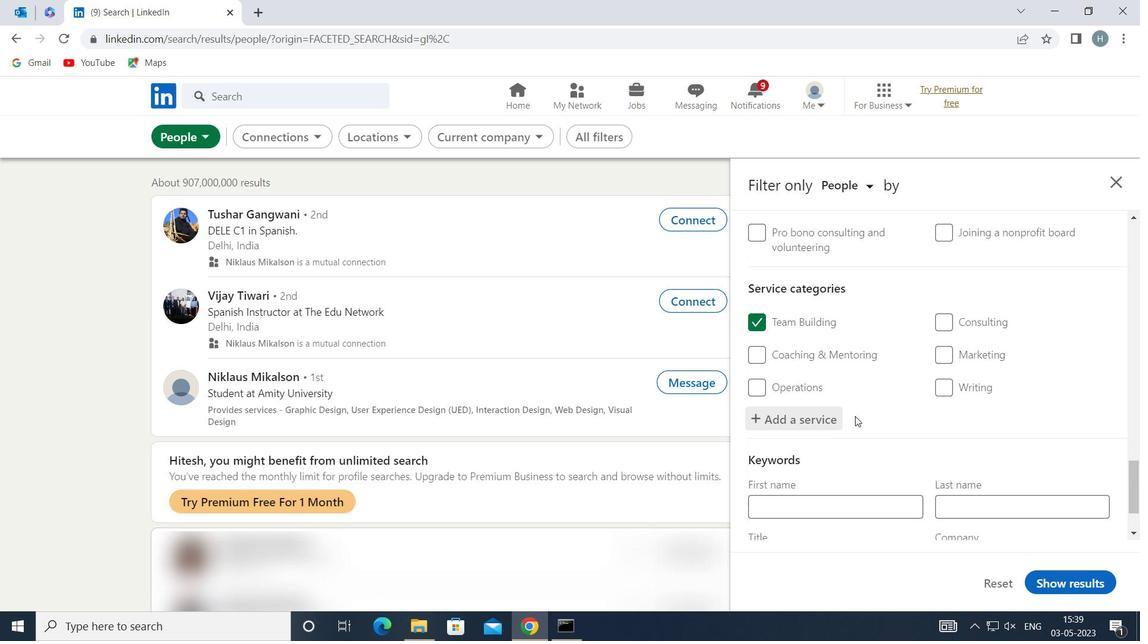 
Action: Mouse scrolled (860, 430) with delta (0, 0)
Screenshot: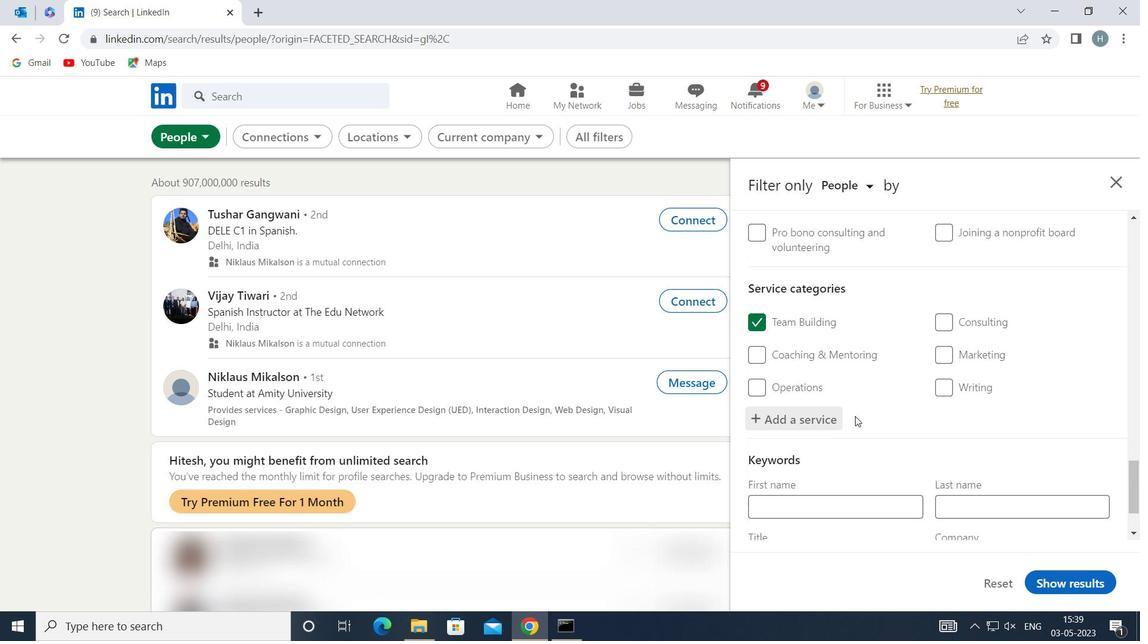 
Action: Mouse moved to (861, 431)
Screenshot: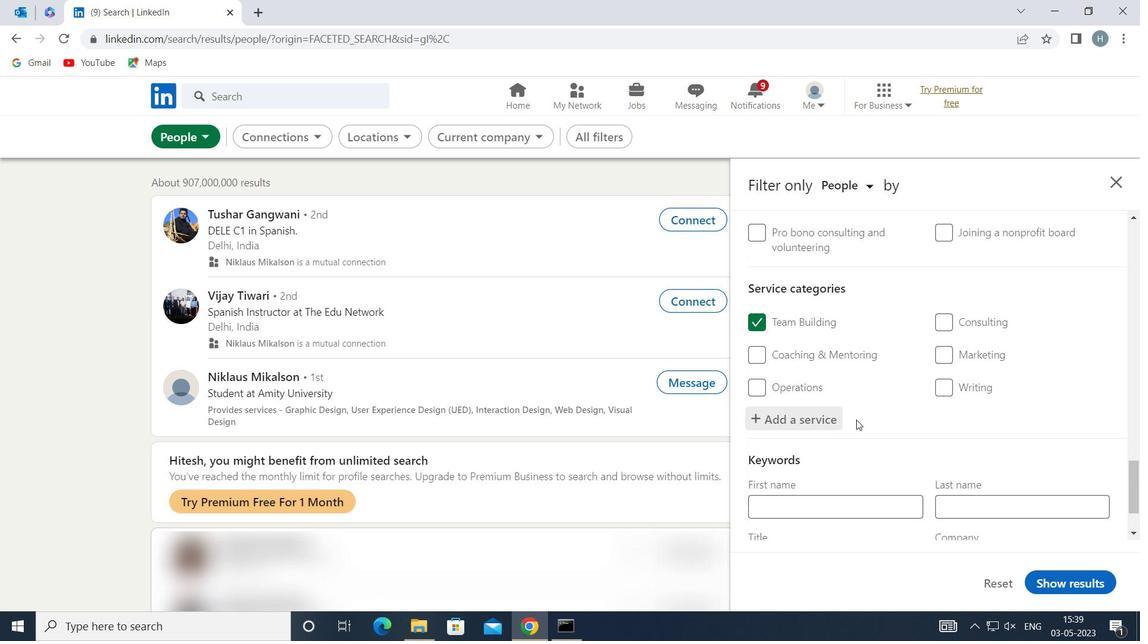 
Action: Mouse scrolled (861, 431) with delta (0, 0)
Screenshot: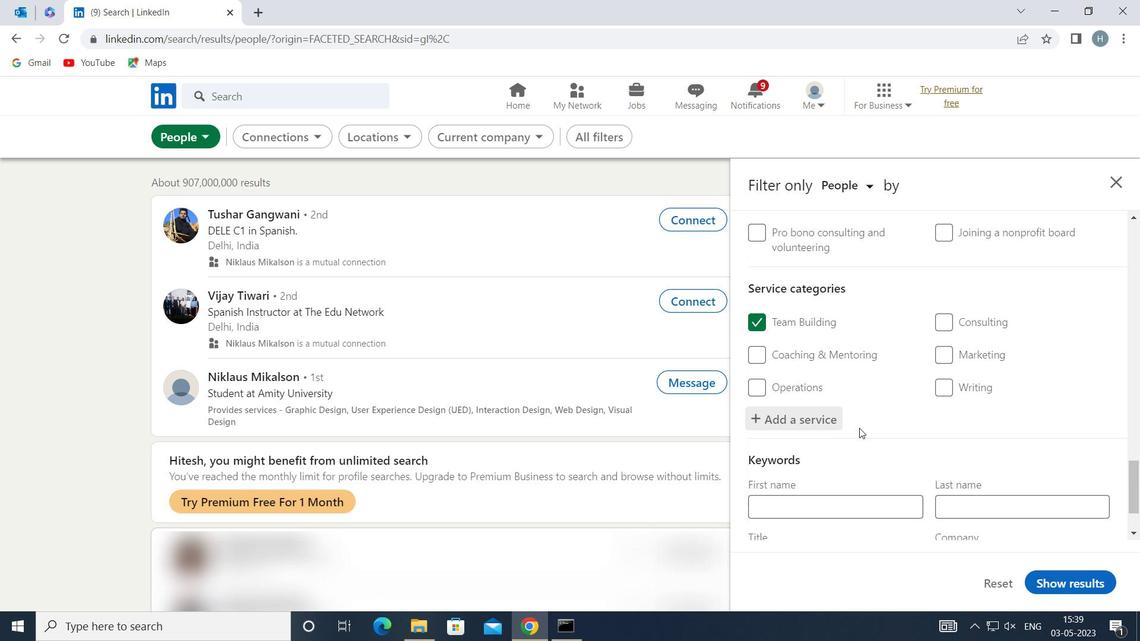 
Action: Mouse scrolled (861, 431) with delta (0, 0)
Screenshot: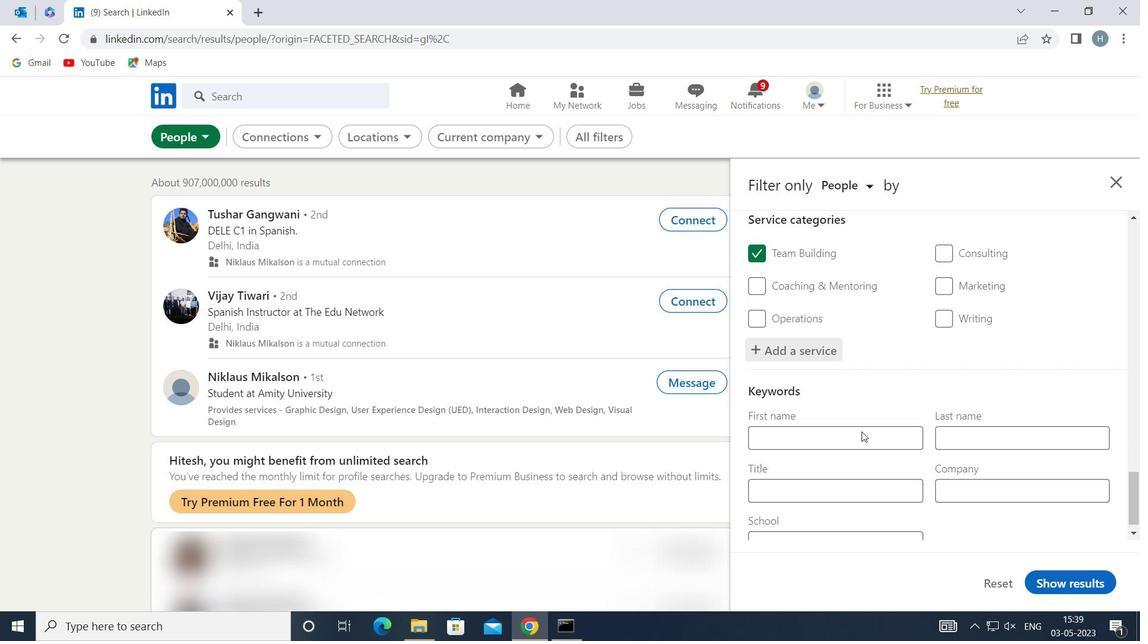 
Action: Mouse scrolled (861, 431) with delta (0, 0)
Screenshot: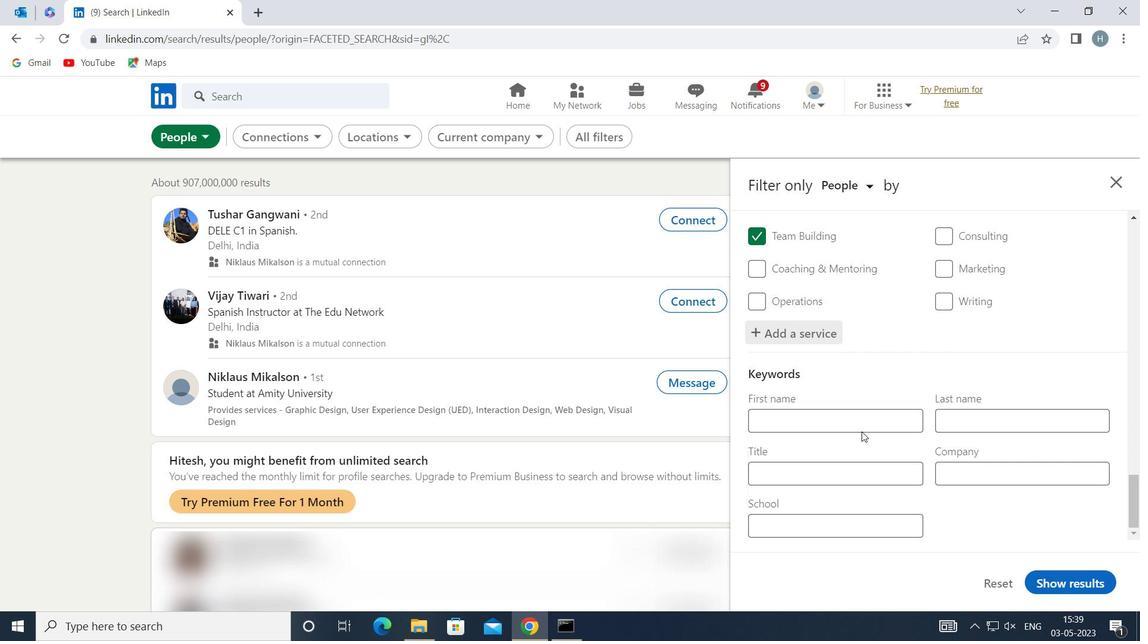 
Action: Mouse moved to (874, 469)
Screenshot: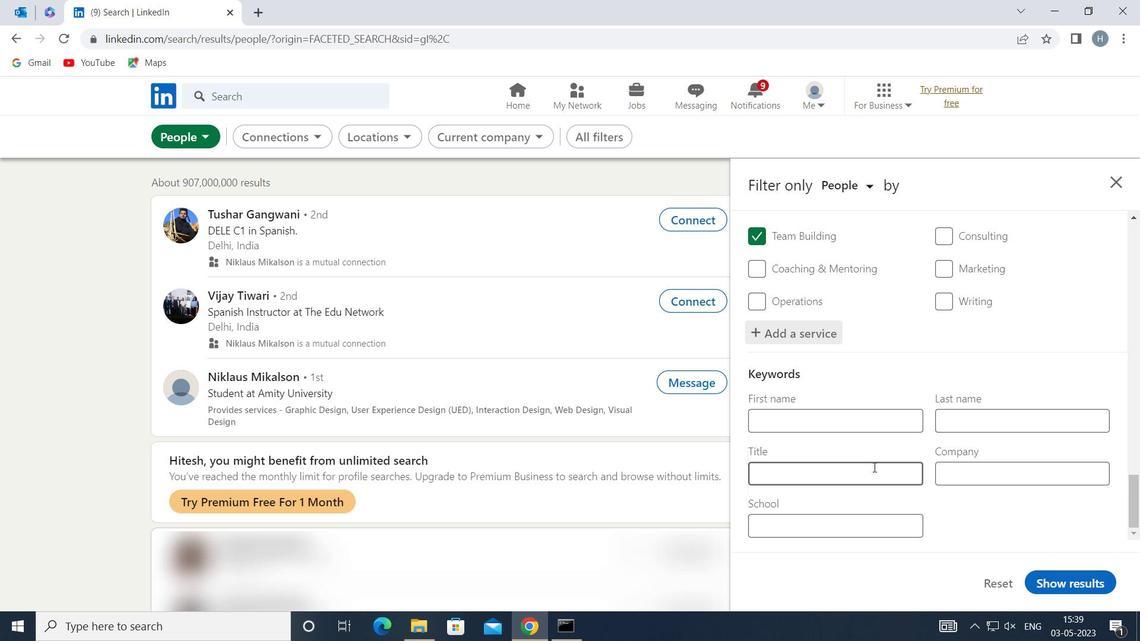 
Action: Mouse pressed left at (874, 469)
Screenshot: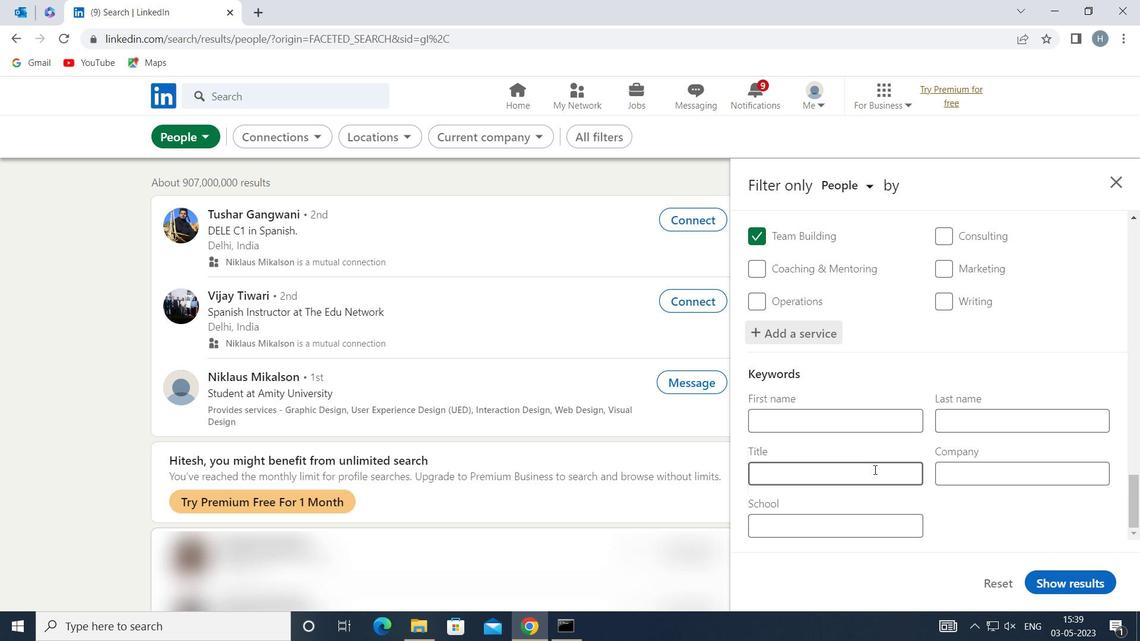 
Action: Key pressed <Key.shift>CEO
Screenshot: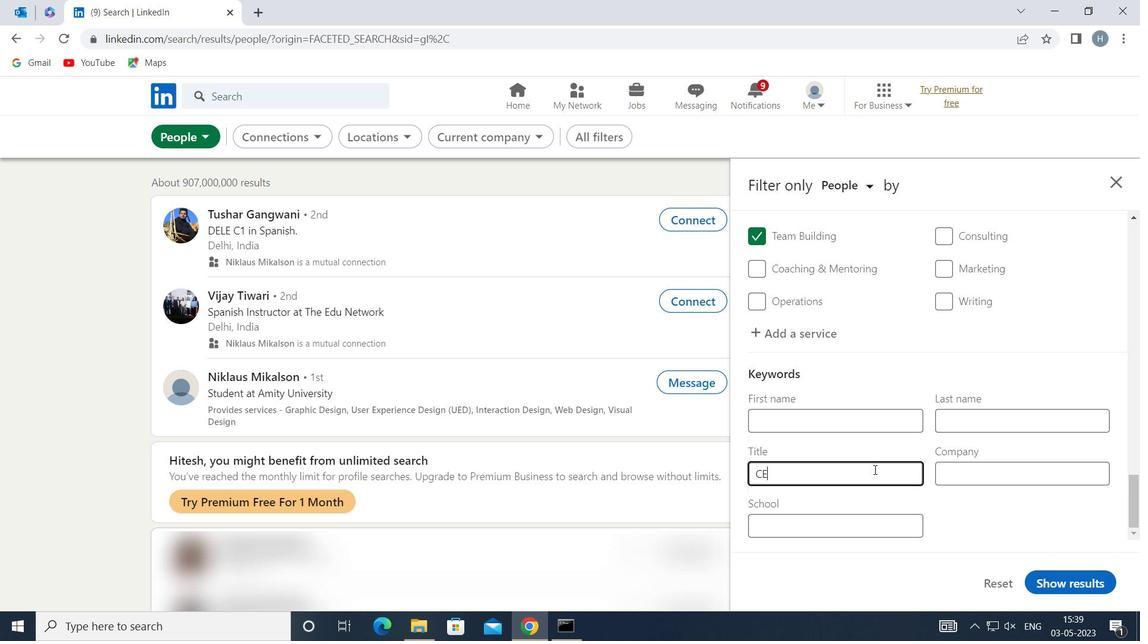 
Action: Mouse moved to (1100, 580)
Screenshot: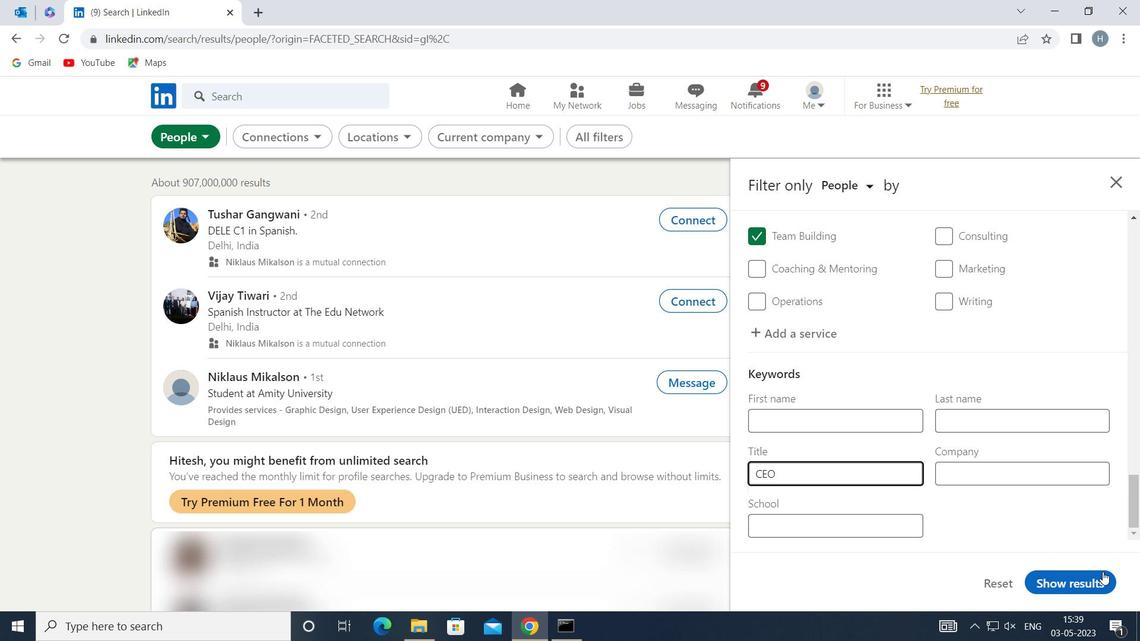 
Action: Mouse pressed left at (1100, 580)
Screenshot: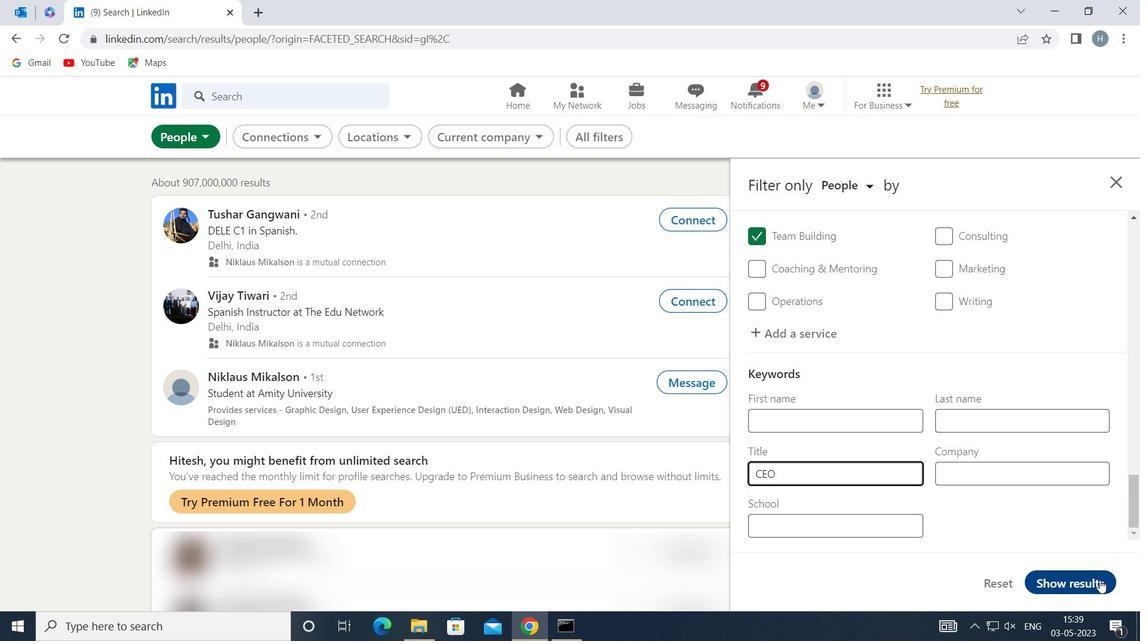 
Action: Mouse moved to (799, 490)
Screenshot: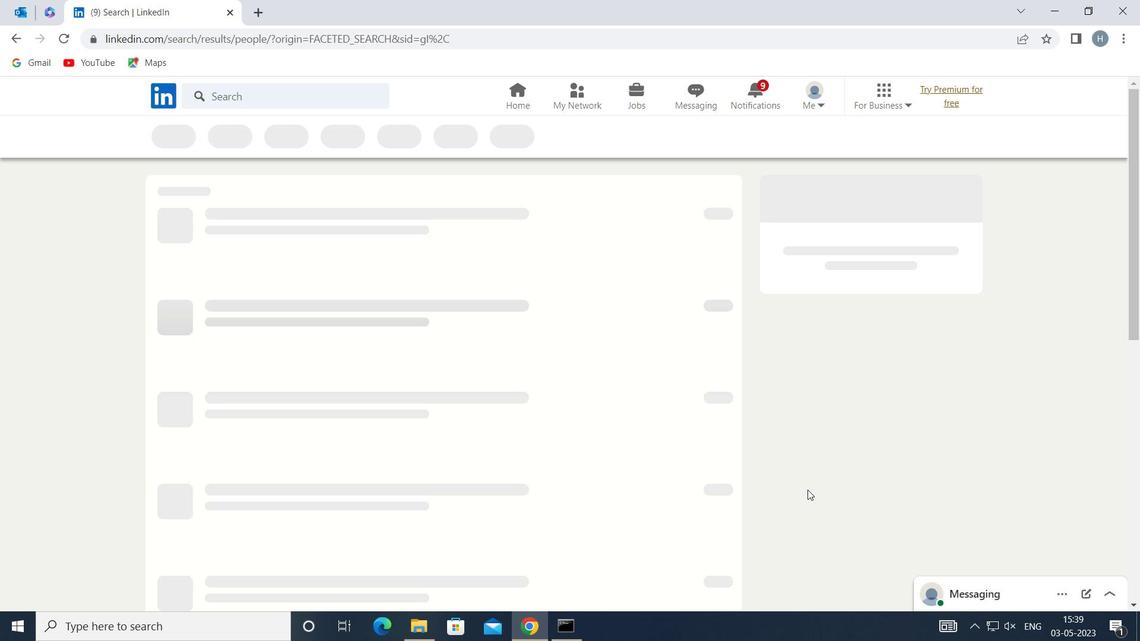 
